 Task: Add an event  with title  Coffee Meeting with Industry Expert, date '2024/03/14' to 2024/03/16 & Select Event type as  Group. Add location for the event as  654 Serralves Museum, Porto, Portugal and add a description: The training session will be facilitated by experienced professionals who specialize in team dynamics, collaboration, and organizational development. They will provide valuable insights, facilitate discussions, and guide participants through practical exercises to reinforce the concepts covered.Create an event link  http-coffeemeetingwithindustryexpertcom & Select the event color as  Bright Yellow. , logged in from the account softage.1@softage.netand send the event invitation to softage.9@softage.net and softage.10@softage.net
Action: Mouse moved to (1011, 136)
Screenshot: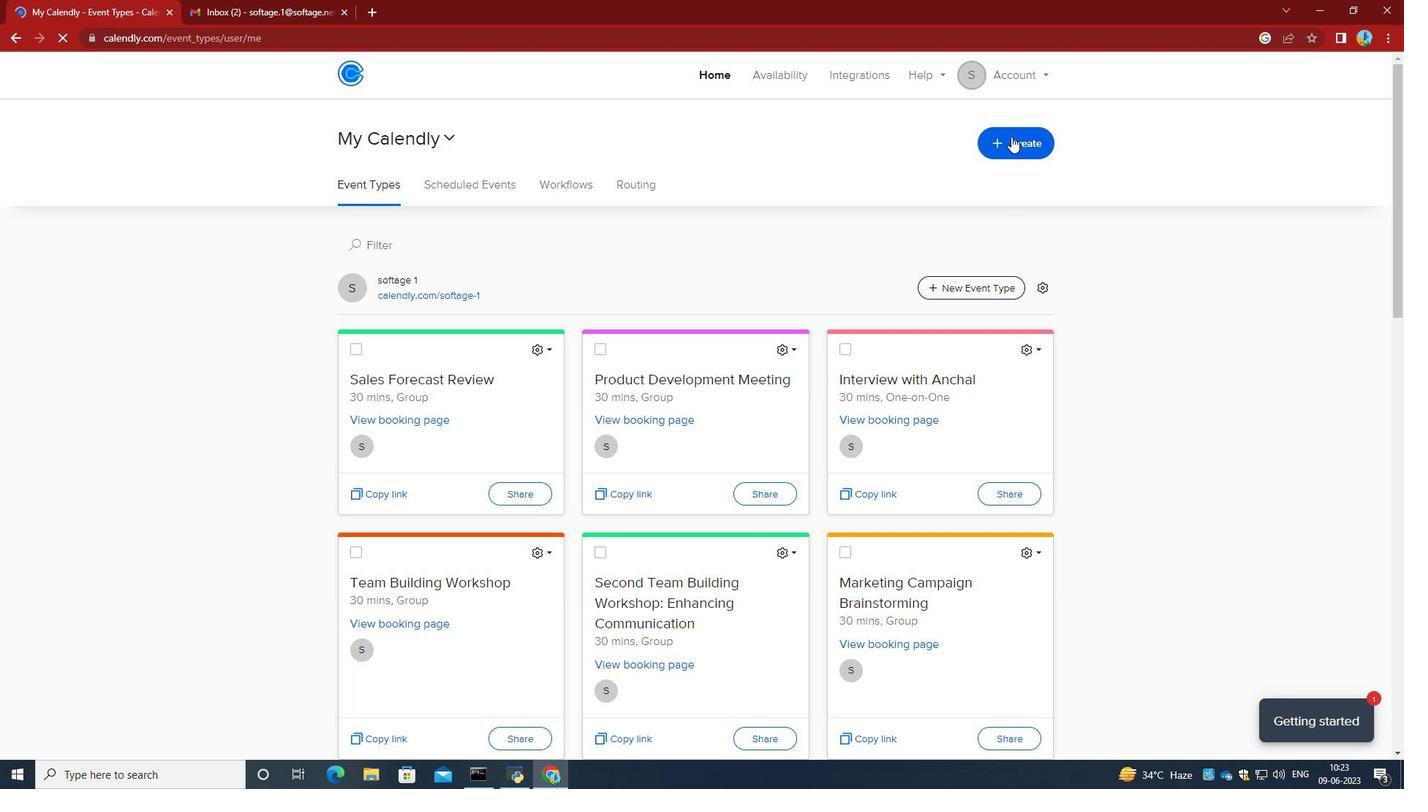 
Action: Mouse pressed left at (1011, 136)
Screenshot: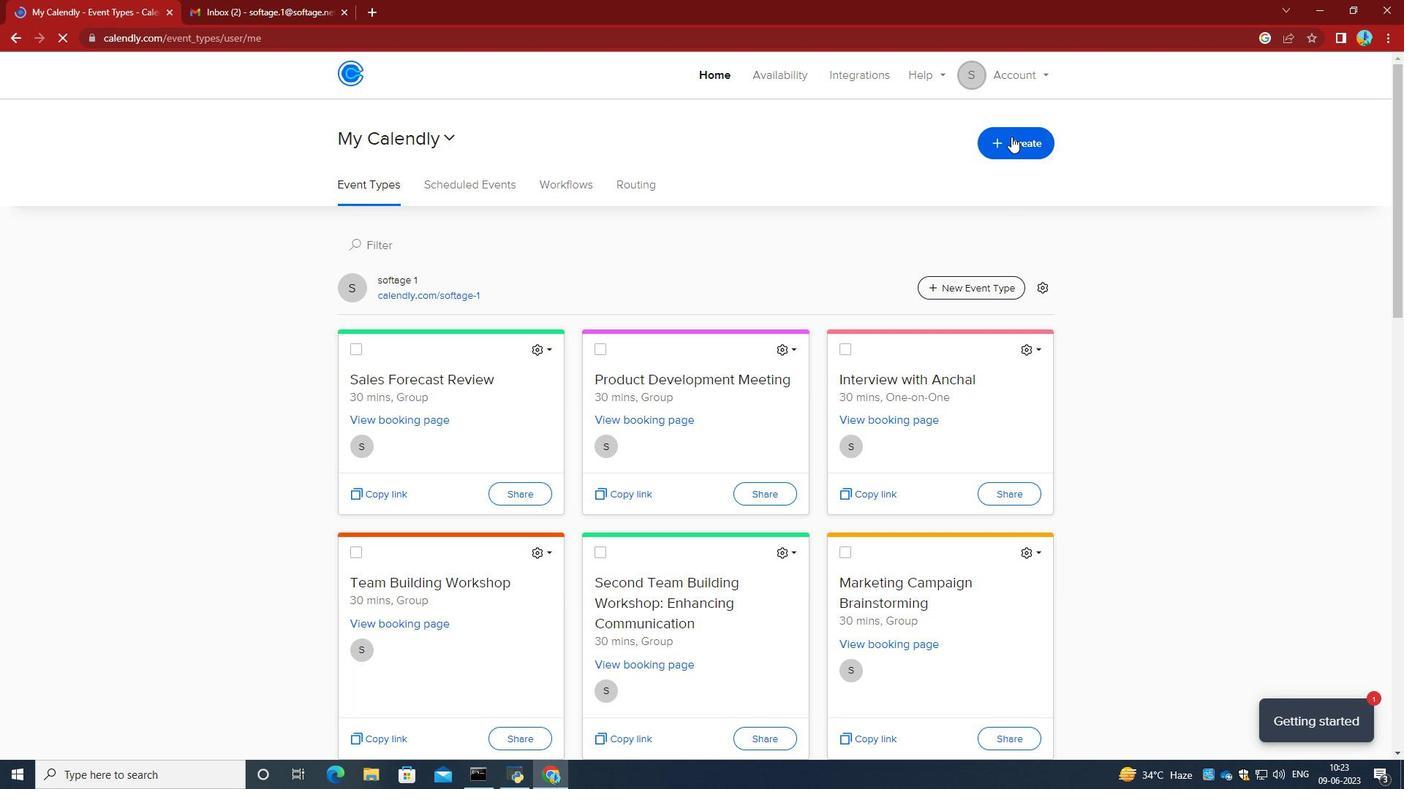 
Action: Mouse moved to (900, 187)
Screenshot: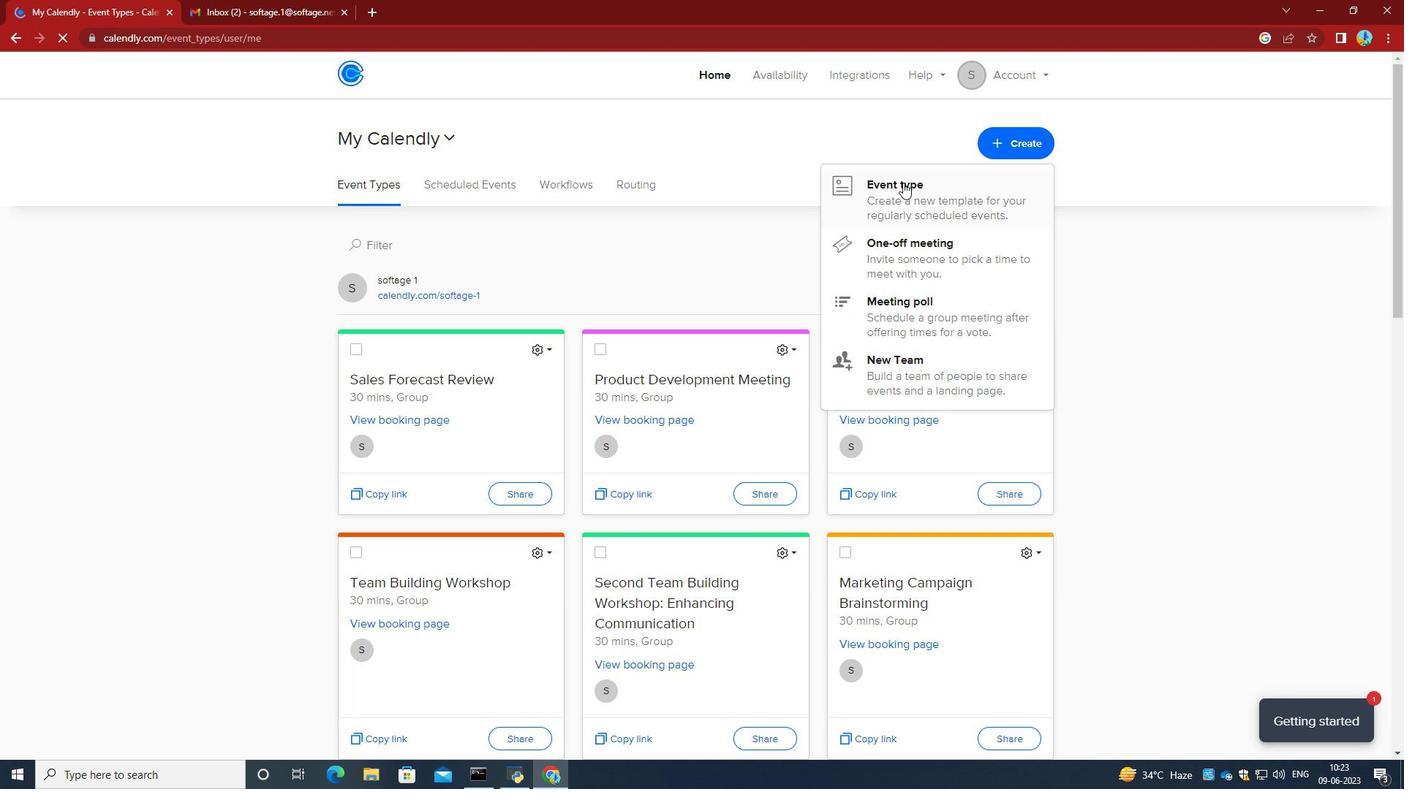
Action: Mouse pressed left at (900, 187)
Screenshot: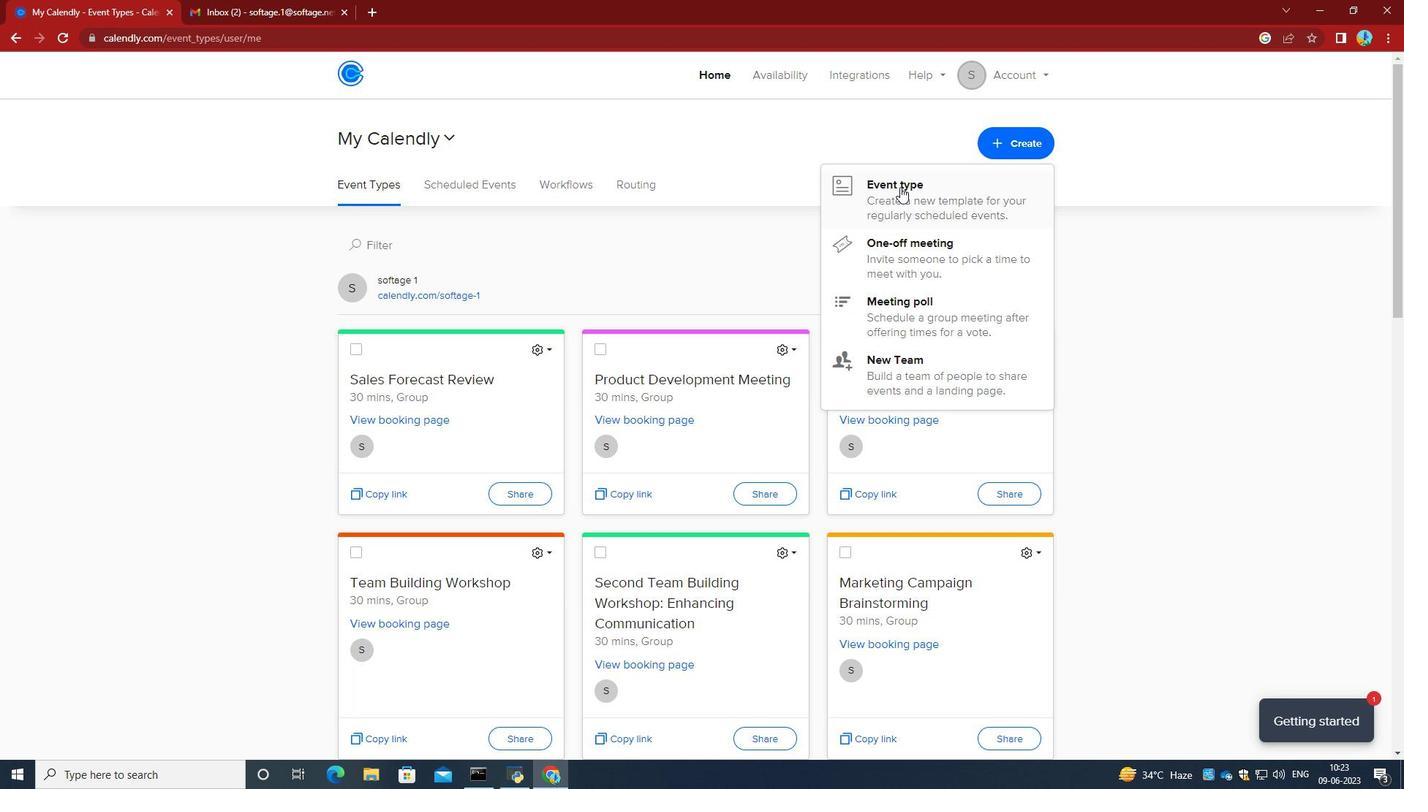 
Action: Mouse moved to (650, 350)
Screenshot: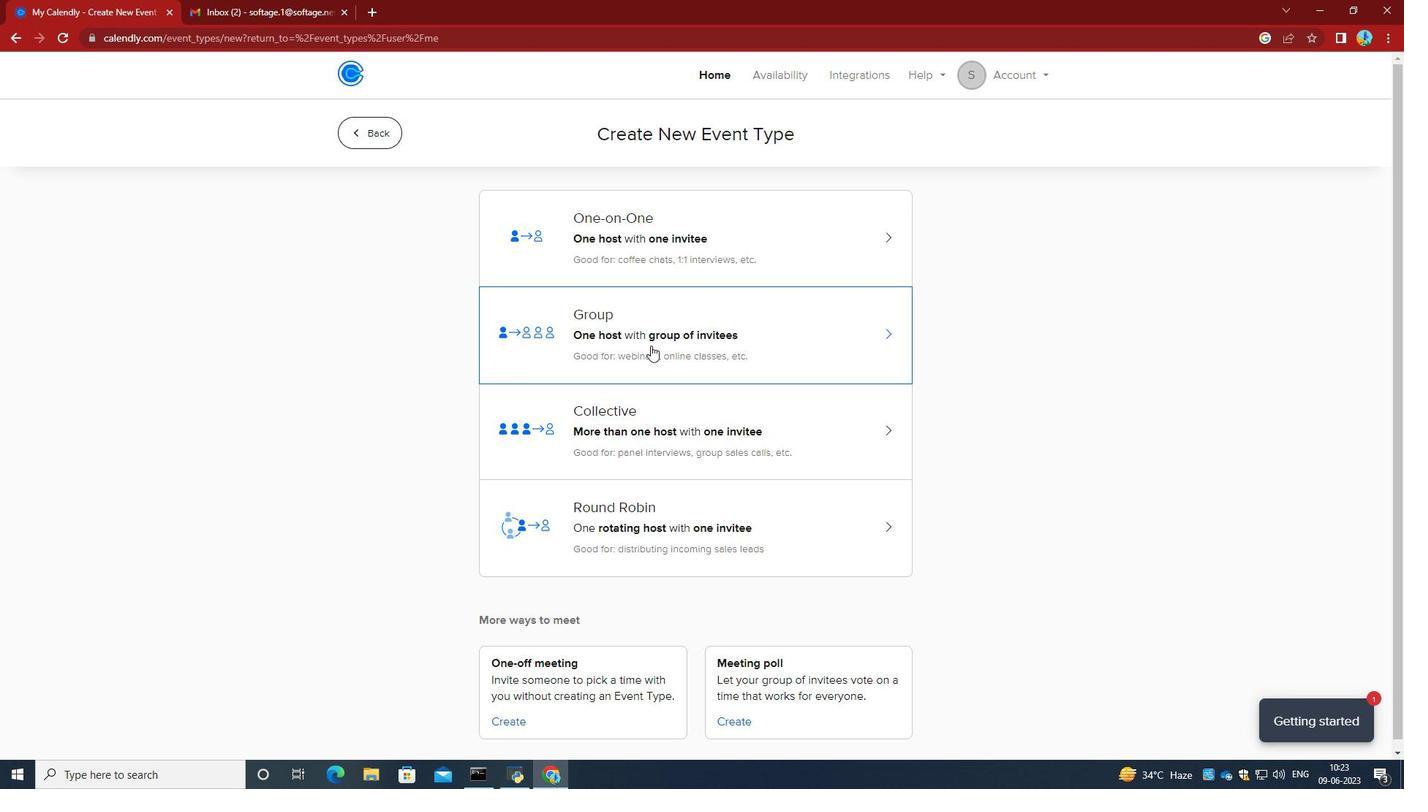 
Action: Mouse pressed left at (650, 350)
Screenshot: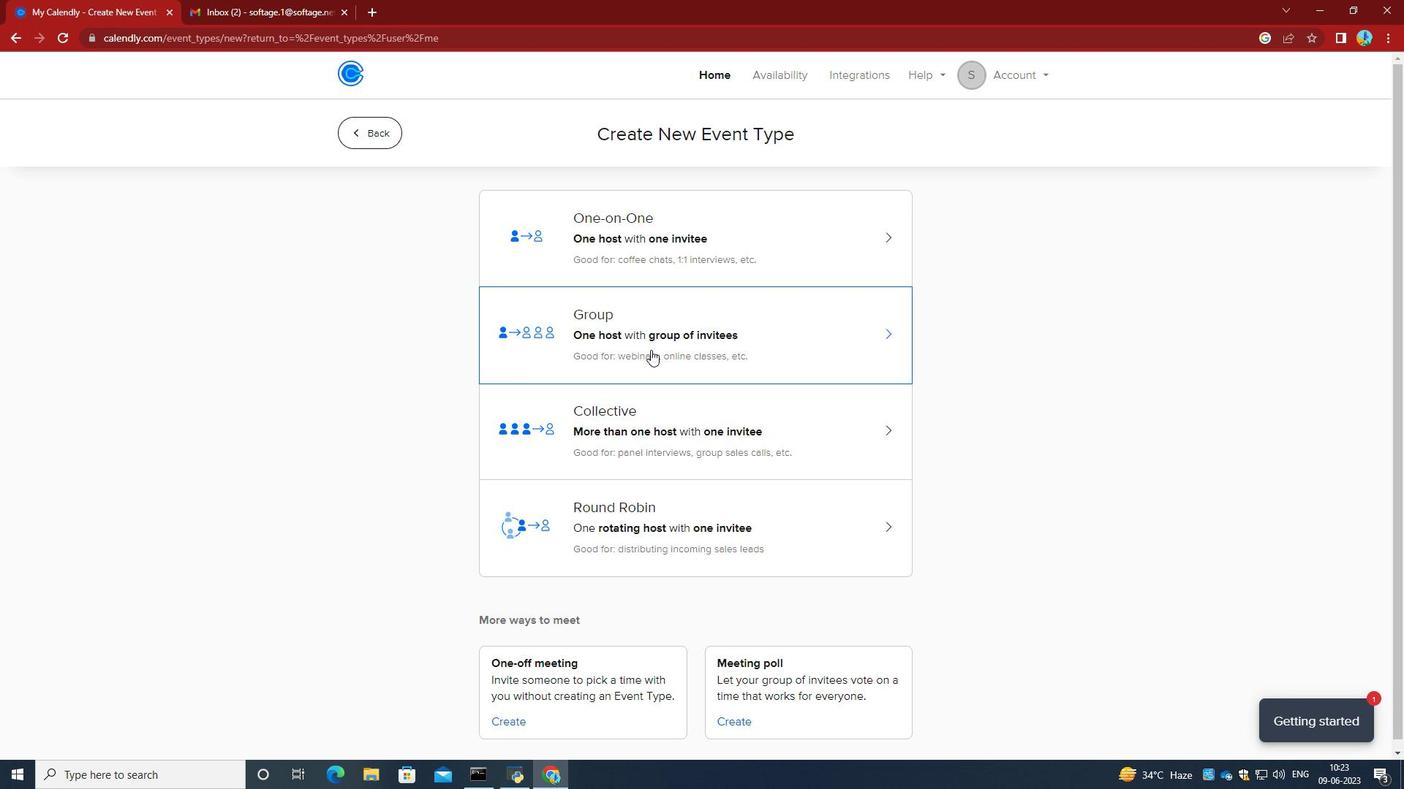 
Action: Mouse moved to (494, 347)
Screenshot: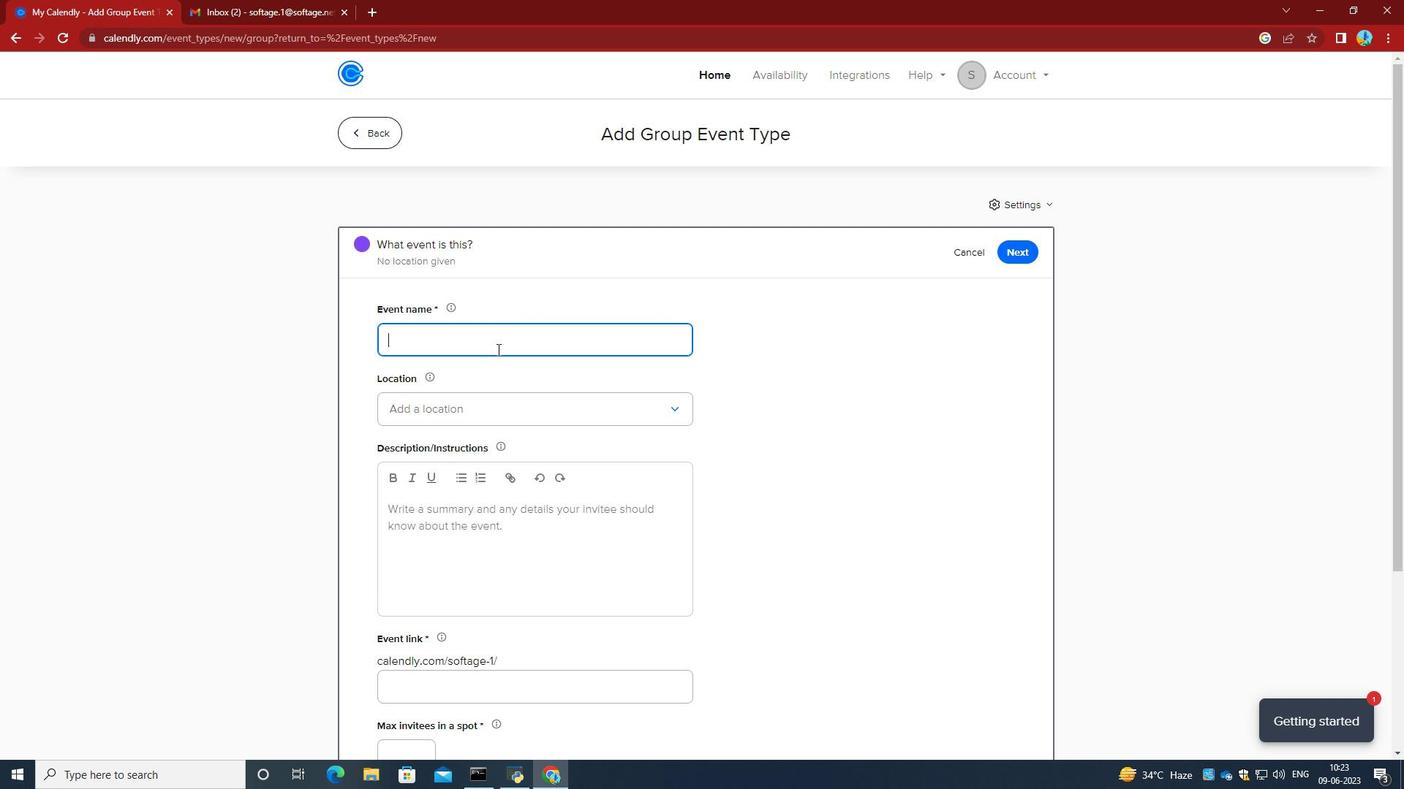 
Action: Mouse pressed left at (494, 347)
Screenshot: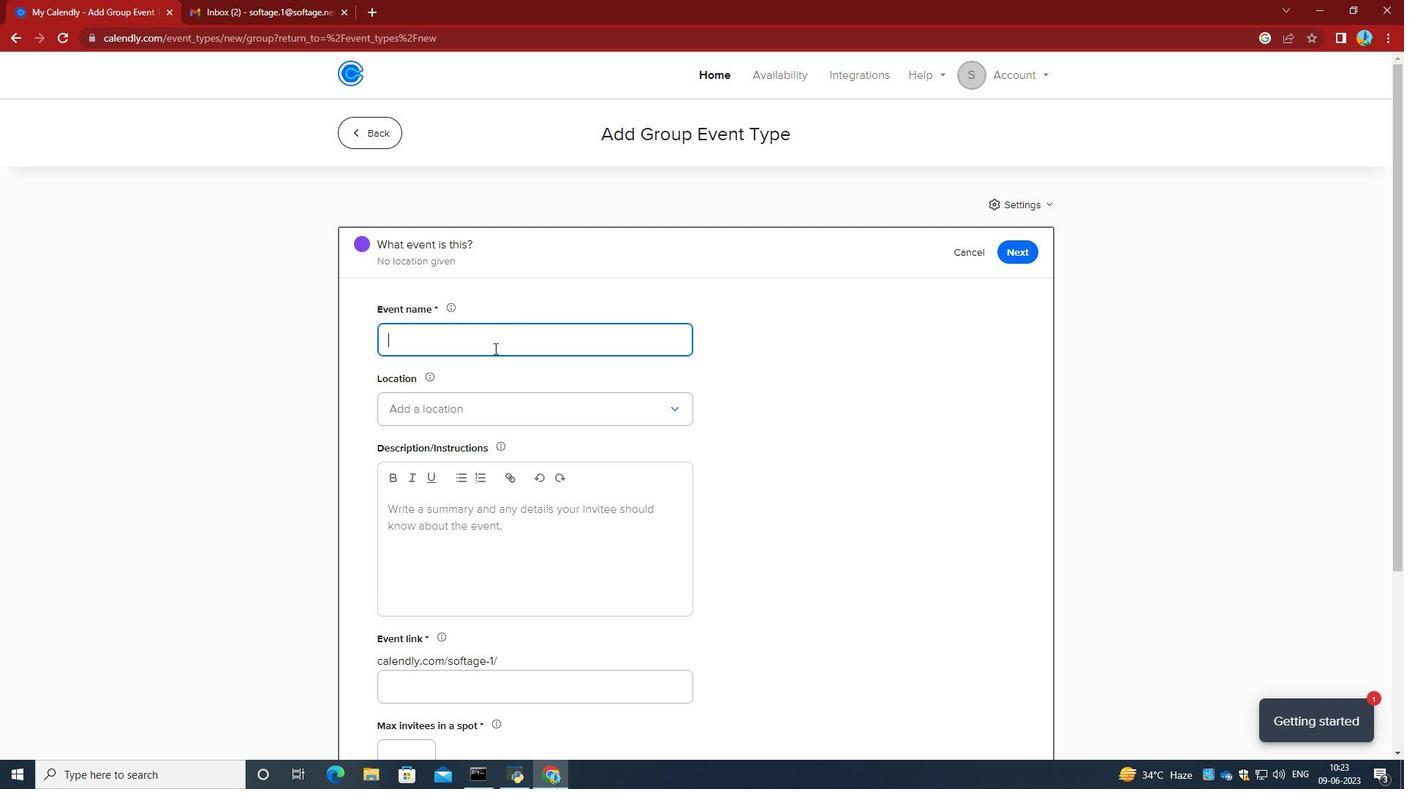 
Action: Key pressed <Key.caps_lock>C<Key.caps_lock>offe<Key.space><Key.backspace>e<Key.space><Key.caps_lock>M<Key.caps_lock>eeting<Key.space><Key.caps_lock><Key.caps_lock>with<Key.space><Key.caps_lock>I<Key.caps_lock>ndustory<Key.space><Key.caps_lock><Key.backspace><Key.backspace><Key.backspace><Key.backspace>RY<Key.backspace><Key.backspace><Key.caps_lock>ry<Key.space><Key.caps_lock>E<Key.caps_lock>xpertt<Key.backspace>s
Screenshot: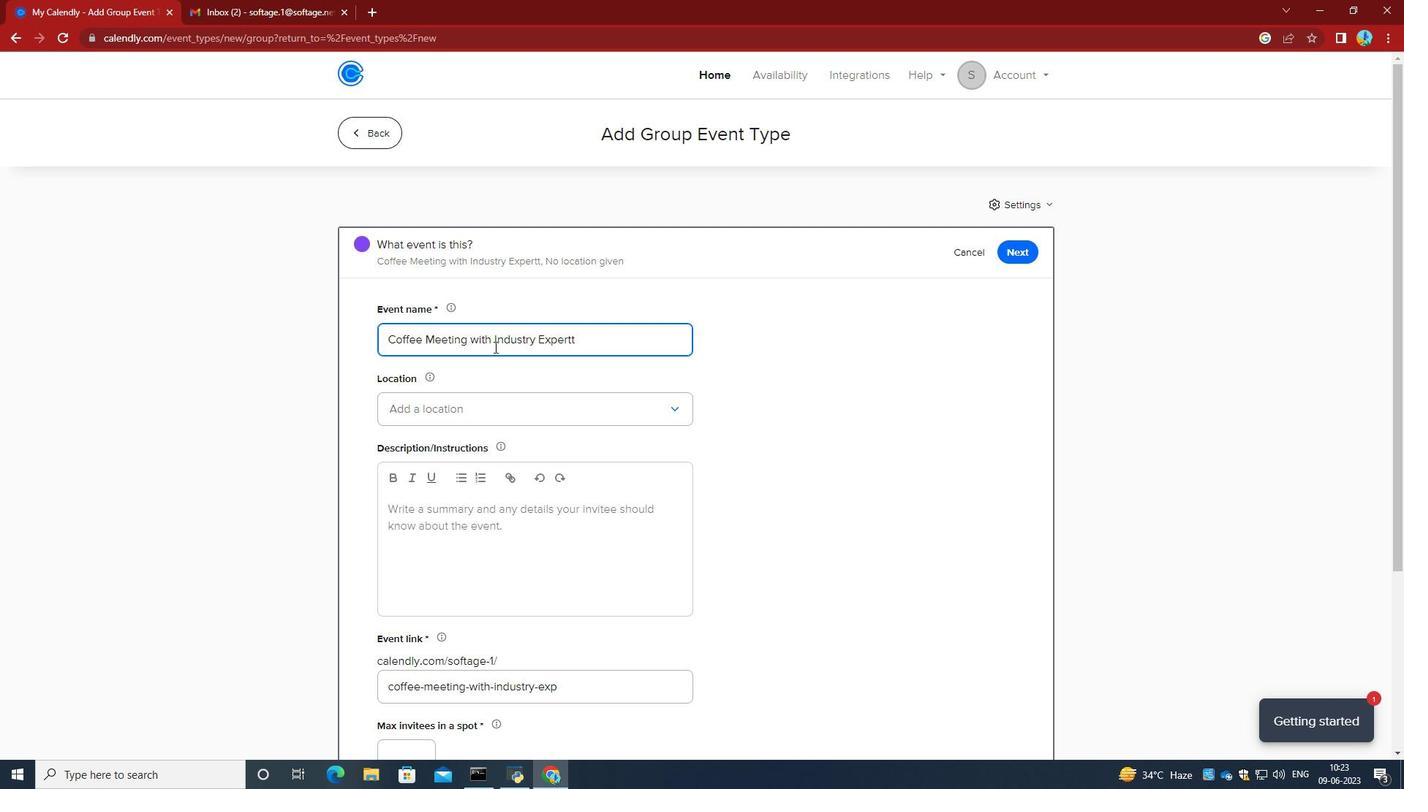 
Action: Mouse moved to (500, 414)
Screenshot: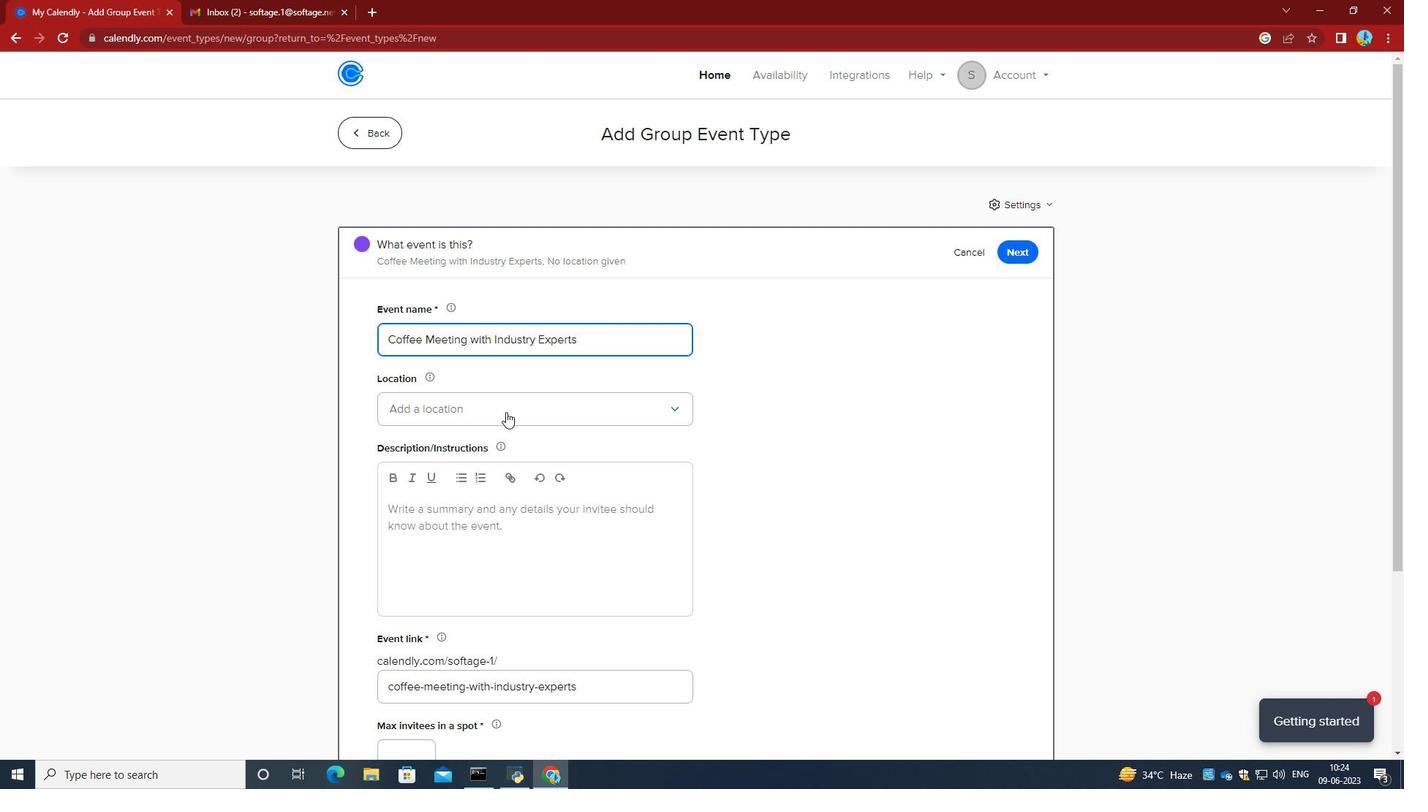 
Action: Mouse pressed left at (500, 414)
Screenshot: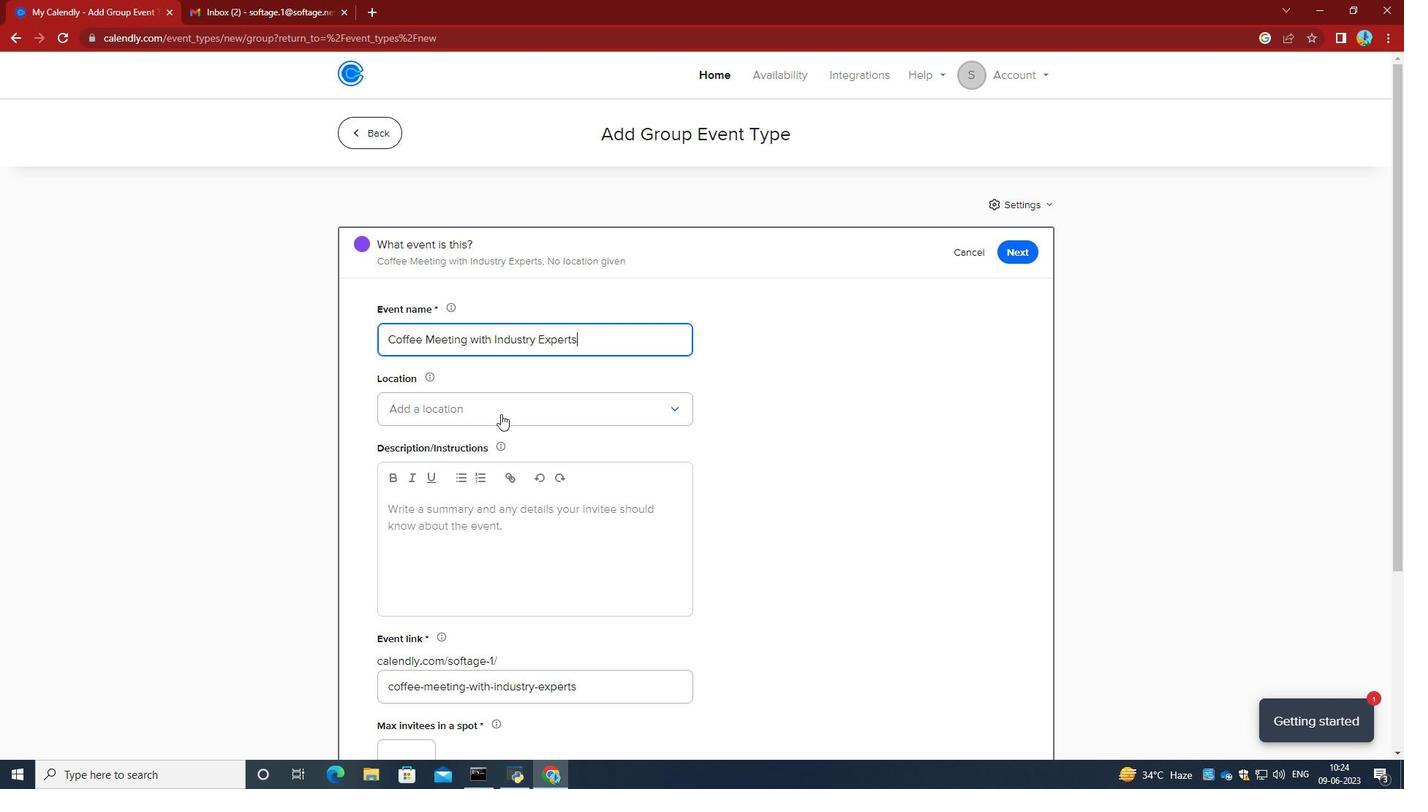 
Action: Mouse moved to (482, 456)
Screenshot: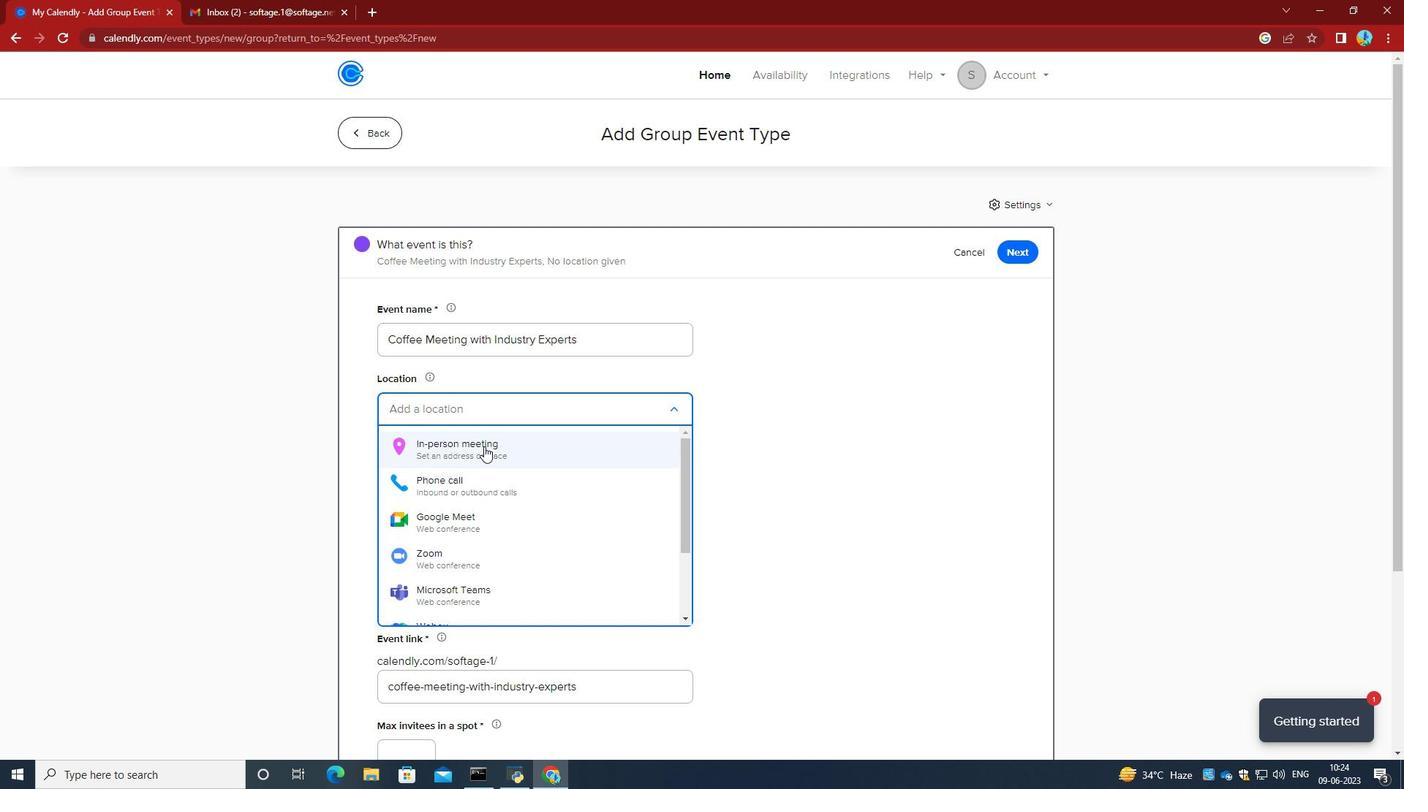 
Action: Mouse pressed left at (482, 456)
Screenshot: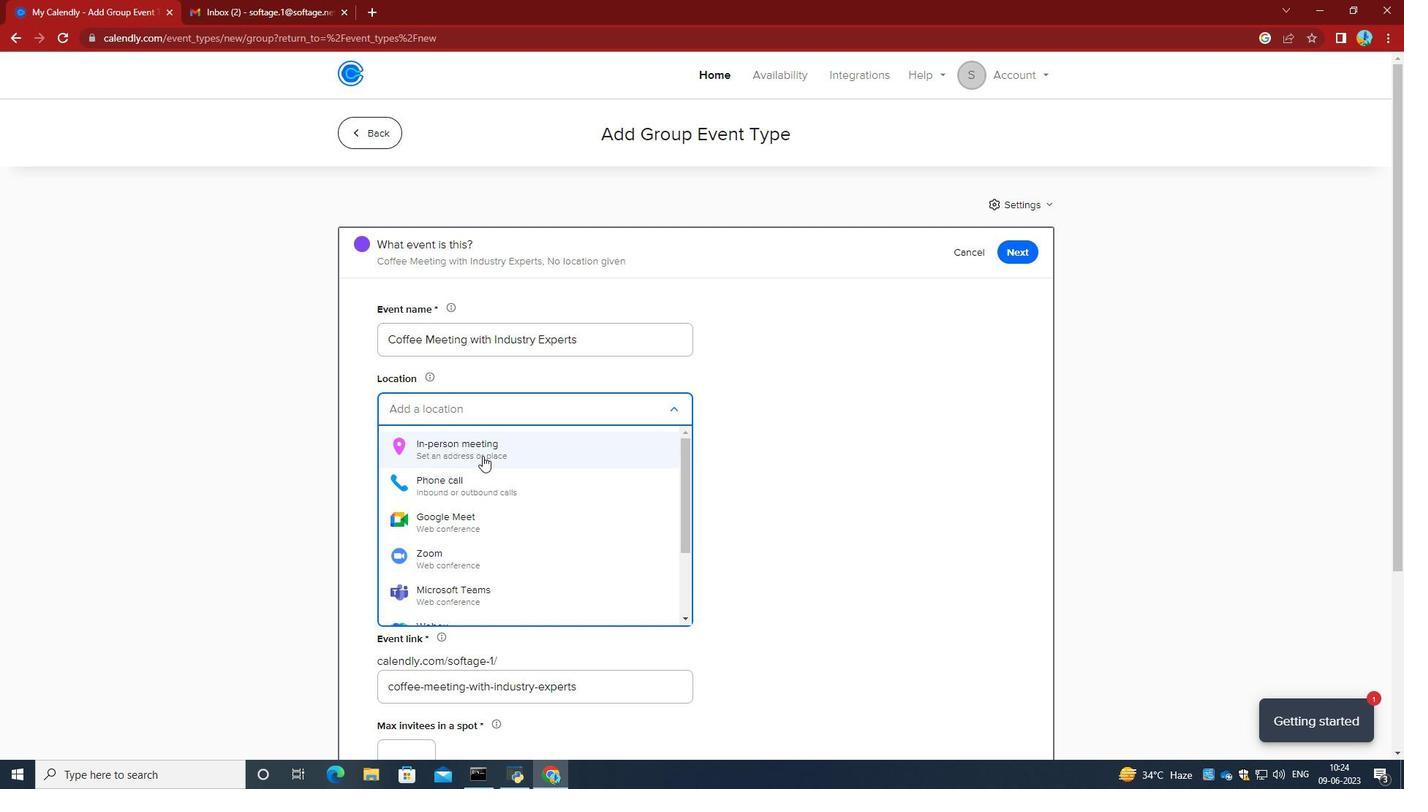 
Action: Mouse moved to (653, 237)
Screenshot: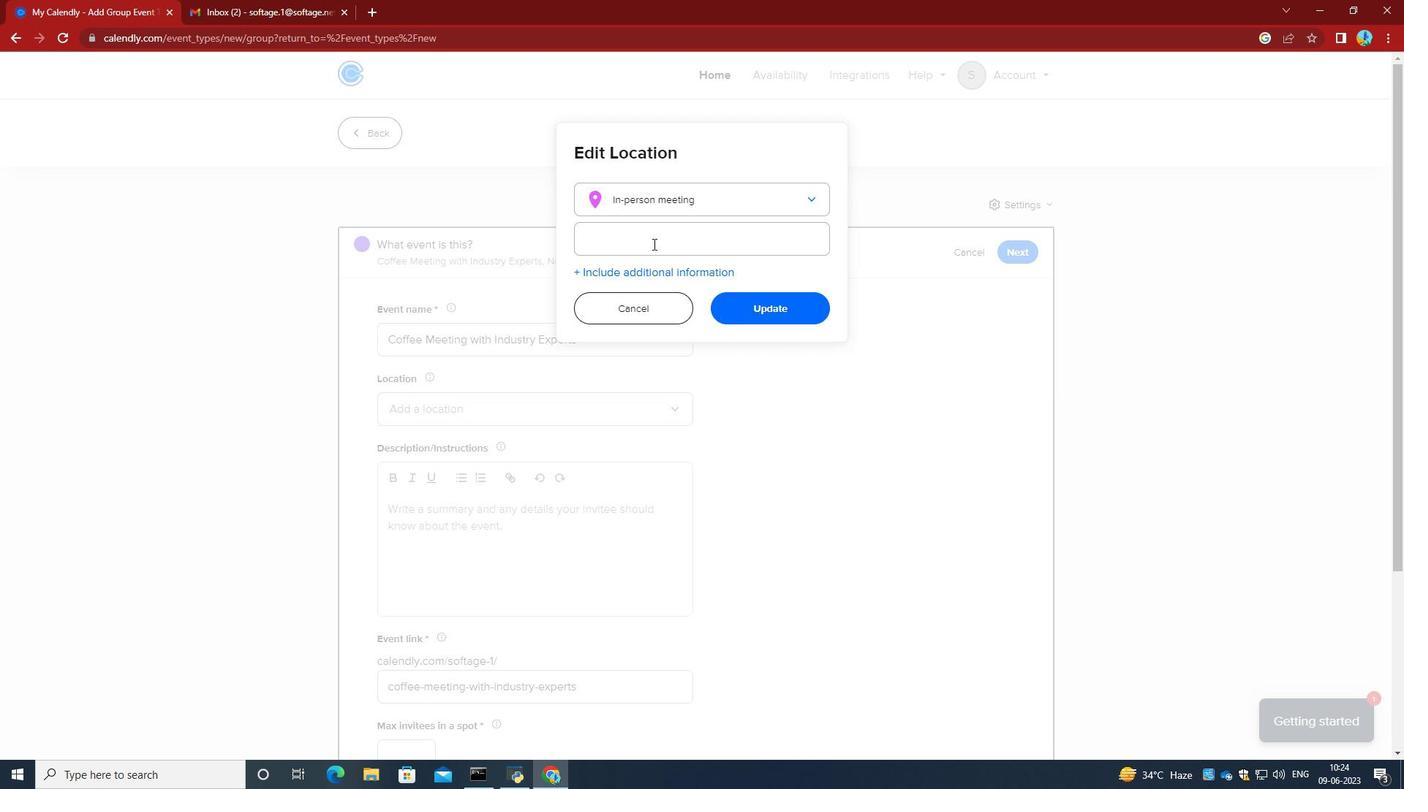 
Action: Mouse pressed left at (653, 237)
Screenshot: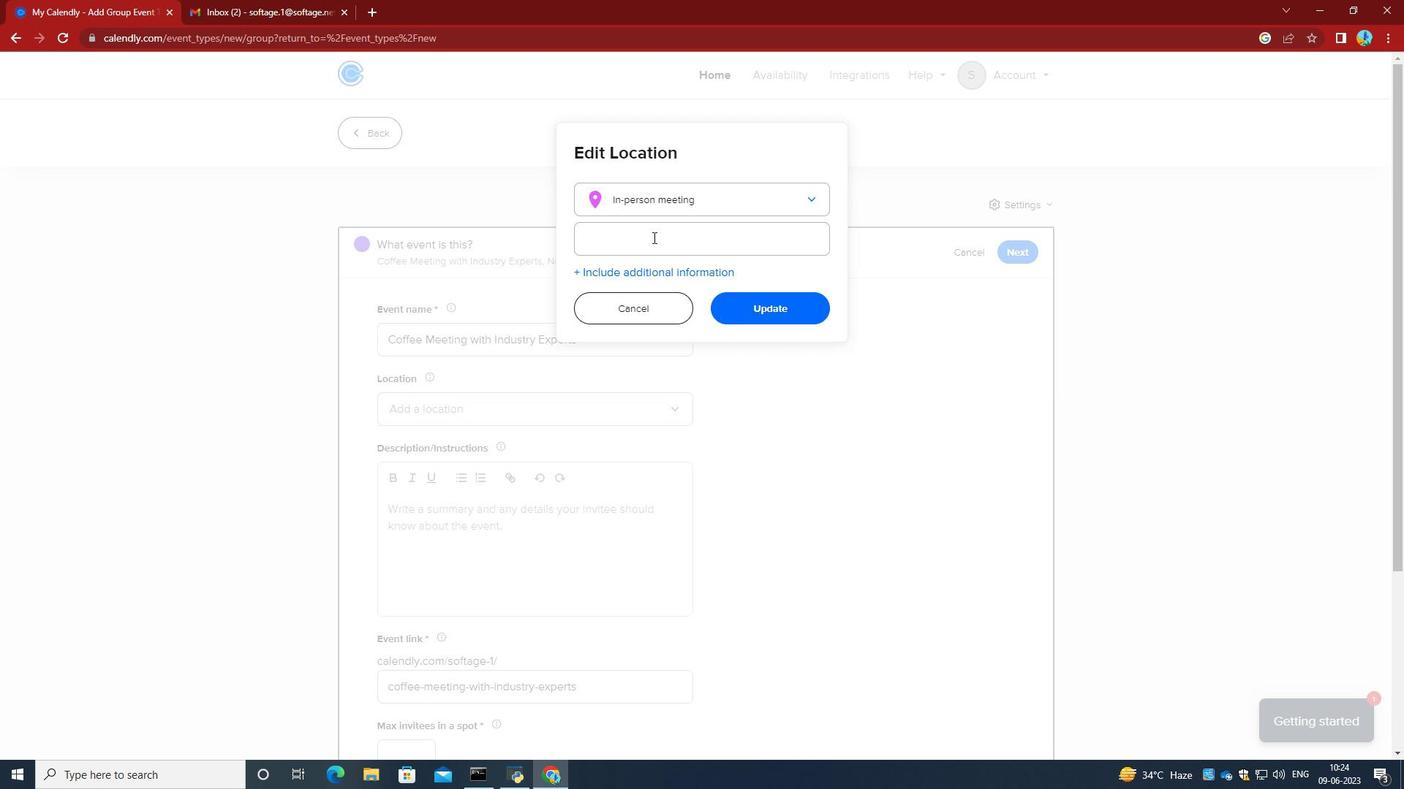 
Action: Key pressed 654<Key.space><Key.caps_lock>S<Key.caps_lock>erralves<Key.space><Key.caps_lock>M<Key.caps_lock>useum,<Key.space>p<Key.caps_lock><Key.caps_lock>o<Key.backspace><Key.backspace><Key.caps_lock>P<Key.caps_lock>orto,<Key.space><Key.caps_lock>P<Key.caps_lock>ortugal
Screenshot: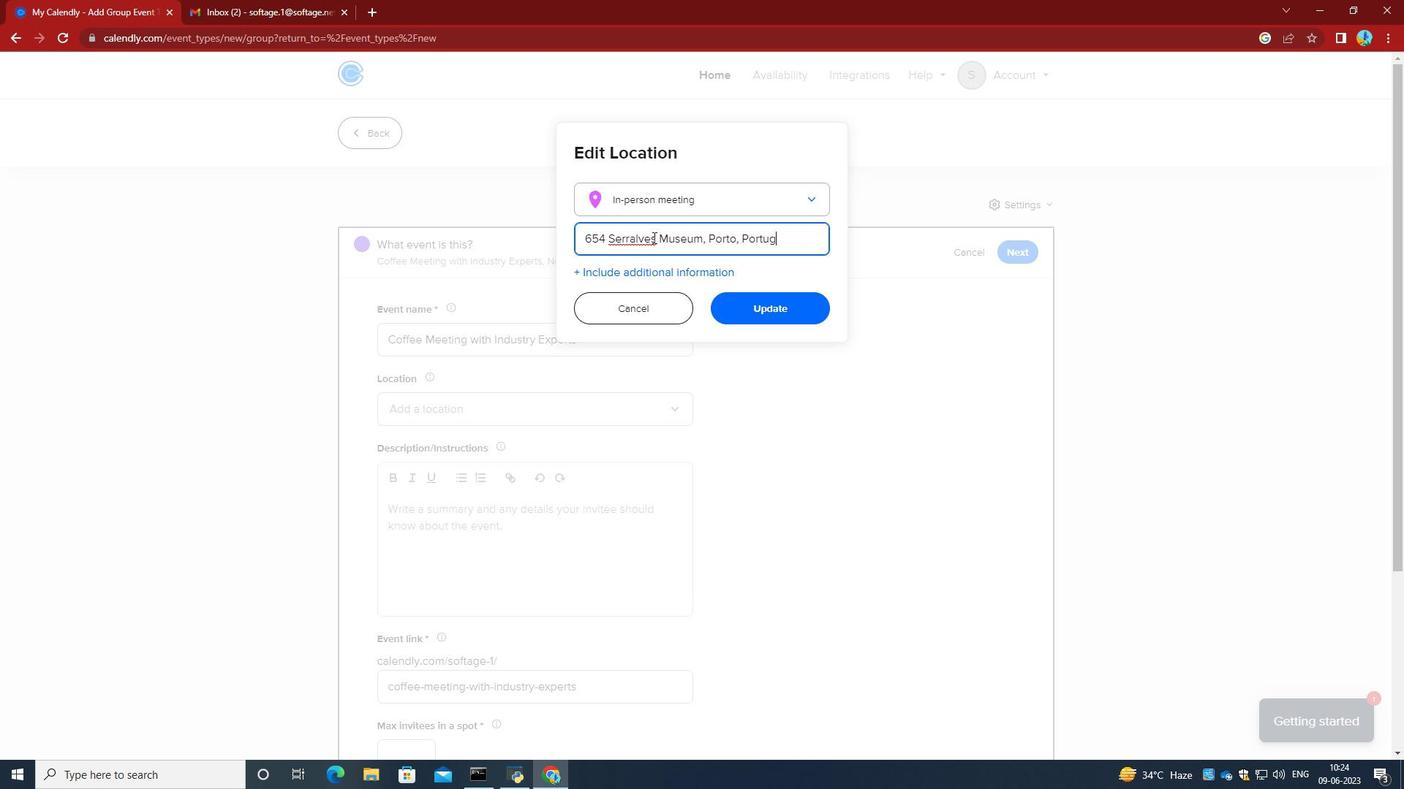 
Action: Mouse moved to (765, 311)
Screenshot: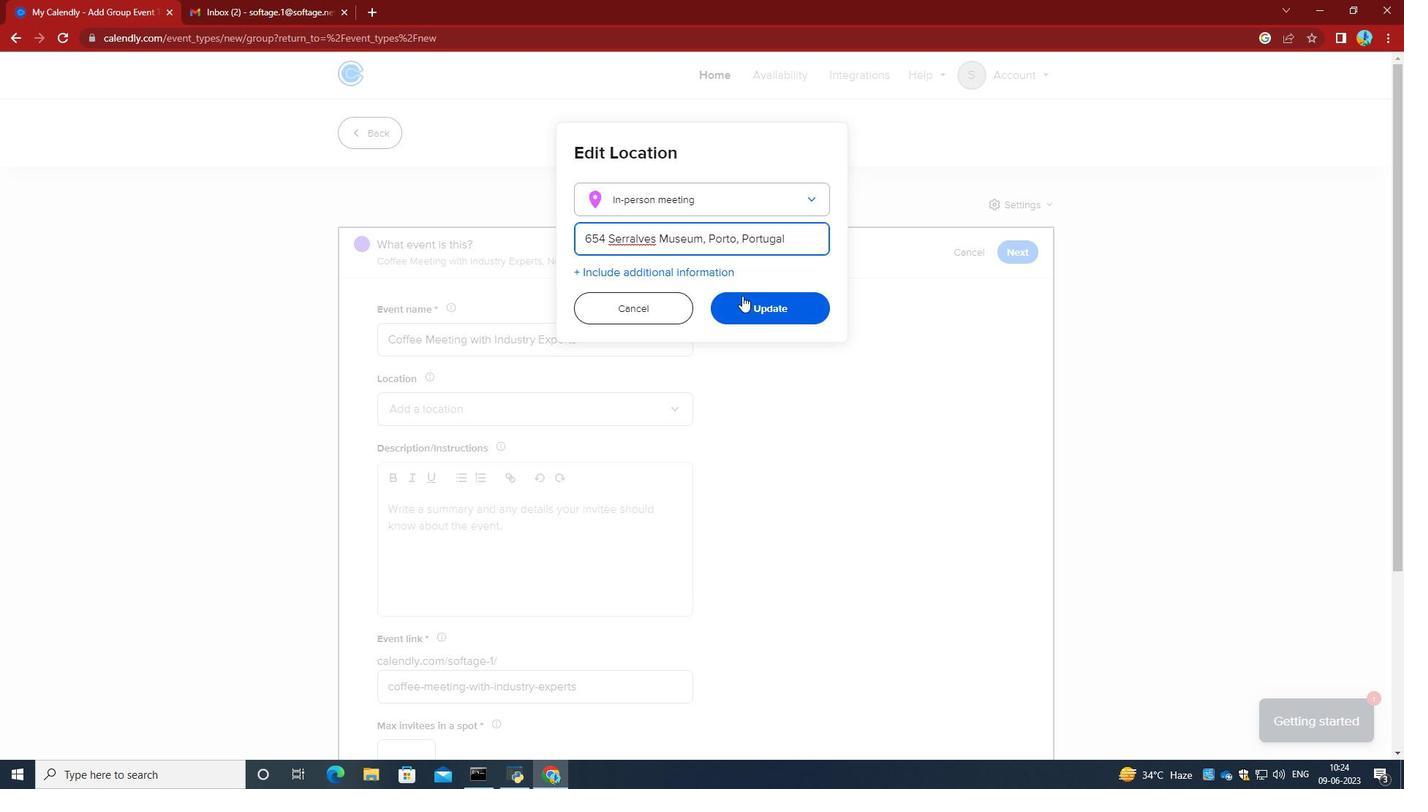 
Action: Mouse pressed left at (765, 311)
Screenshot: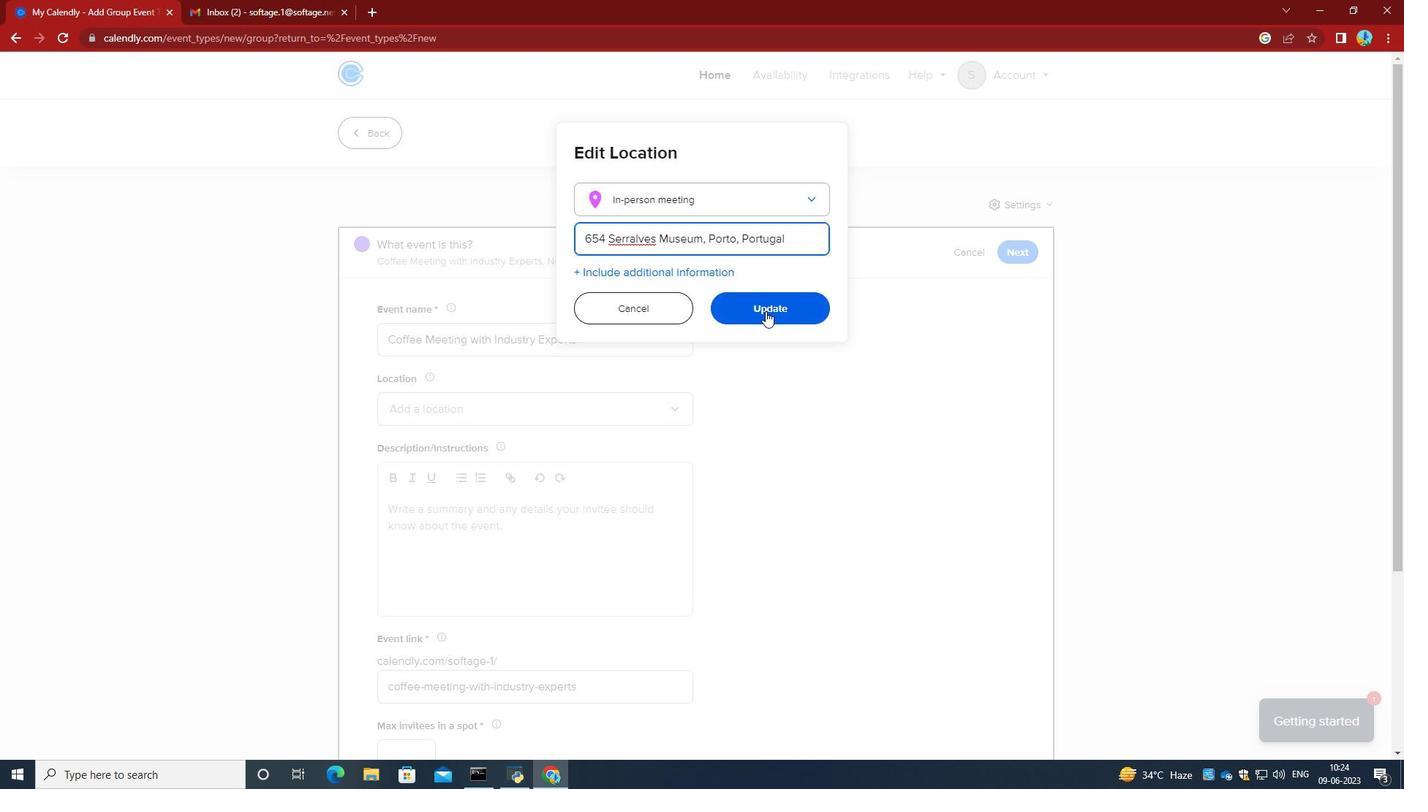 
Action: Mouse moved to (660, 424)
Screenshot: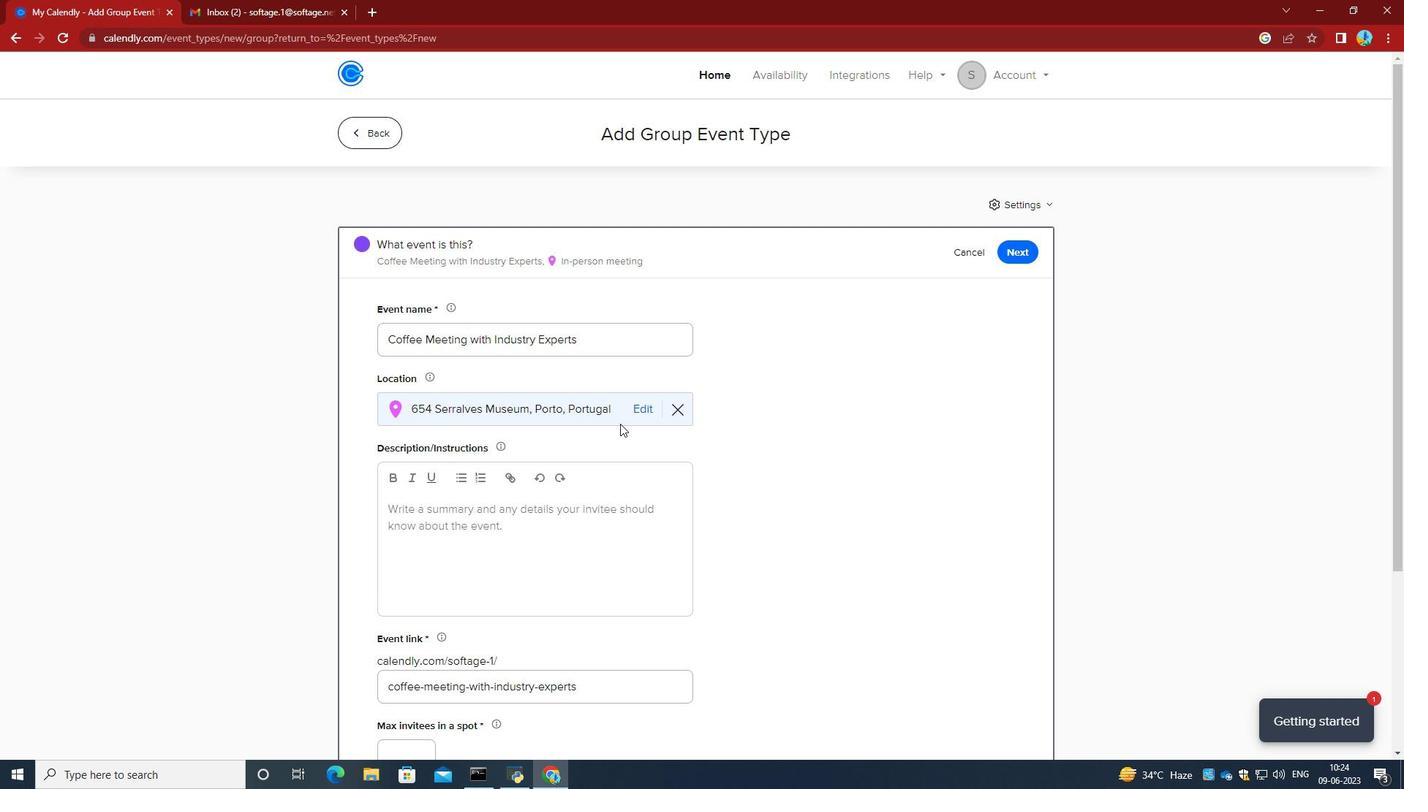 
Action: Mouse scrolled (660, 423) with delta (0, 0)
Screenshot: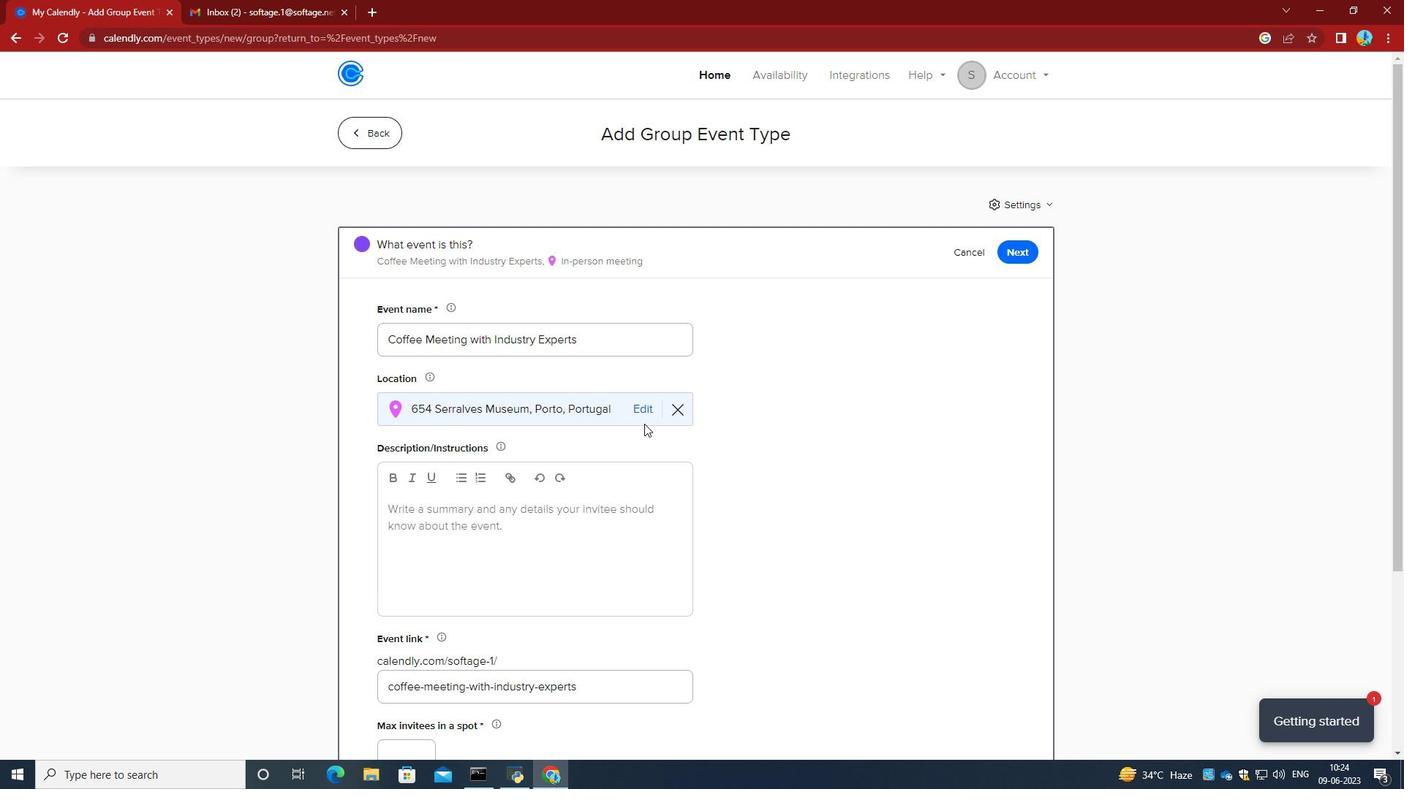 
Action: Mouse moved to (660, 424)
Screenshot: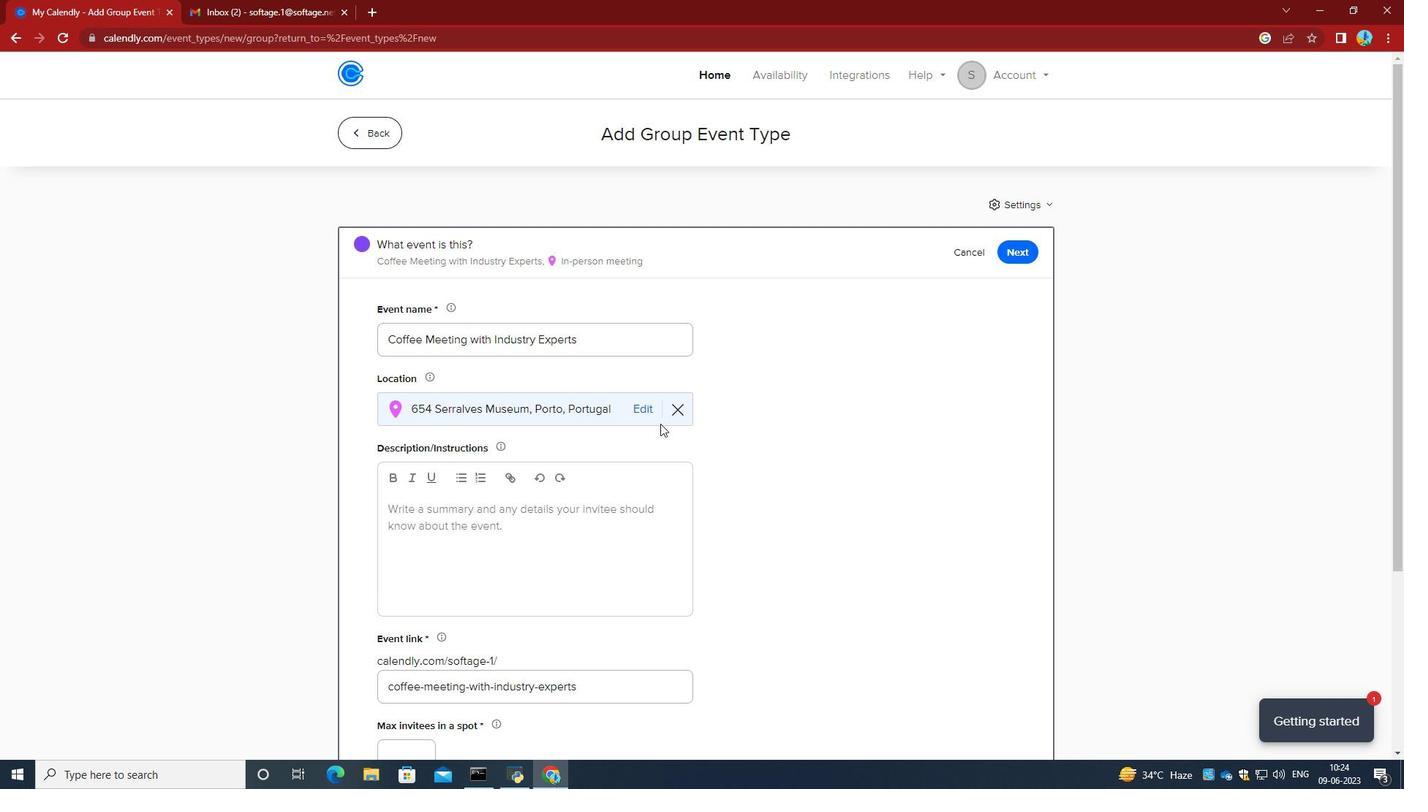 
Action: Mouse scrolled (660, 423) with delta (0, 0)
Screenshot: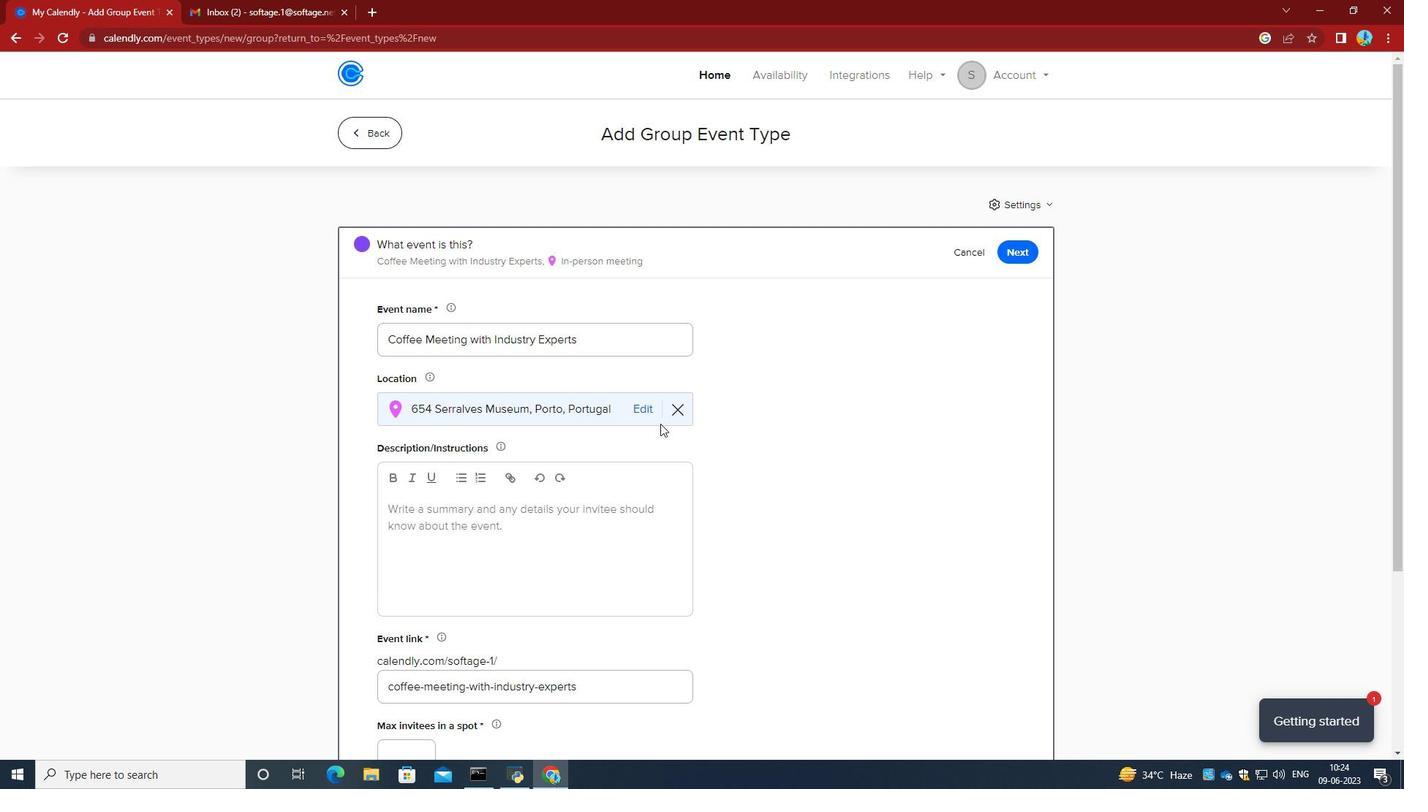 
Action: Mouse scrolled (660, 423) with delta (0, 0)
Screenshot: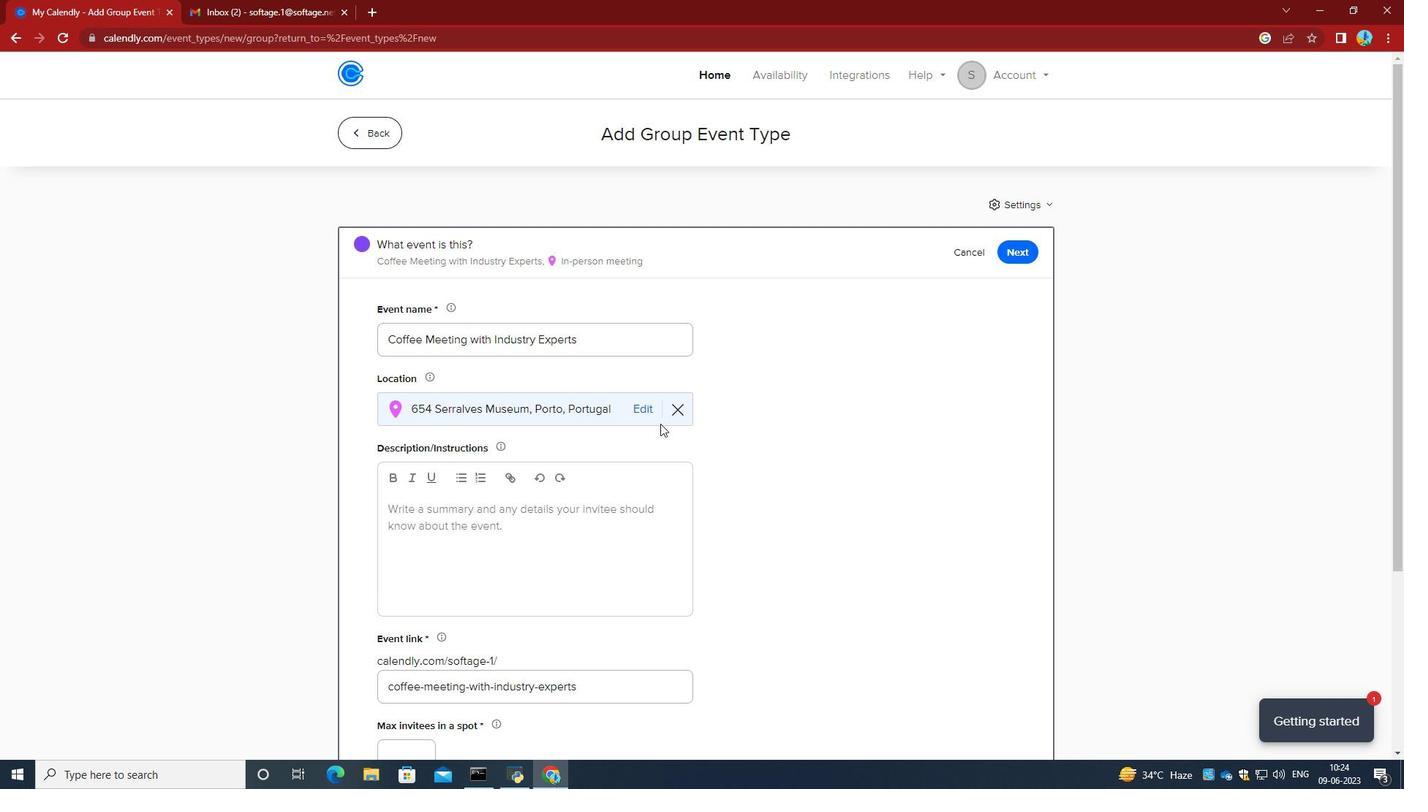 
Action: Mouse moved to (541, 322)
Screenshot: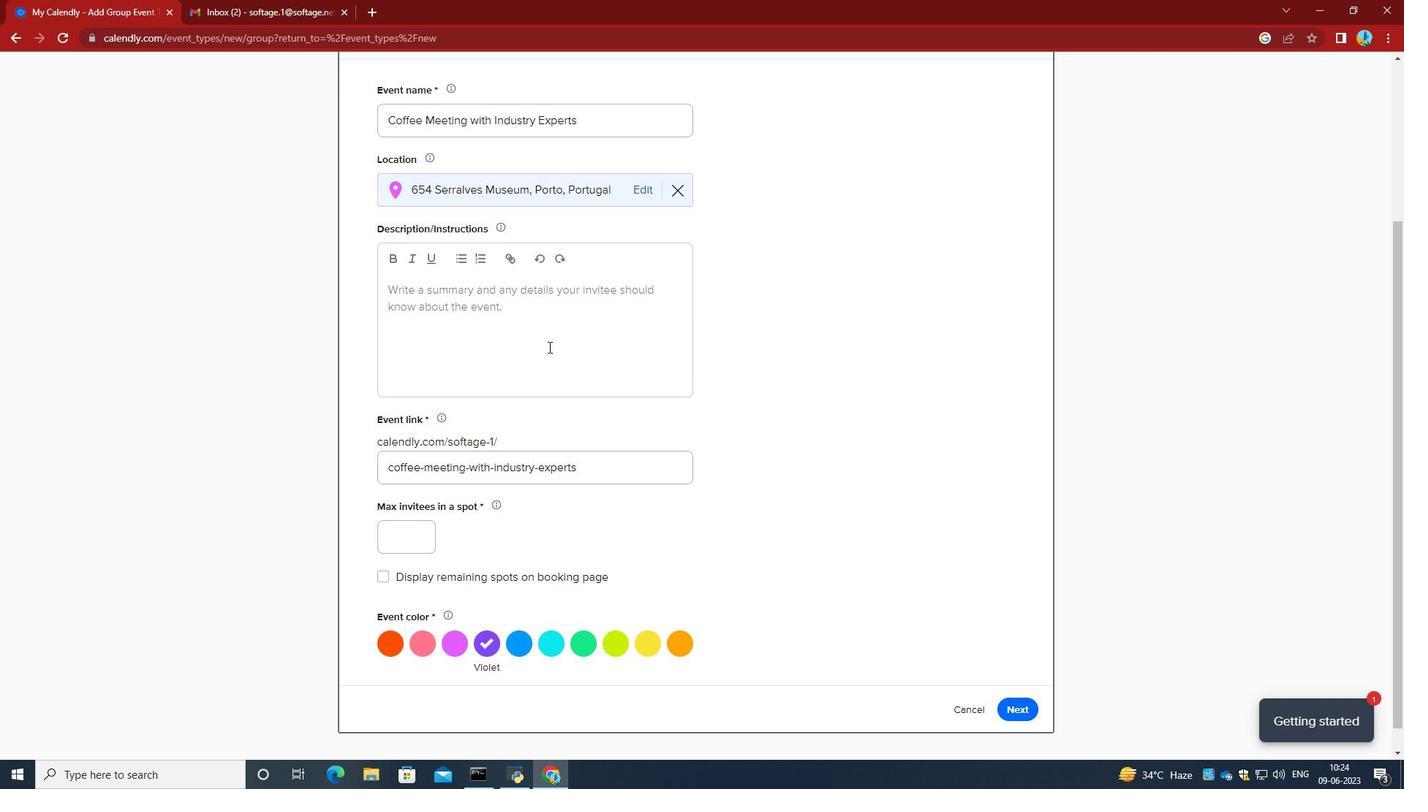 
Action: Mouse pressed left at (541, 322)
Screenshot: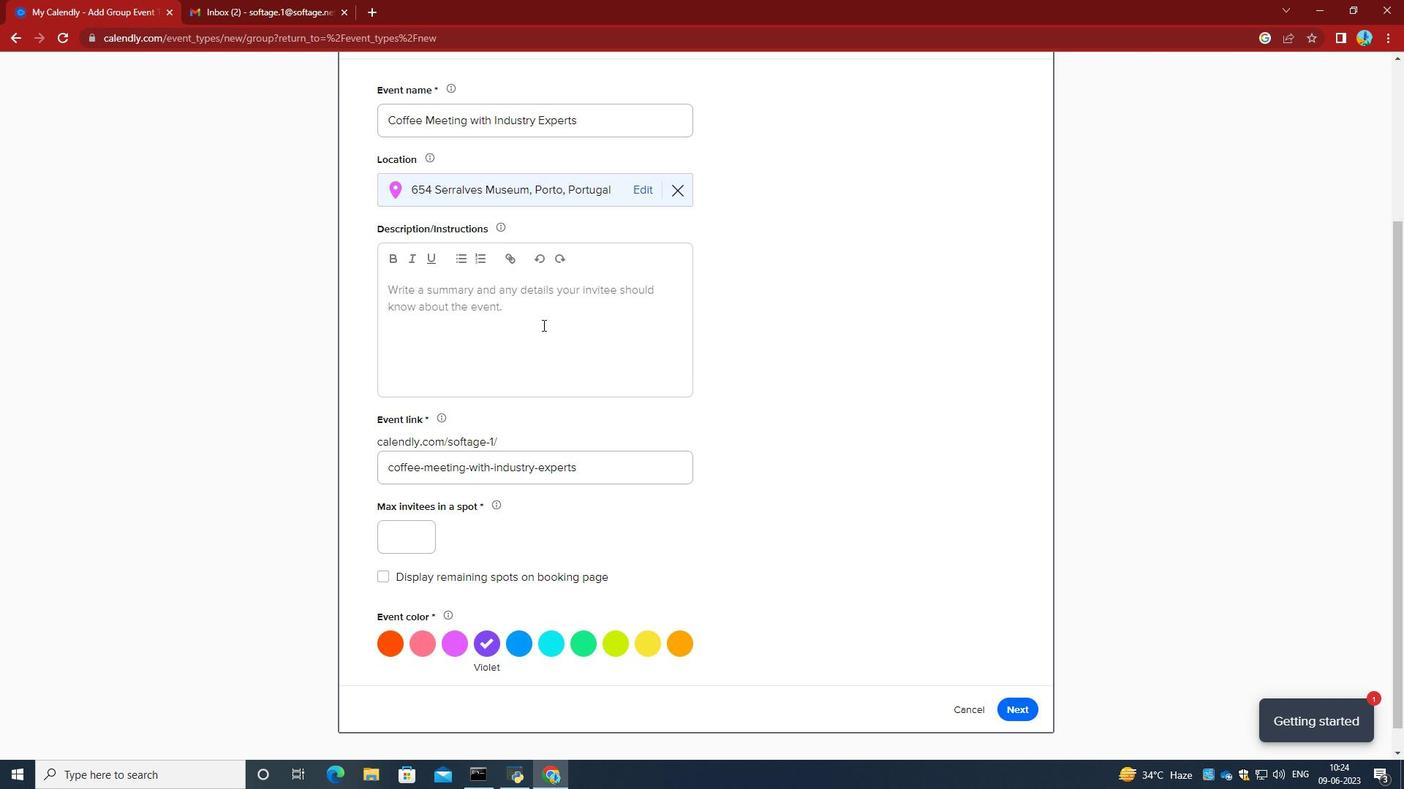 
Action: Key pressed <Key.caps_lock>T<Key.caps_lock>he<Key.space>training<Key.space>session<Key.space>will<Key.space>be<Key.space>facilitated<Key.space>by<Key.space>experienced<Key.space>professionals<Key.space>who<Key.space>specialize<Key.space>in<Key.space>team<Key.space>dynamics,<Key.space>collaboration,<Key.space>and<Key.space>organizational<Key.space>development.<Key.space><Key.caps_lock>T<Key.caps_lock>hey<Key.space>will<Key.space>provide<Key.space>valuabel<Key.space><Key.backspace><Key.backspace><Key.backspace>le<Key.space>insights<Key.space><Key.backspace>,<Key.space>facilitate<Key.space>discussion,<Key.space>and<Key.space>guide<Key.space>participants<Key.space>through<Key.space>practical<Key.space>exers<Key.backspace>cises<Key.space>to<Key.space>reinforce<Key.space>the<Key.space>concepts<Key.space>coverd.<Key.space>
Screenshot: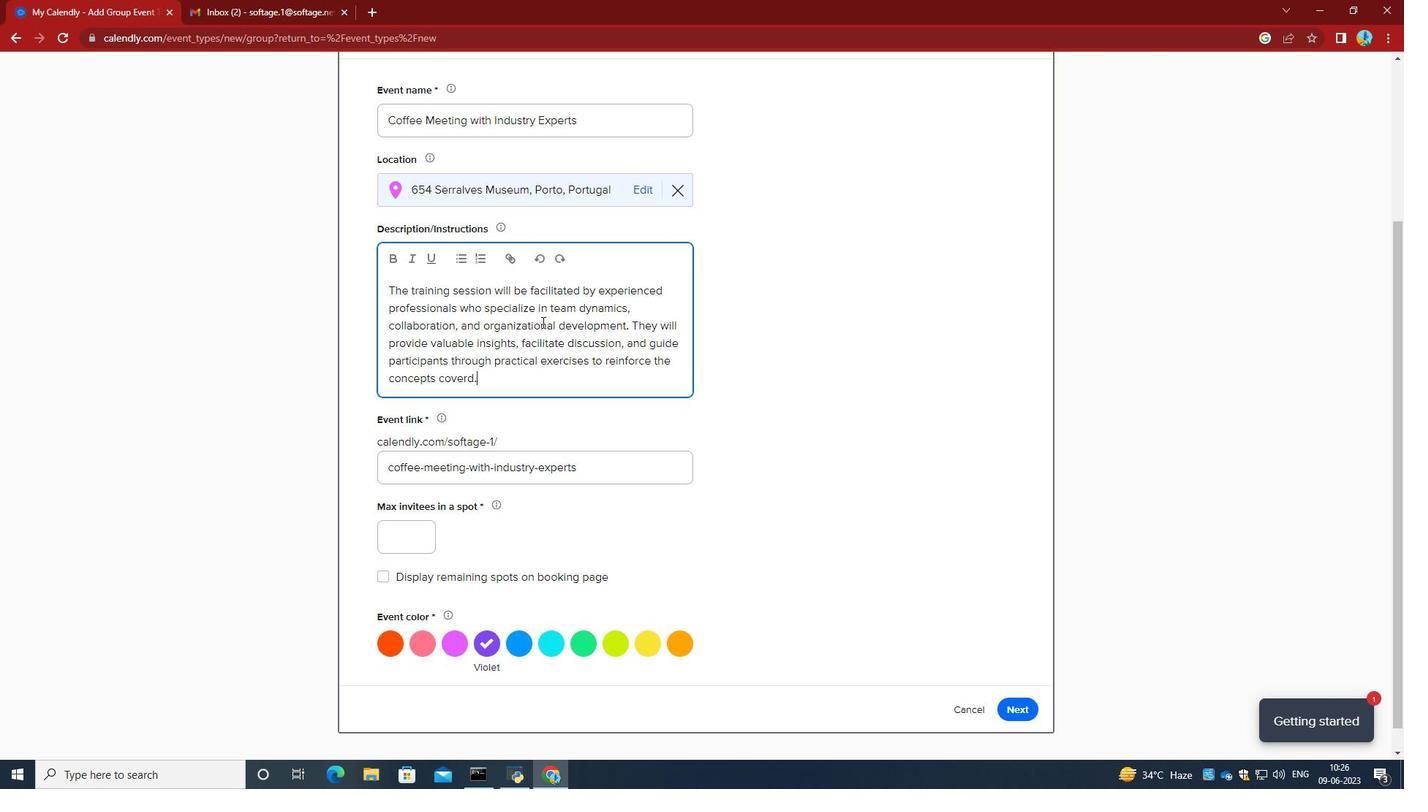 
Action: Mouse moved to (599, 479)
Screenshot: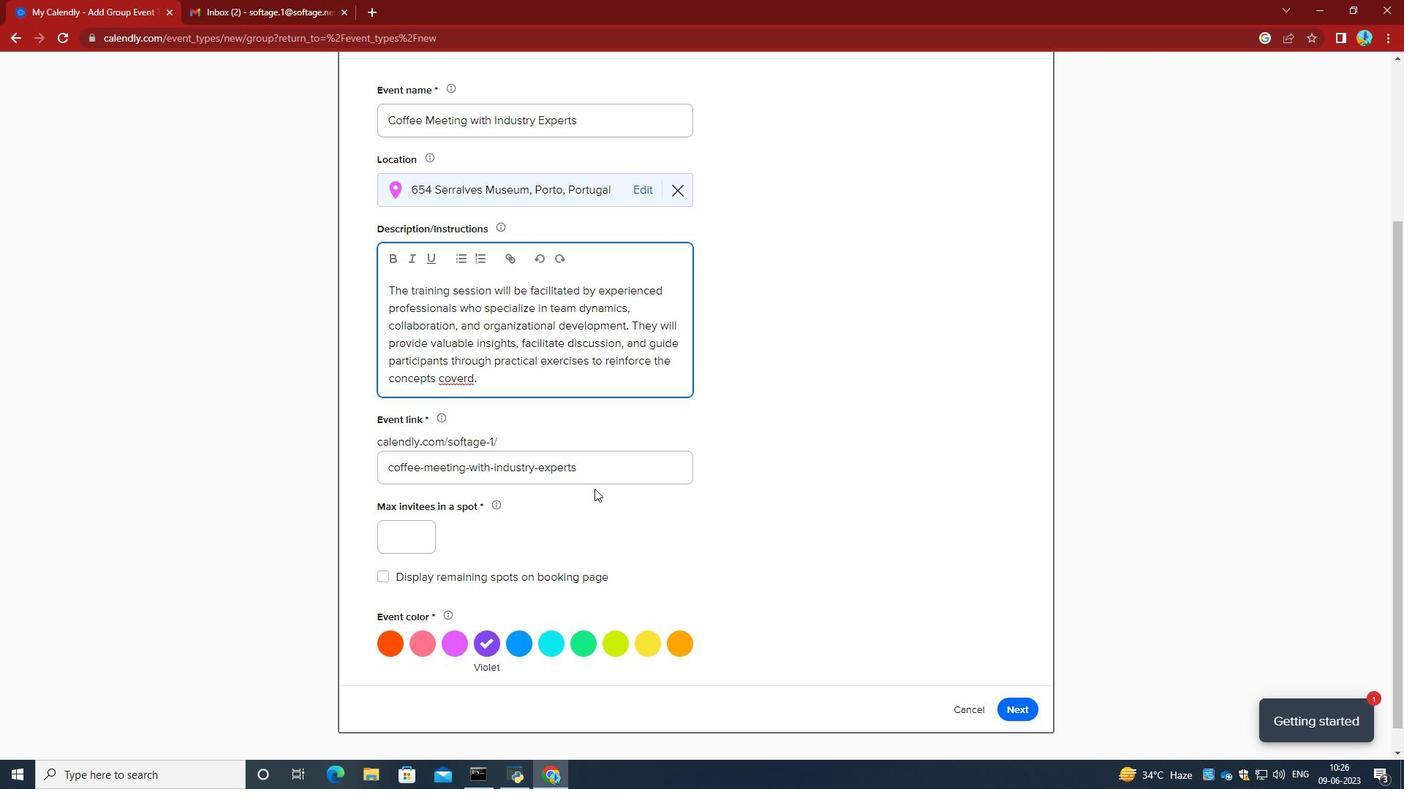 
Action: Mouse pressed left at (599, 479)
Screenshot: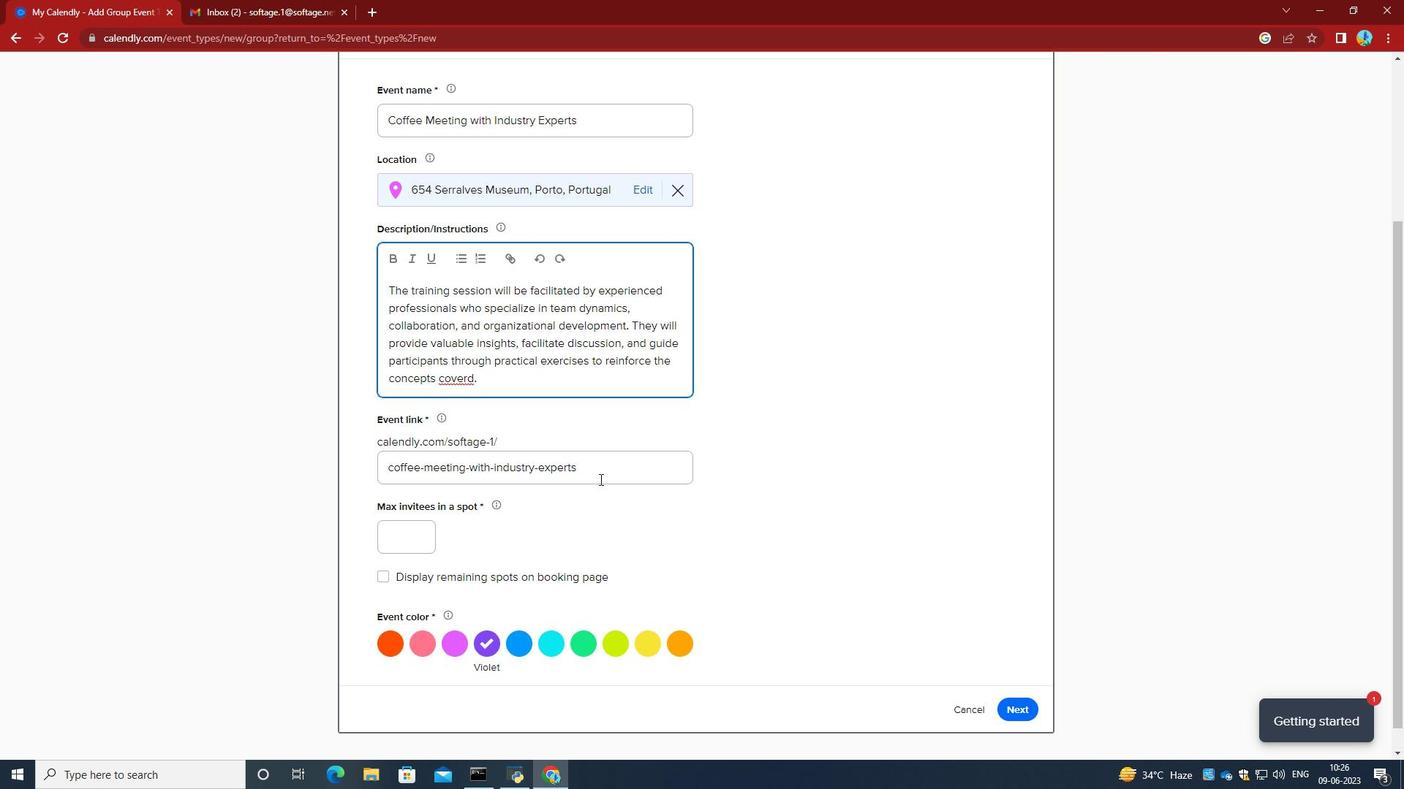 
Action: Mouse moved to (465, 382)
Screenshot: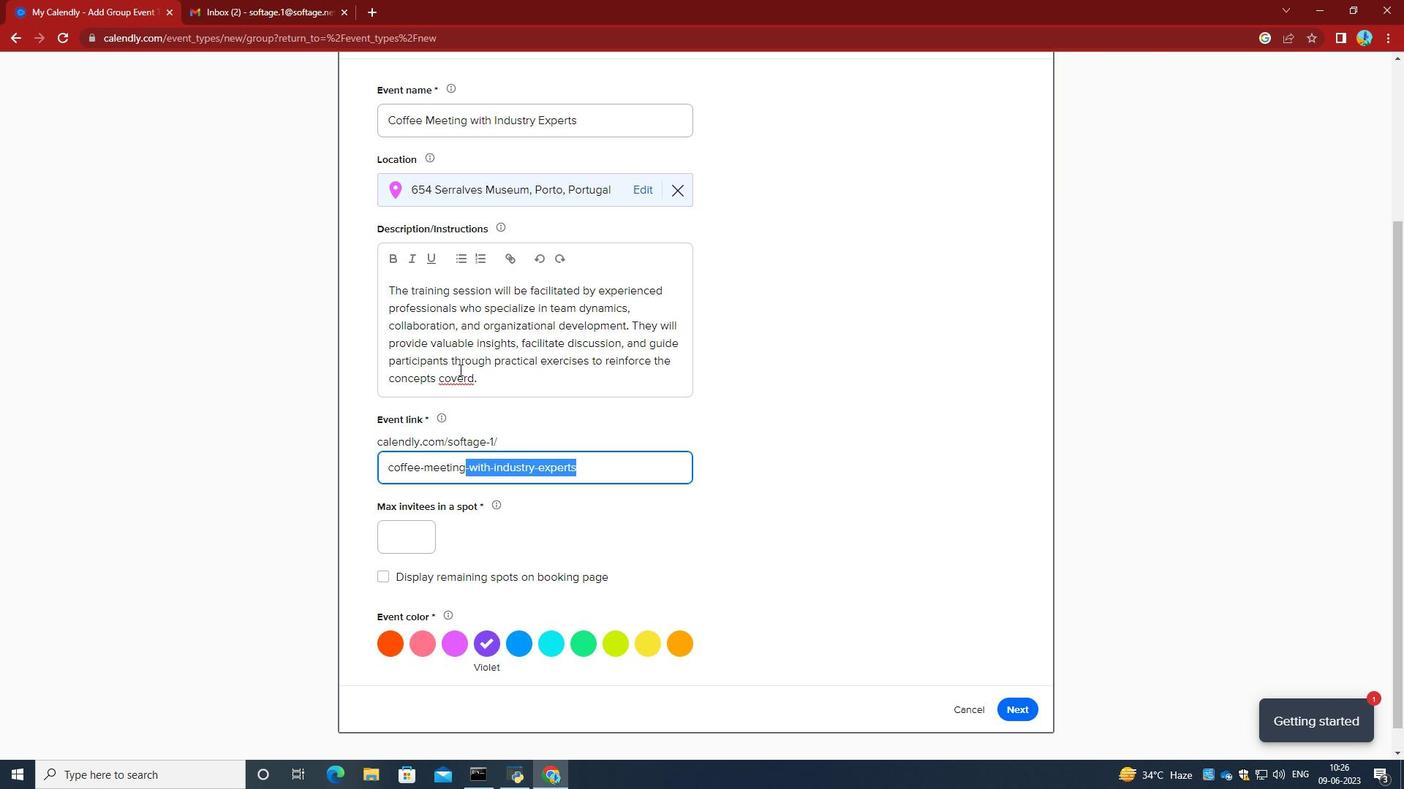 
Action: Mouse pressed left at (465, 382)
Screenshot: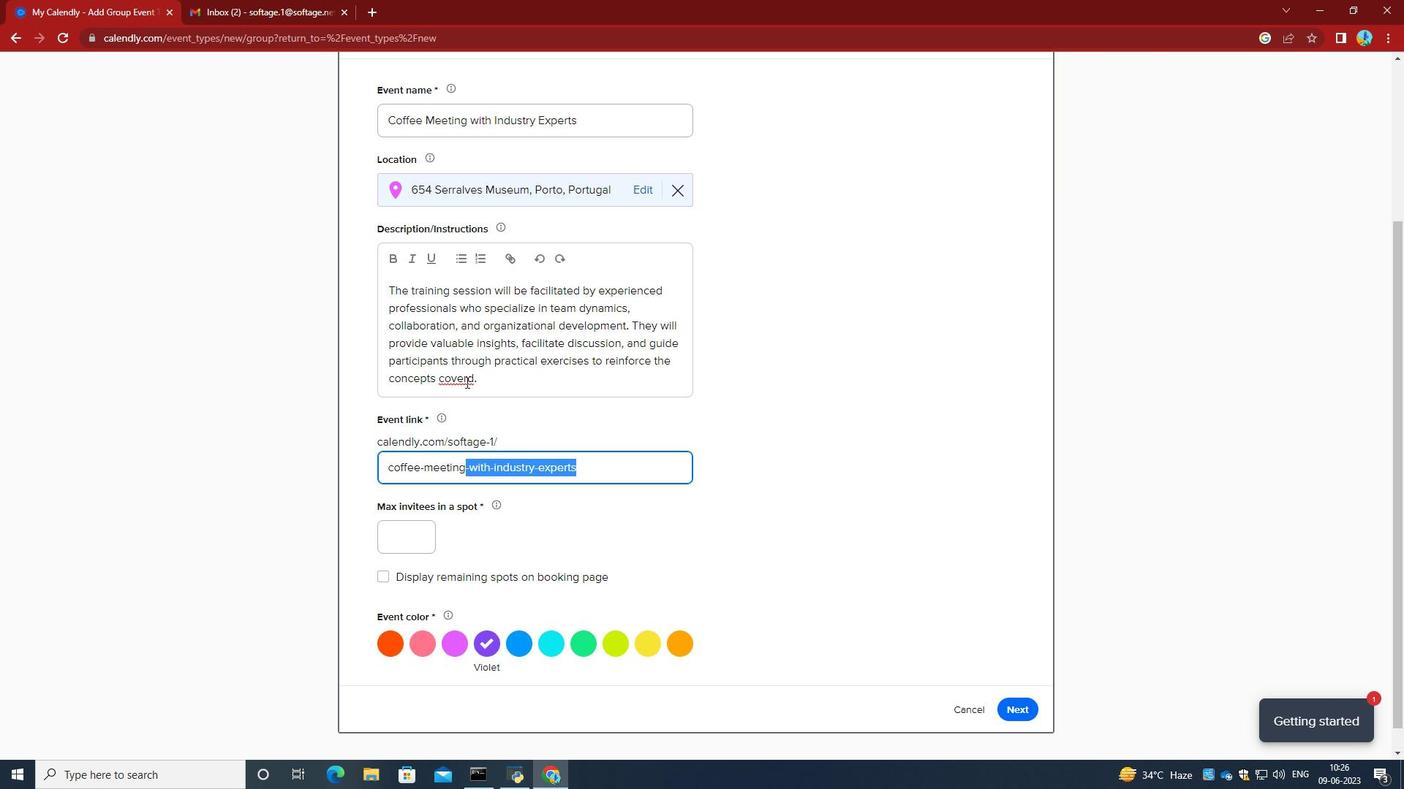 
Action: Mouse moved to (477, 379)
Screenshot: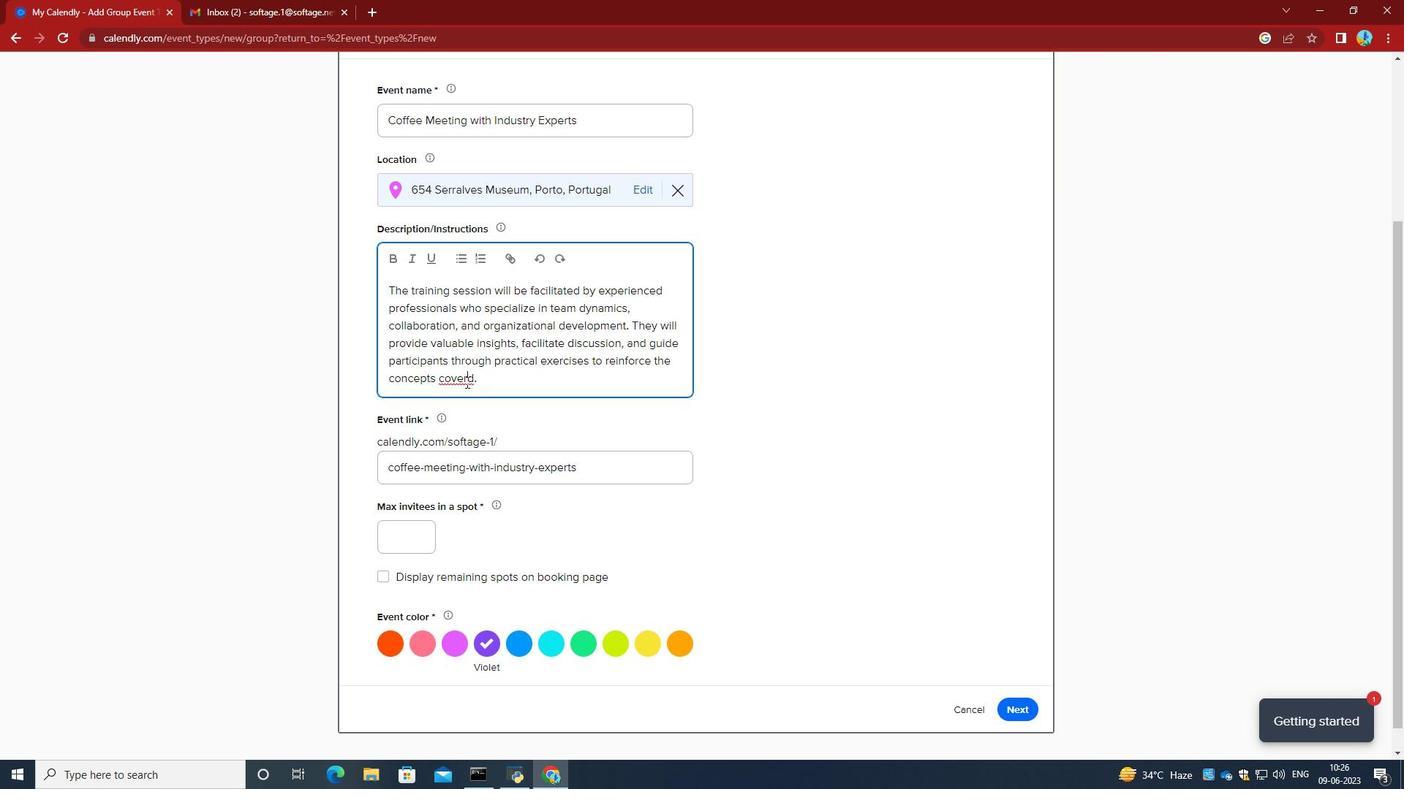 
Action: Mouse pressed left at (477, 379)
Screenshot: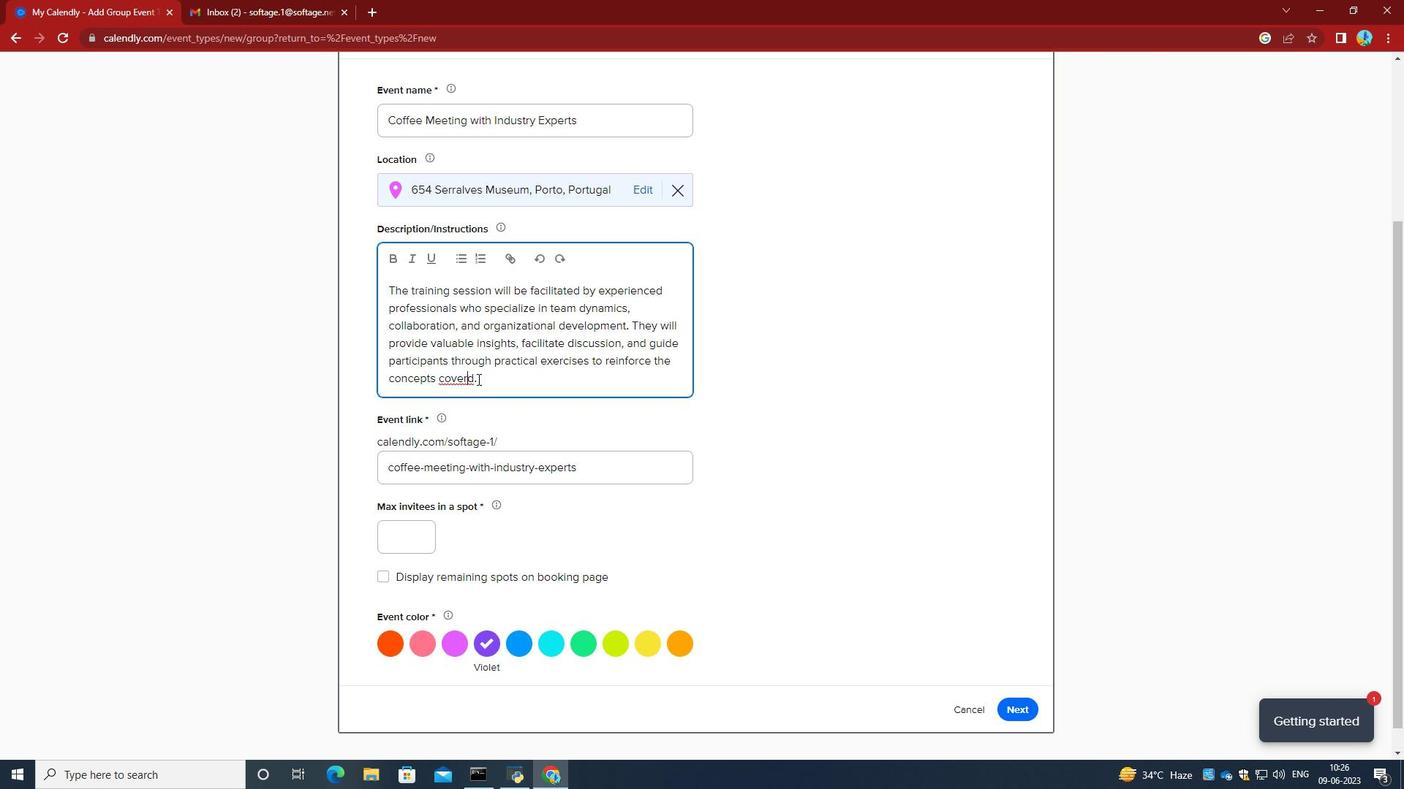 
Action: Mouse moved to (461, 379)
Screenshot: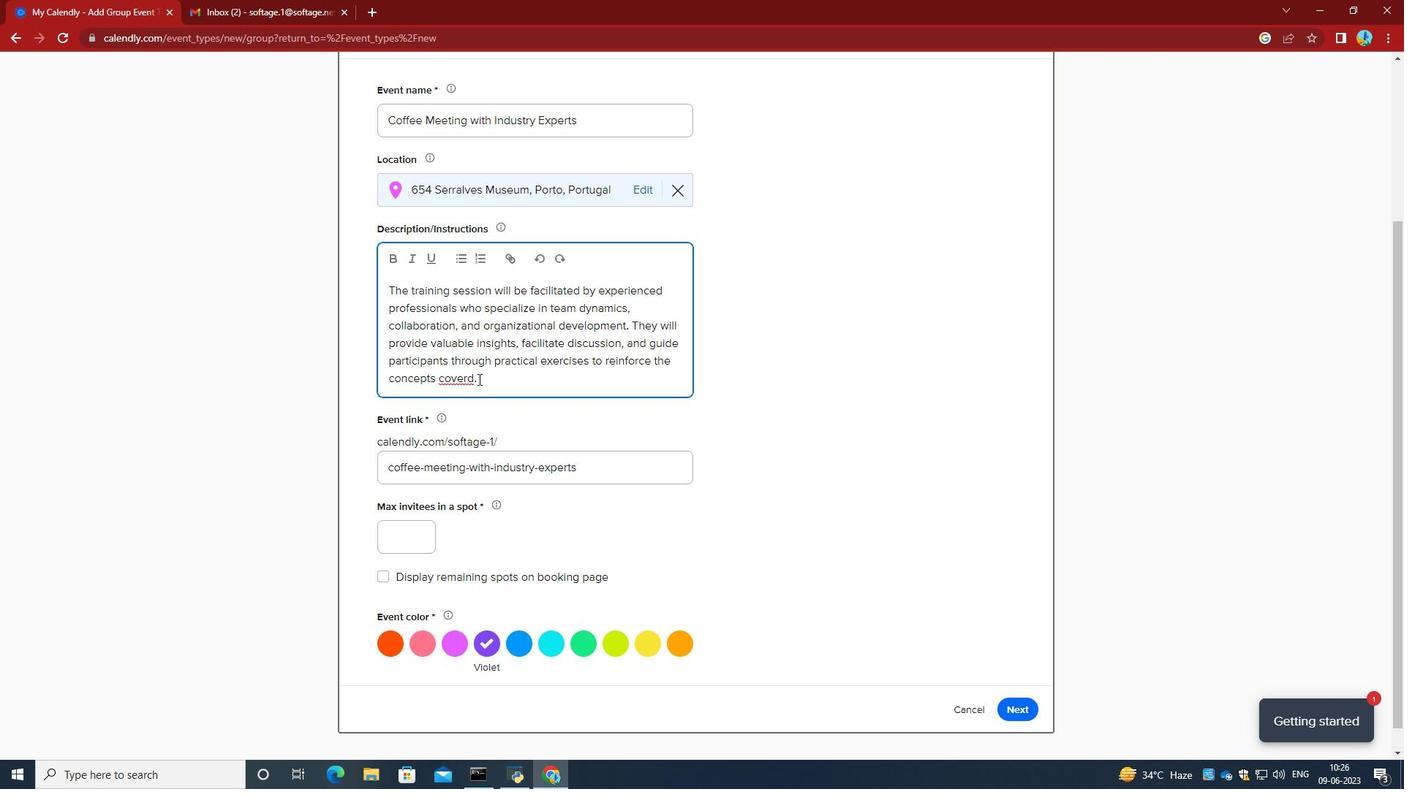 
Action: Mouse pressed left at (461, 379)
Screenshot: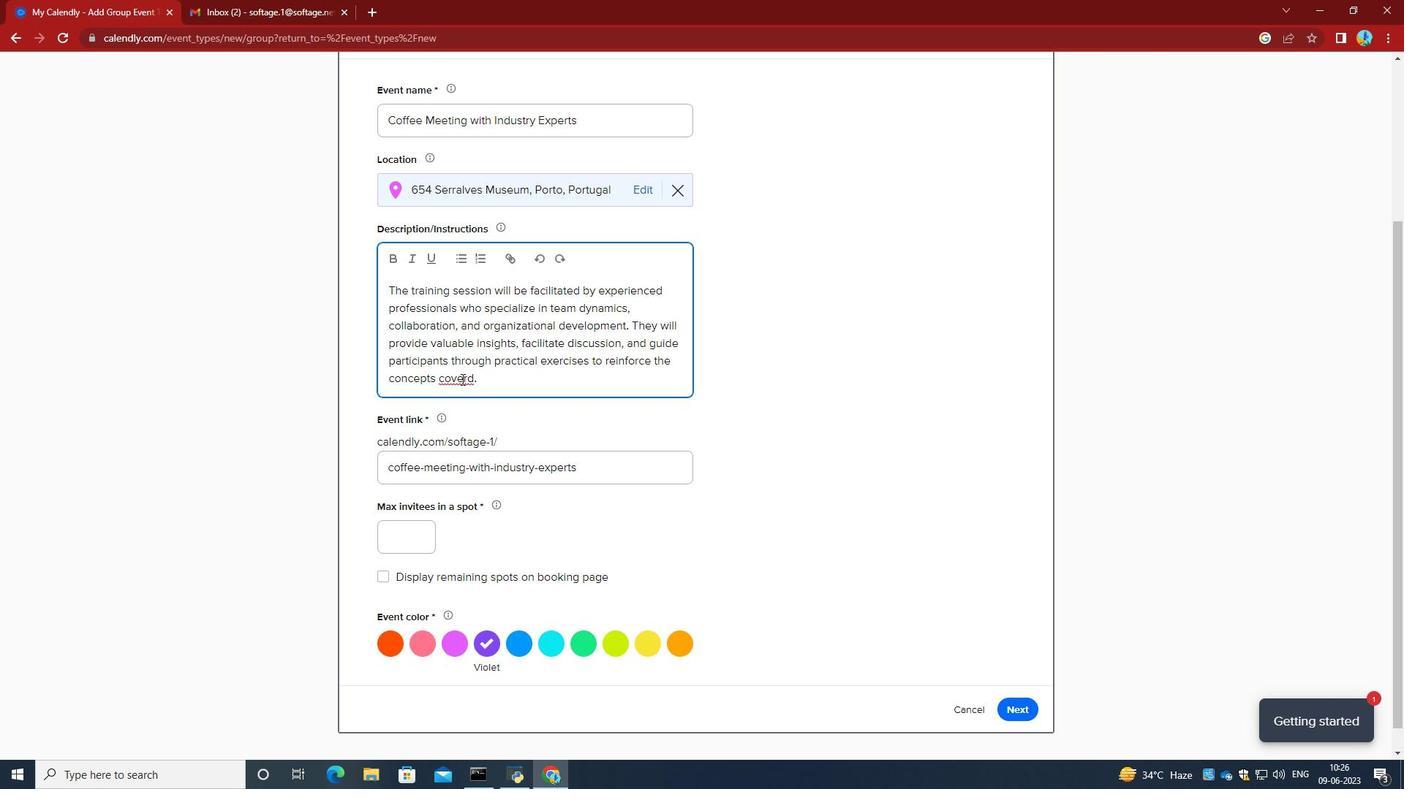 
Action: Mouse pressed right at (461, 379)
Screenshot: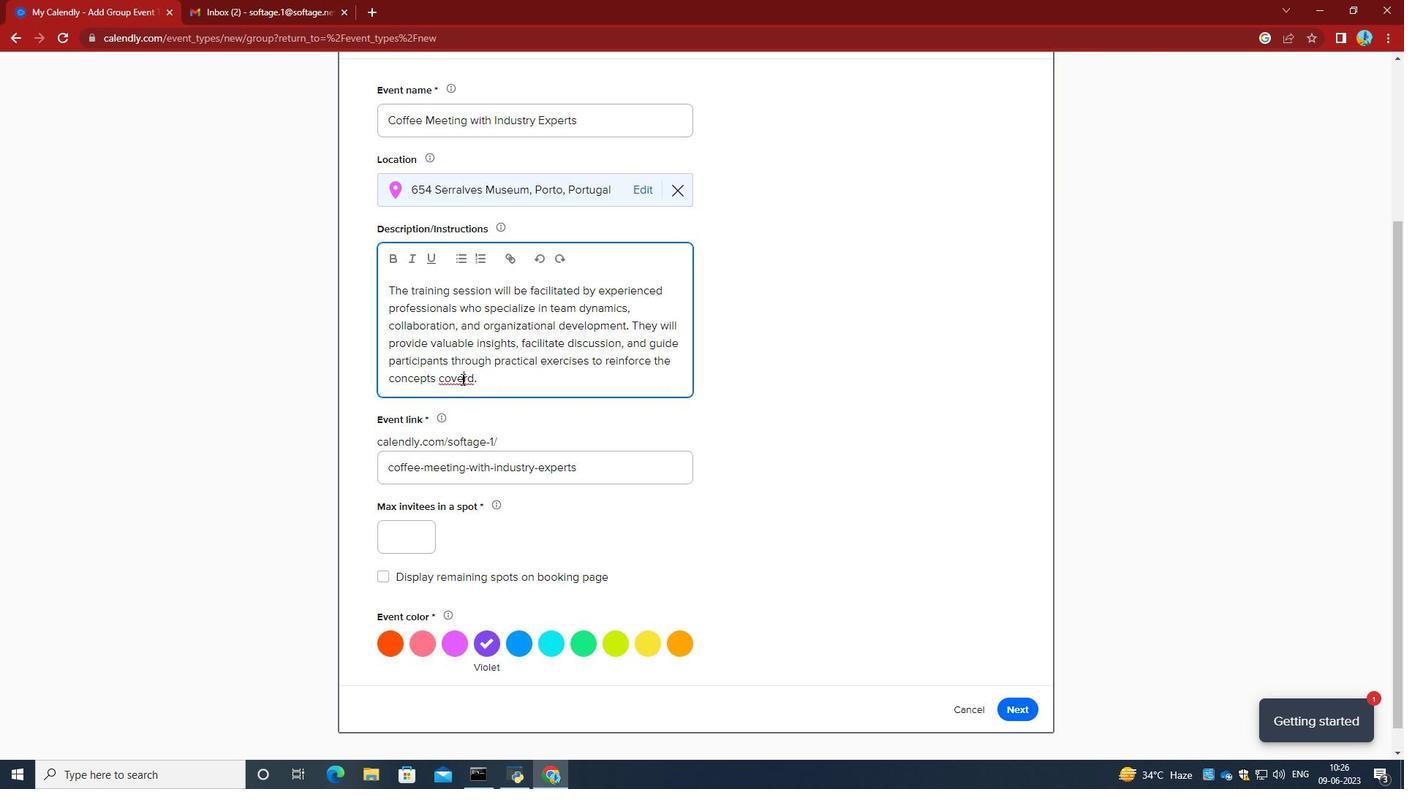 
Action: Mouse moved to (501, 385)
Screenshot: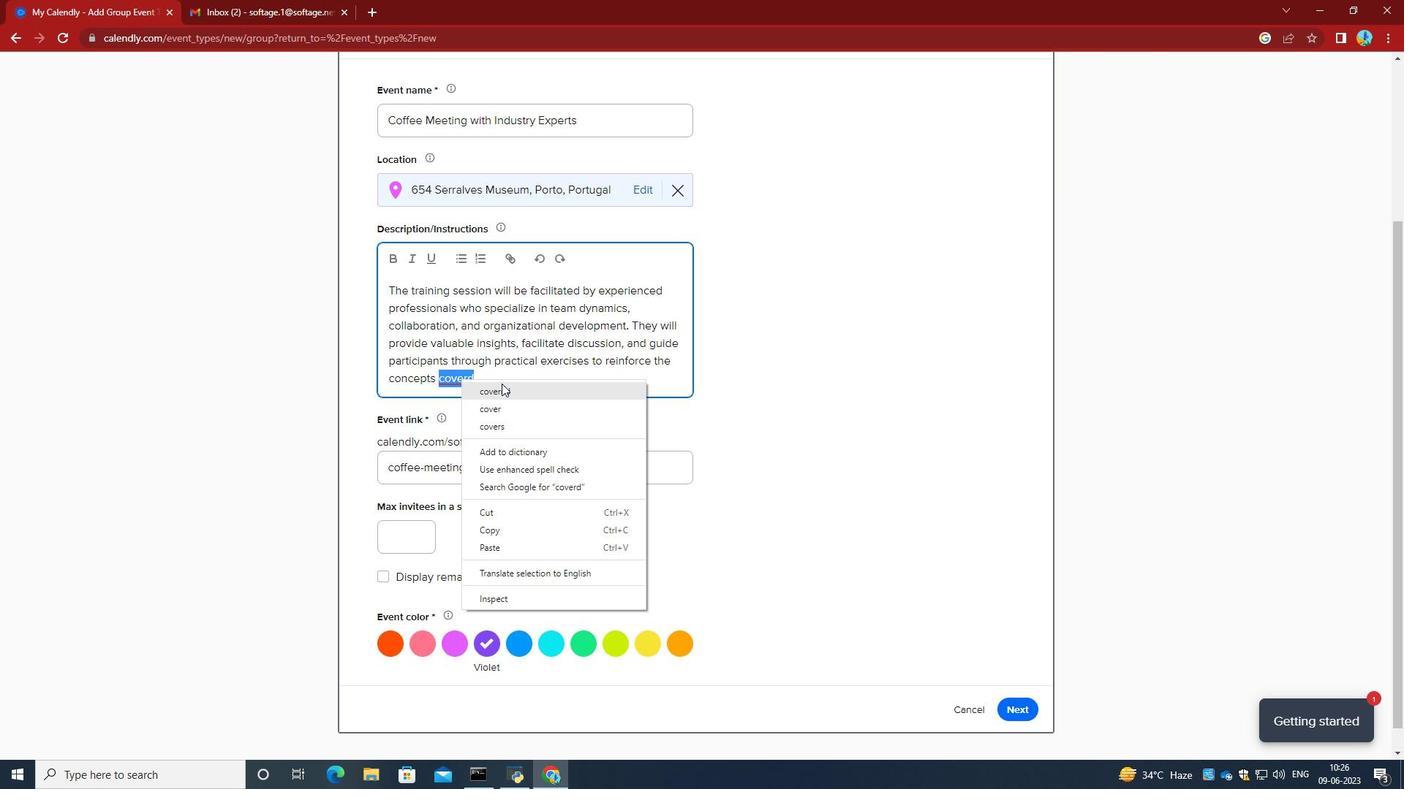 
Action: Mouse pressed left at (501, 385)
Screenshot: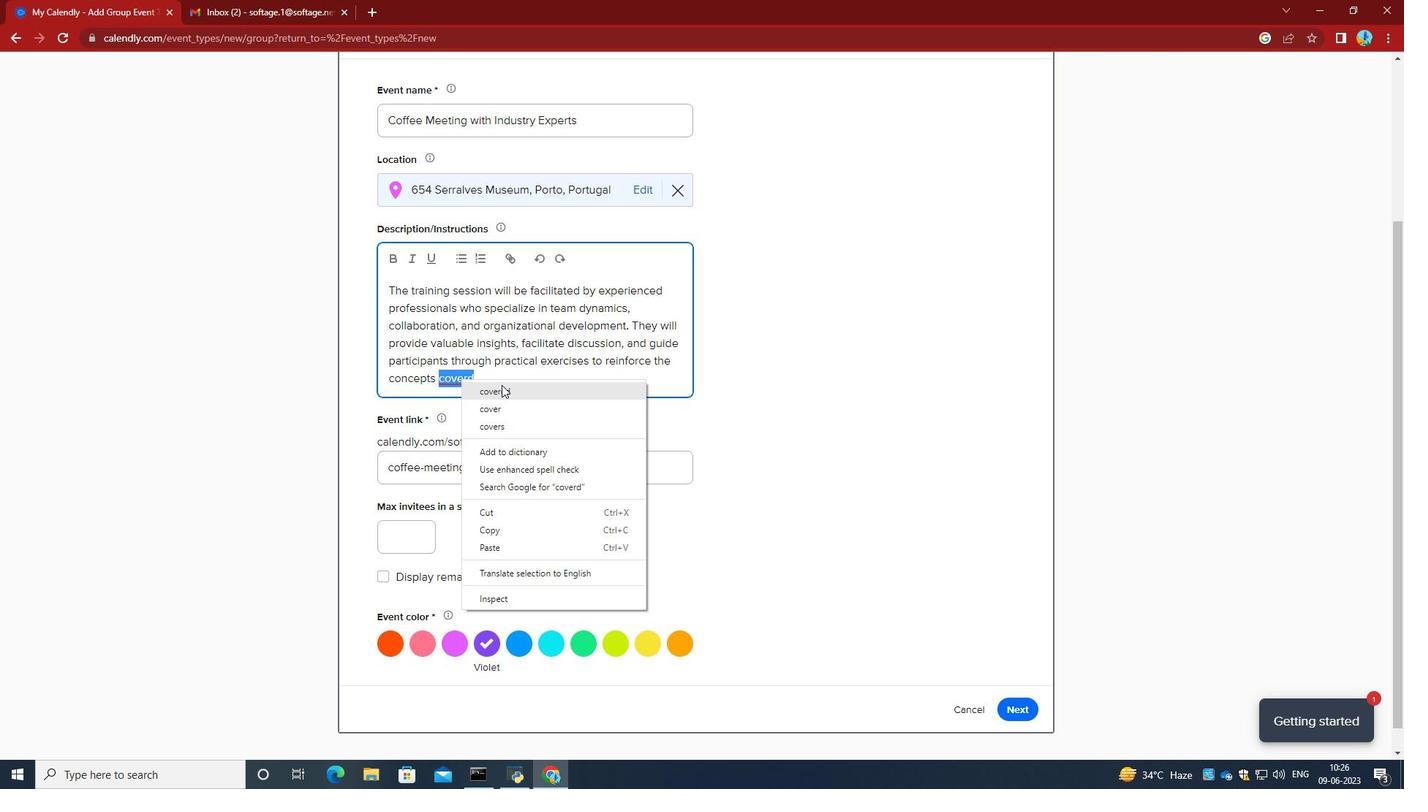 
Action: Mouse moved to (597, 468)
Screenshot: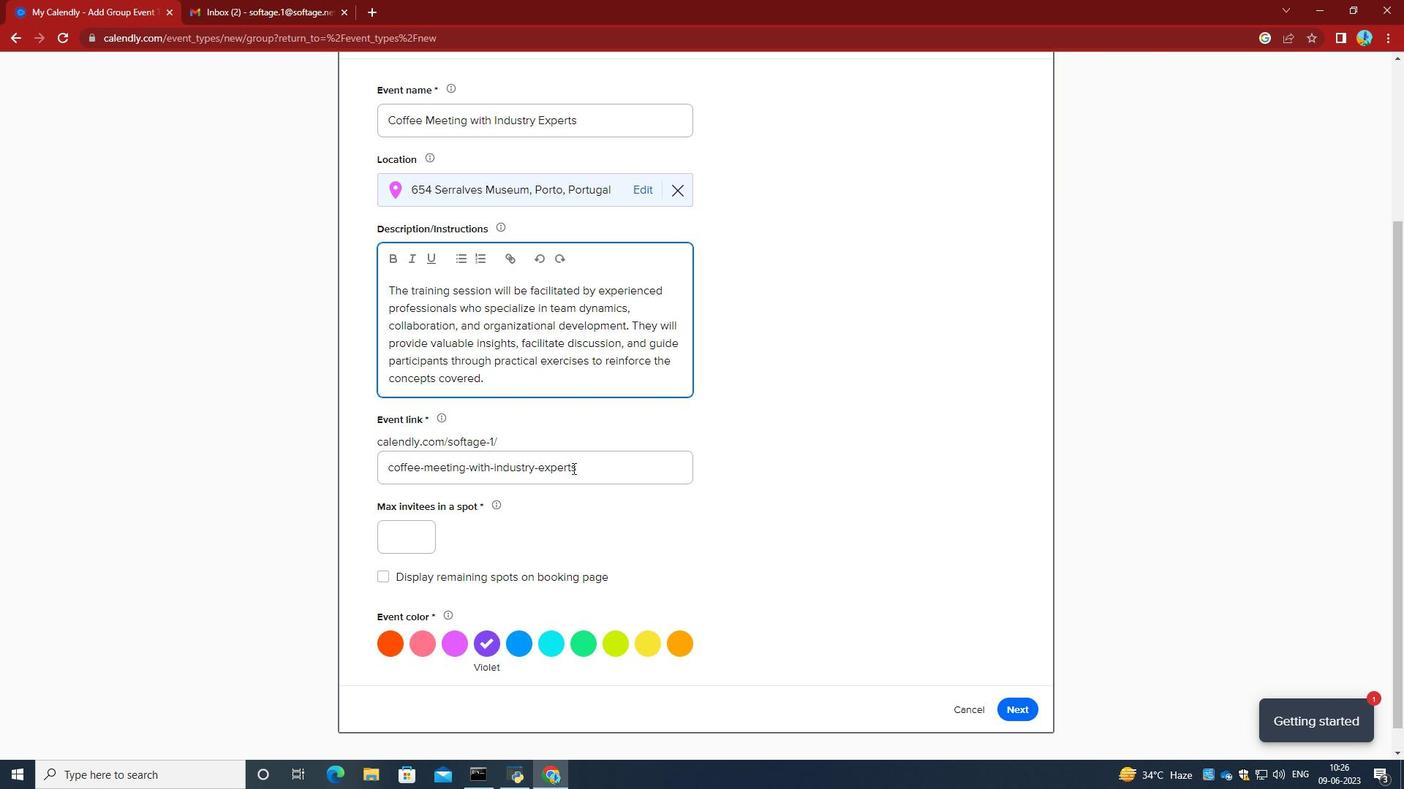 
Action: Mouse pressed left at (597, 468)
Screenshot: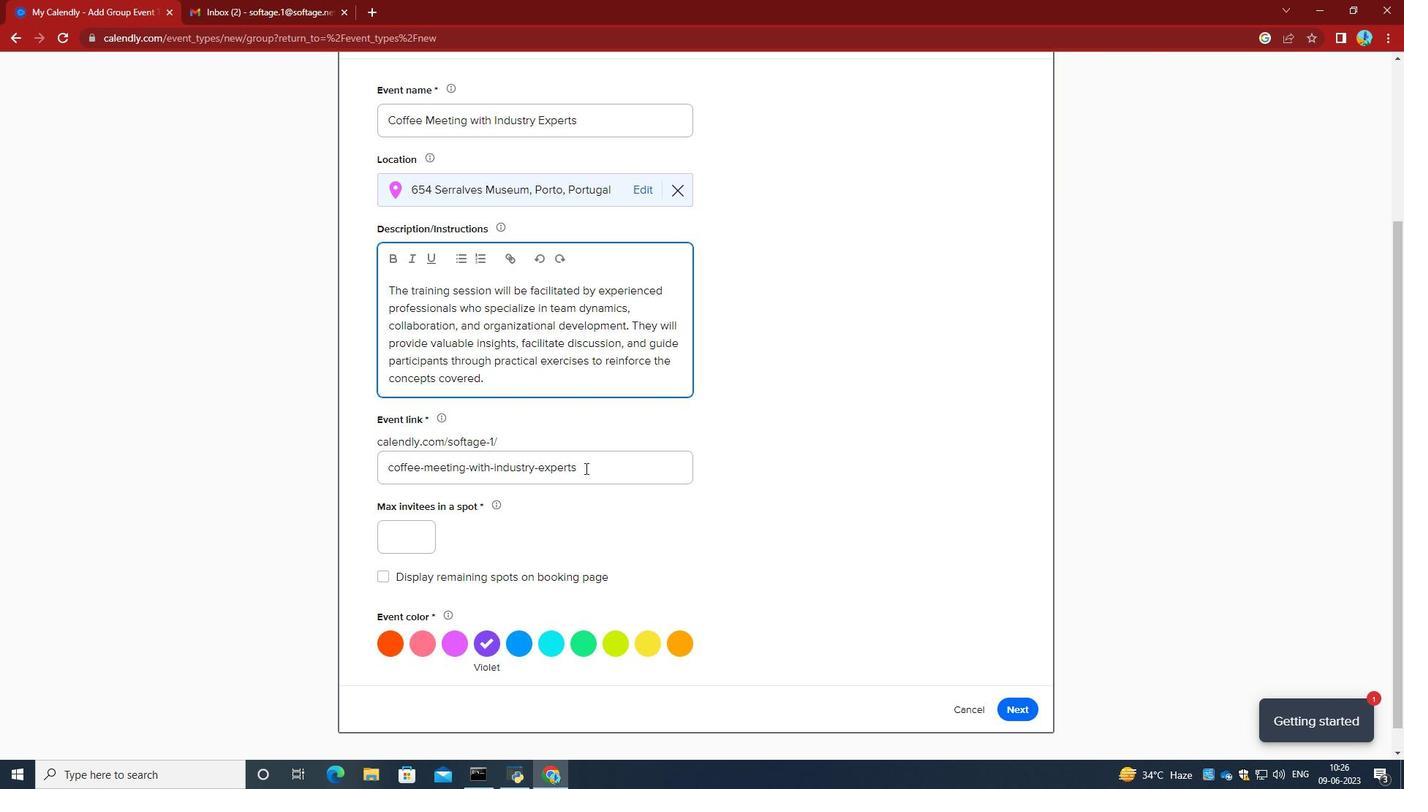 
Action: Mouse moved to (380, 459)
Screenshot: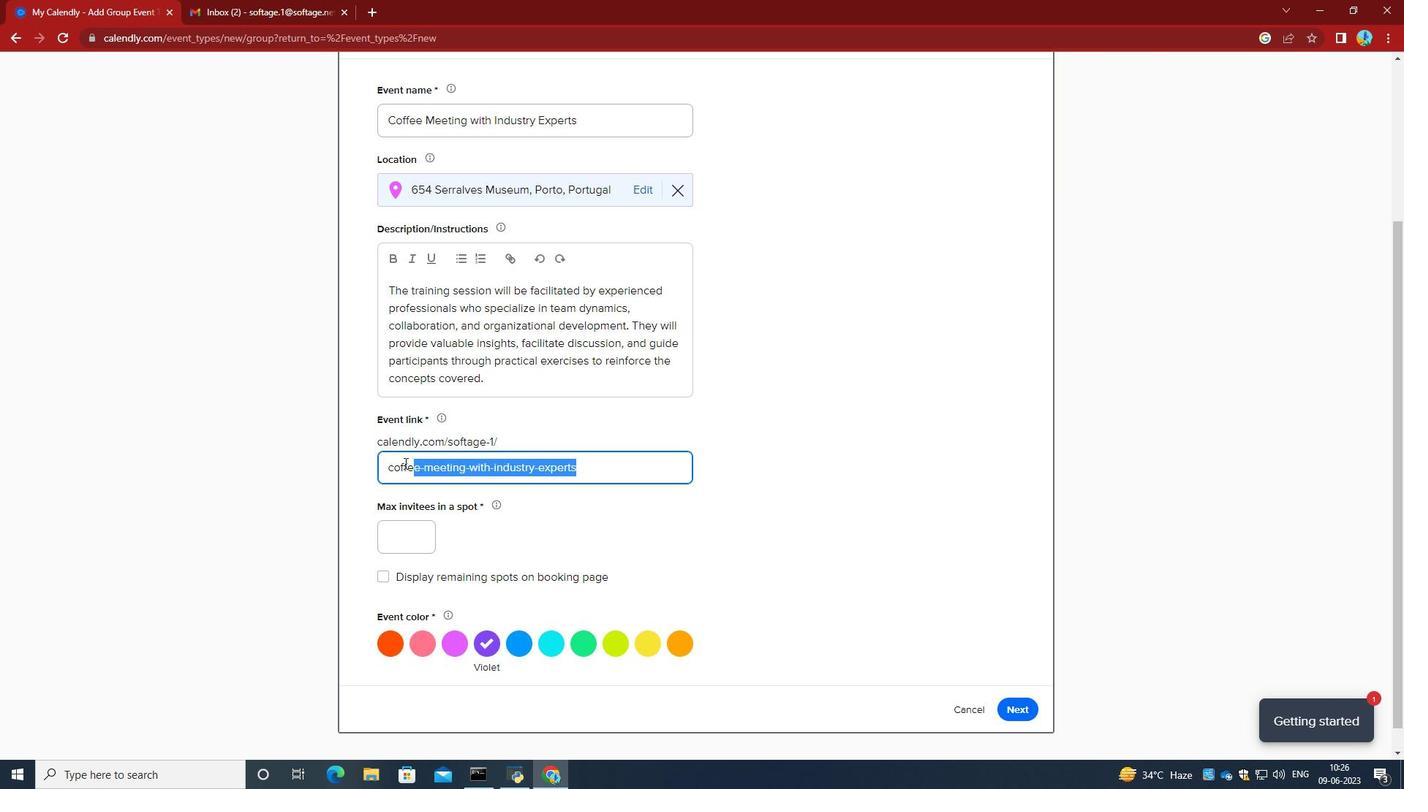 
Action: Key pressed <Key.backspace>http-<Key.space><Key.backspace>coffeemeetingwithindustryexpertcom
Screenshot: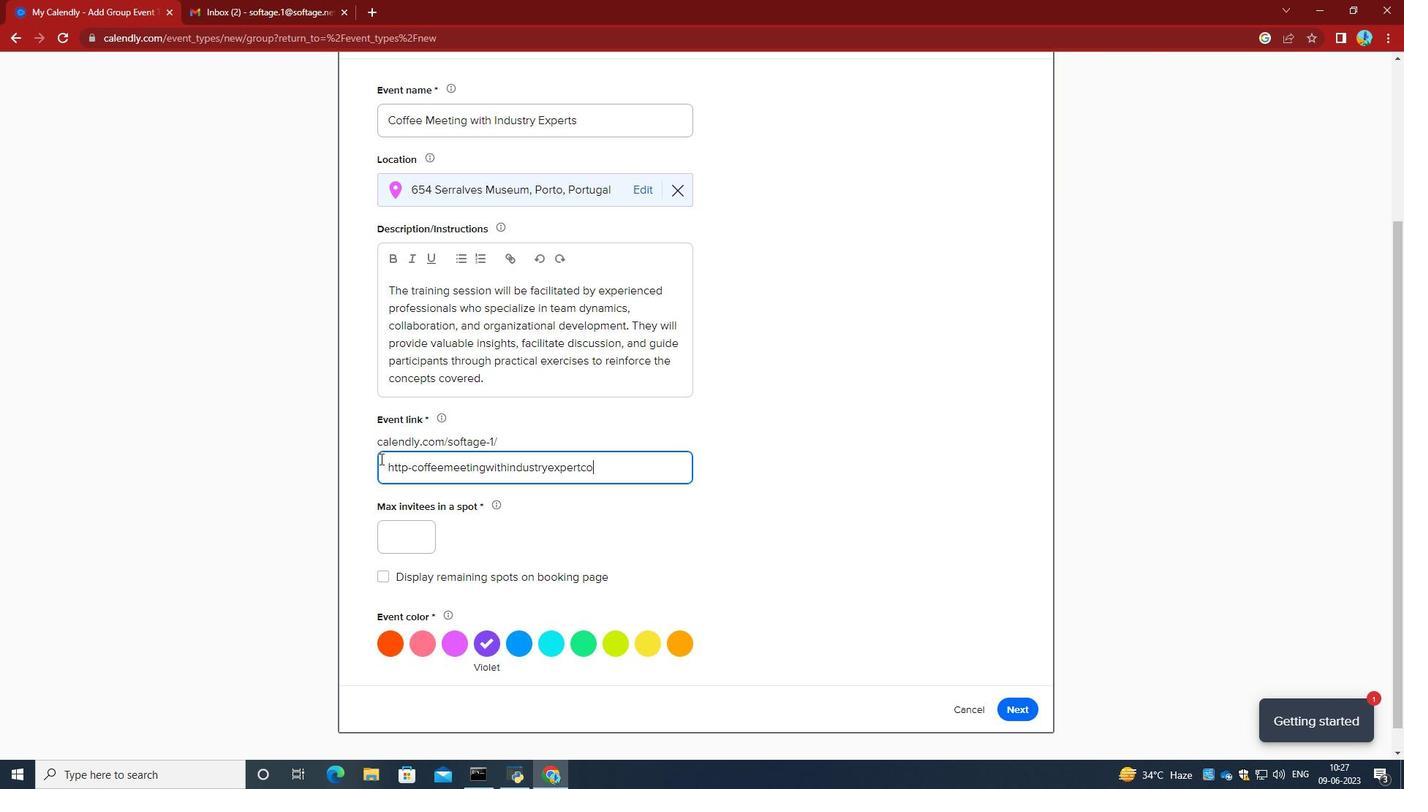 
Action: Mouse moved to (416, 537)
Screenshot: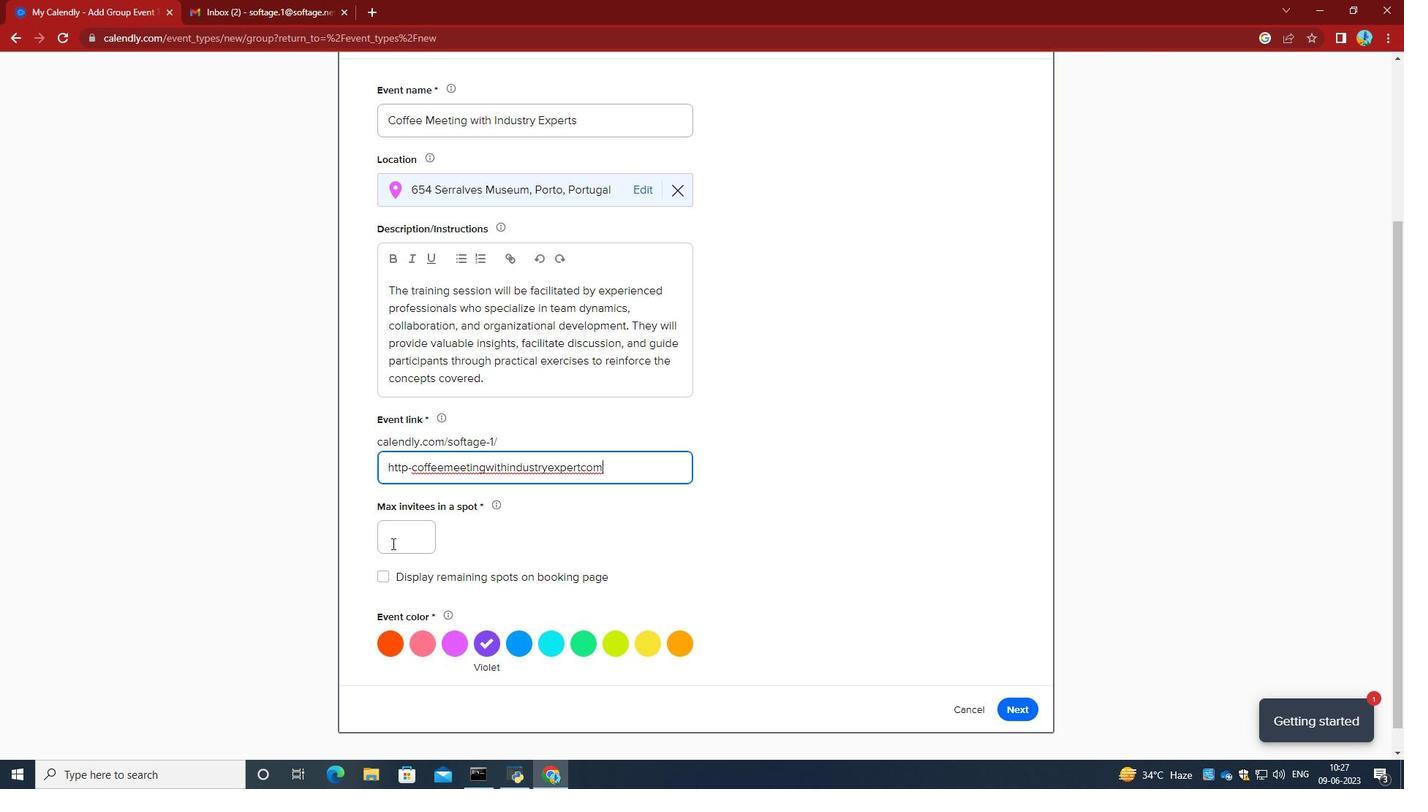 
Action: Mouse pressed left at (416, 537)
Screenshot: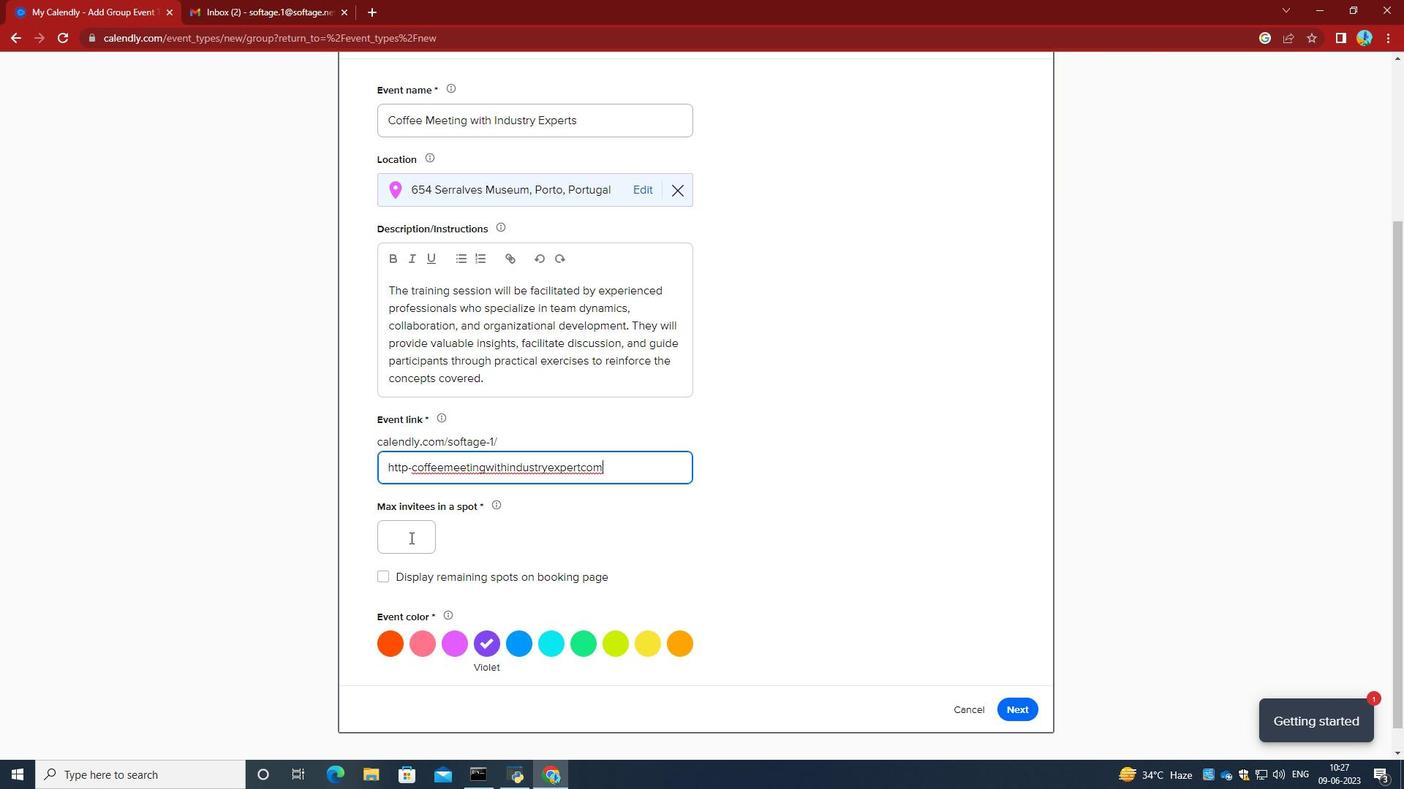 
Action: Key pressed 2
Screenshot: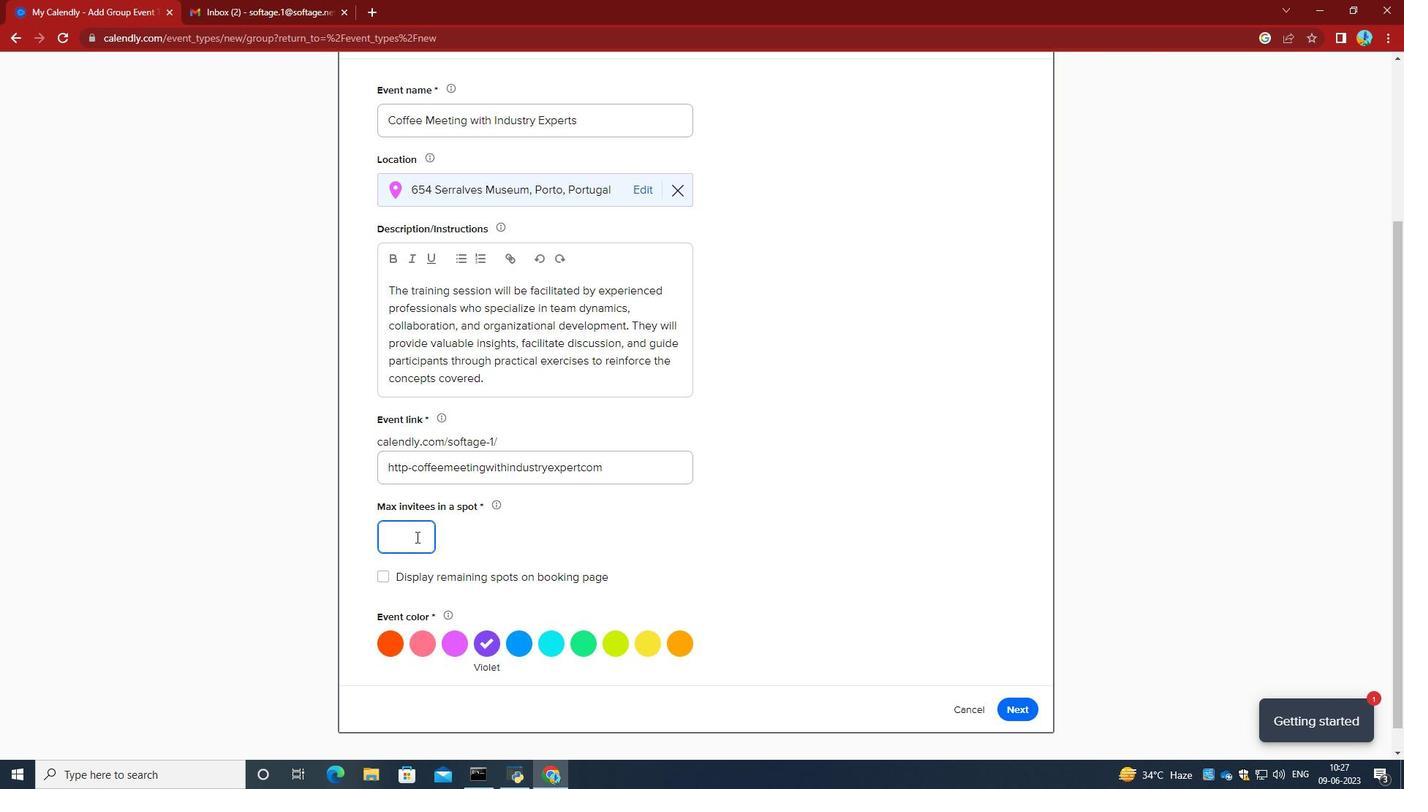
Action: Mouse moved to (610, 647)
Screenshot: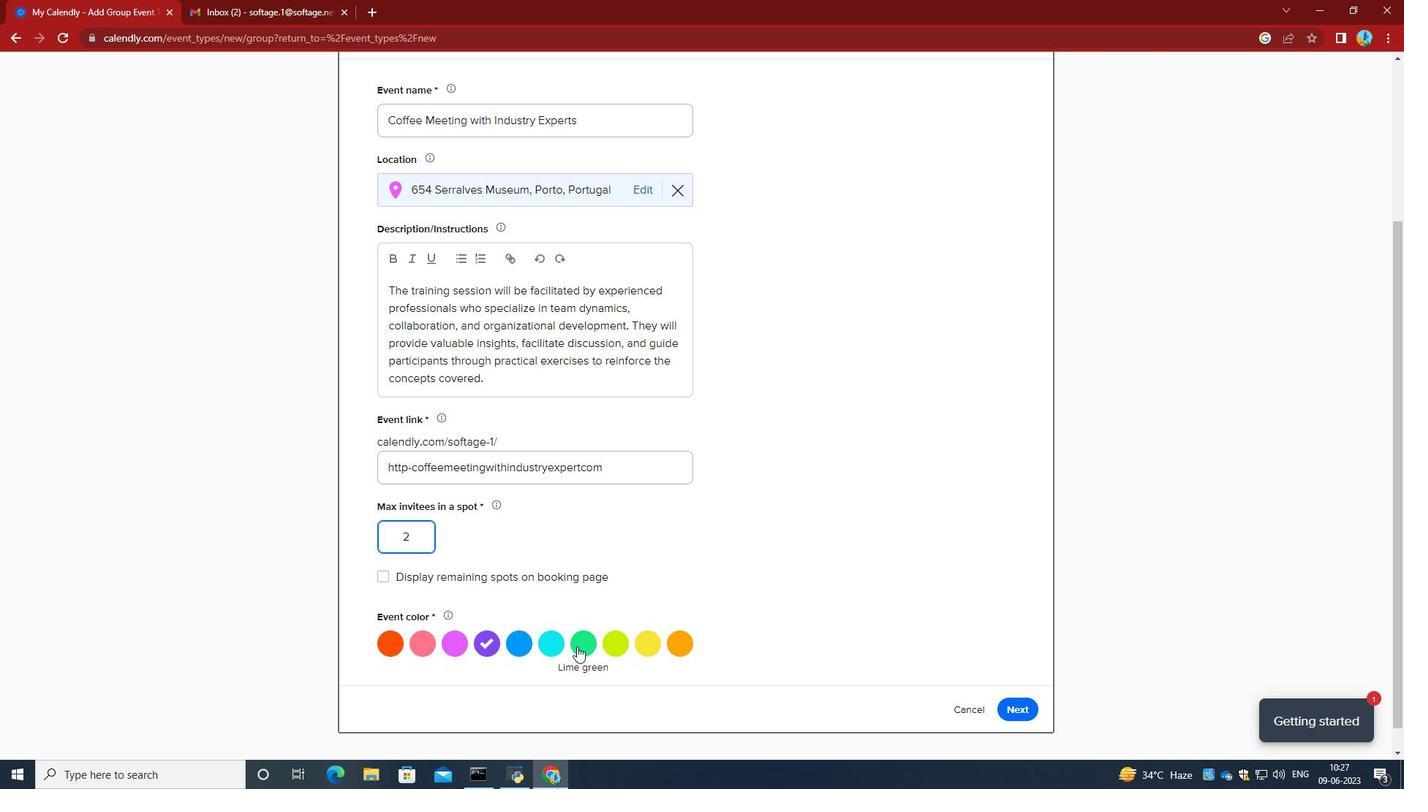 
Action: Mouse pressed left at (610, 647)
Screenshot: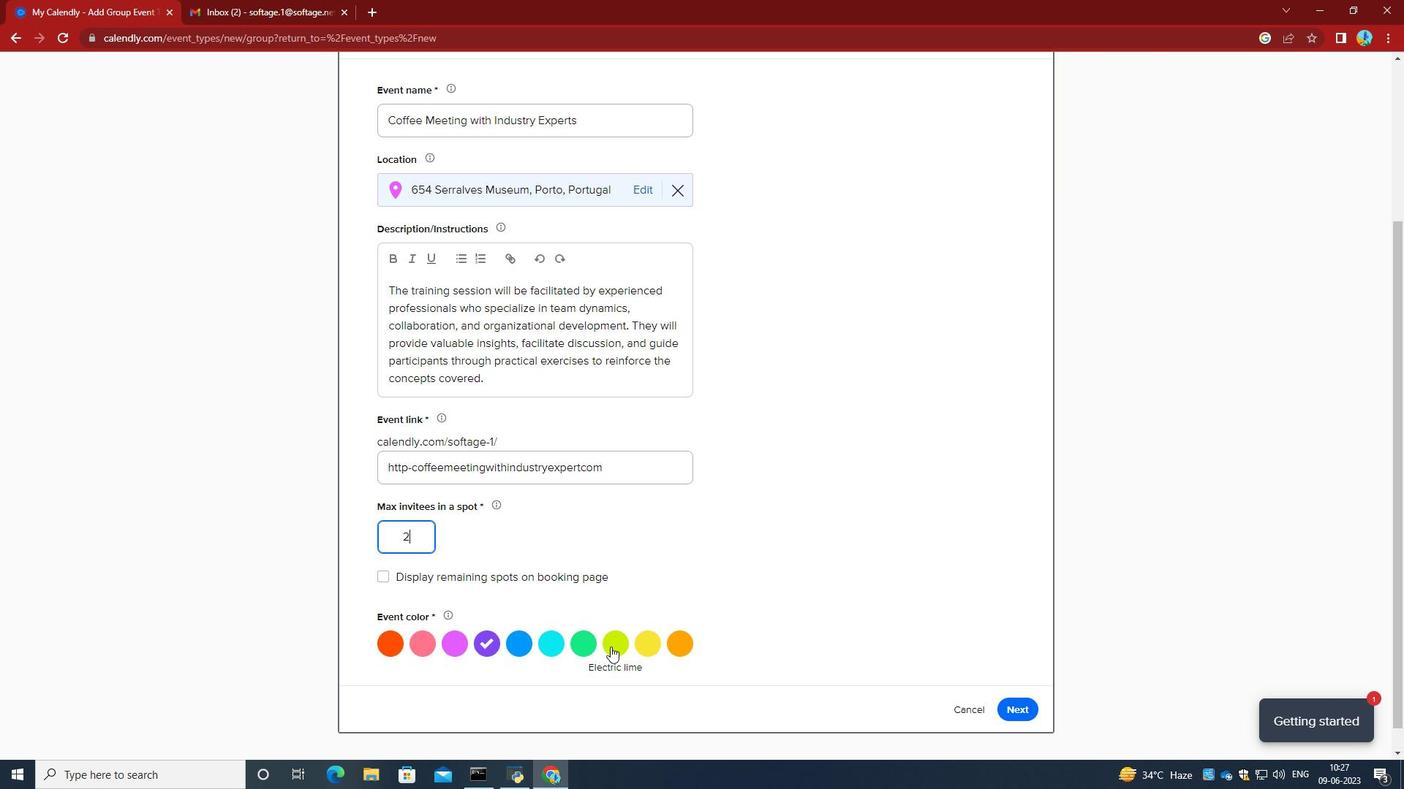 
Action: Mouse moved to (736, 604)
Screenshot: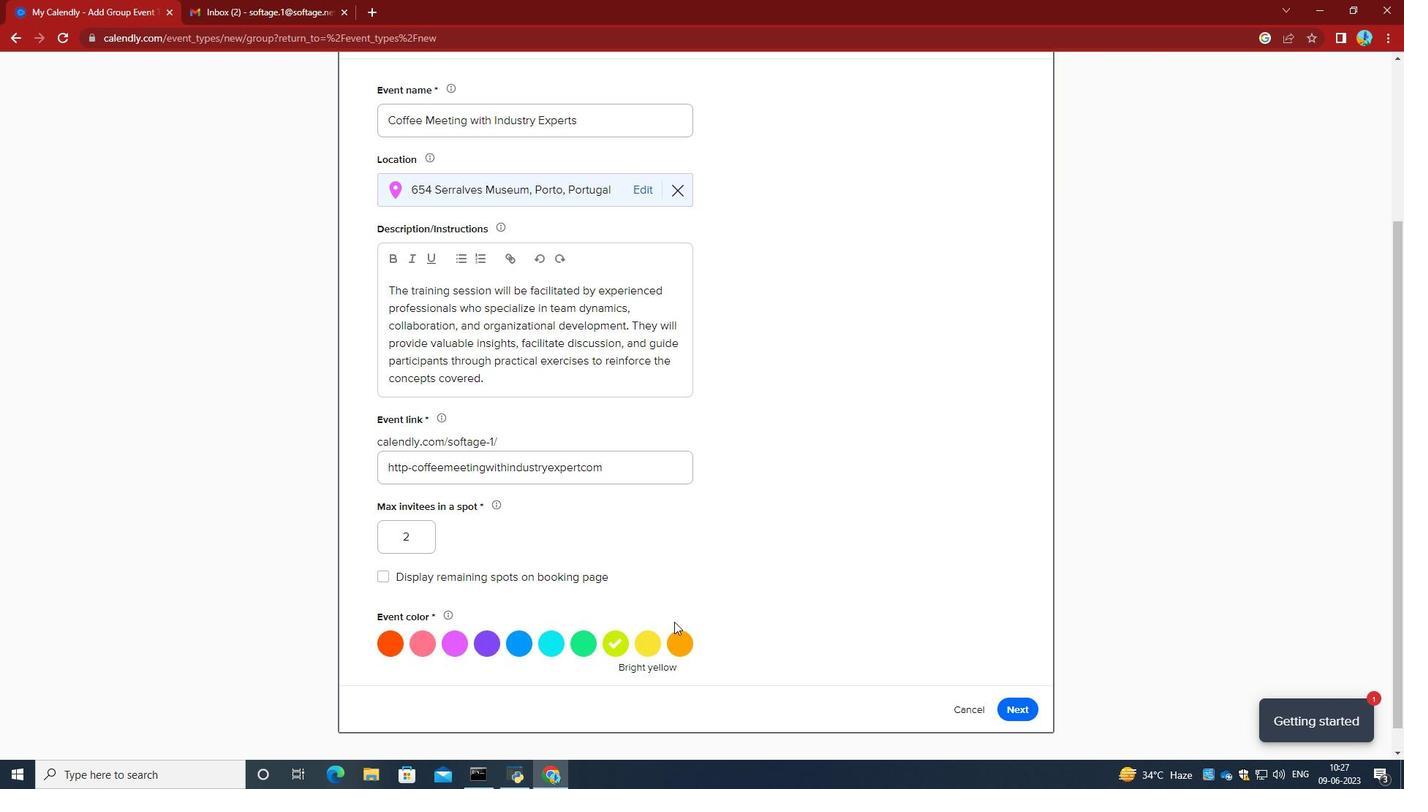 
Action: Mouse scrolled (736, 603) with delta (0, 0)
Screenshot: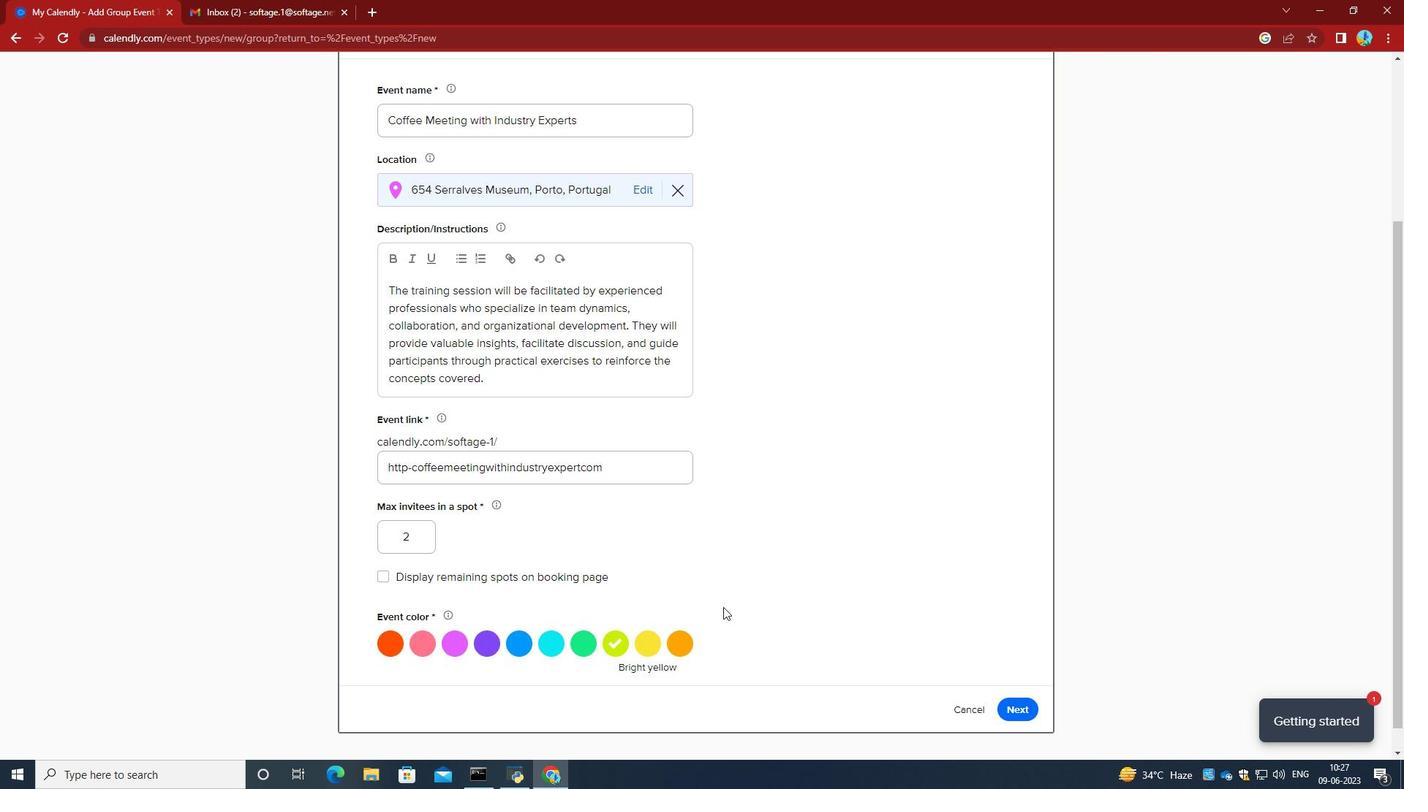 
Action: Mouse scrolled (736, 603) with delta (0, 0)
Screenshot: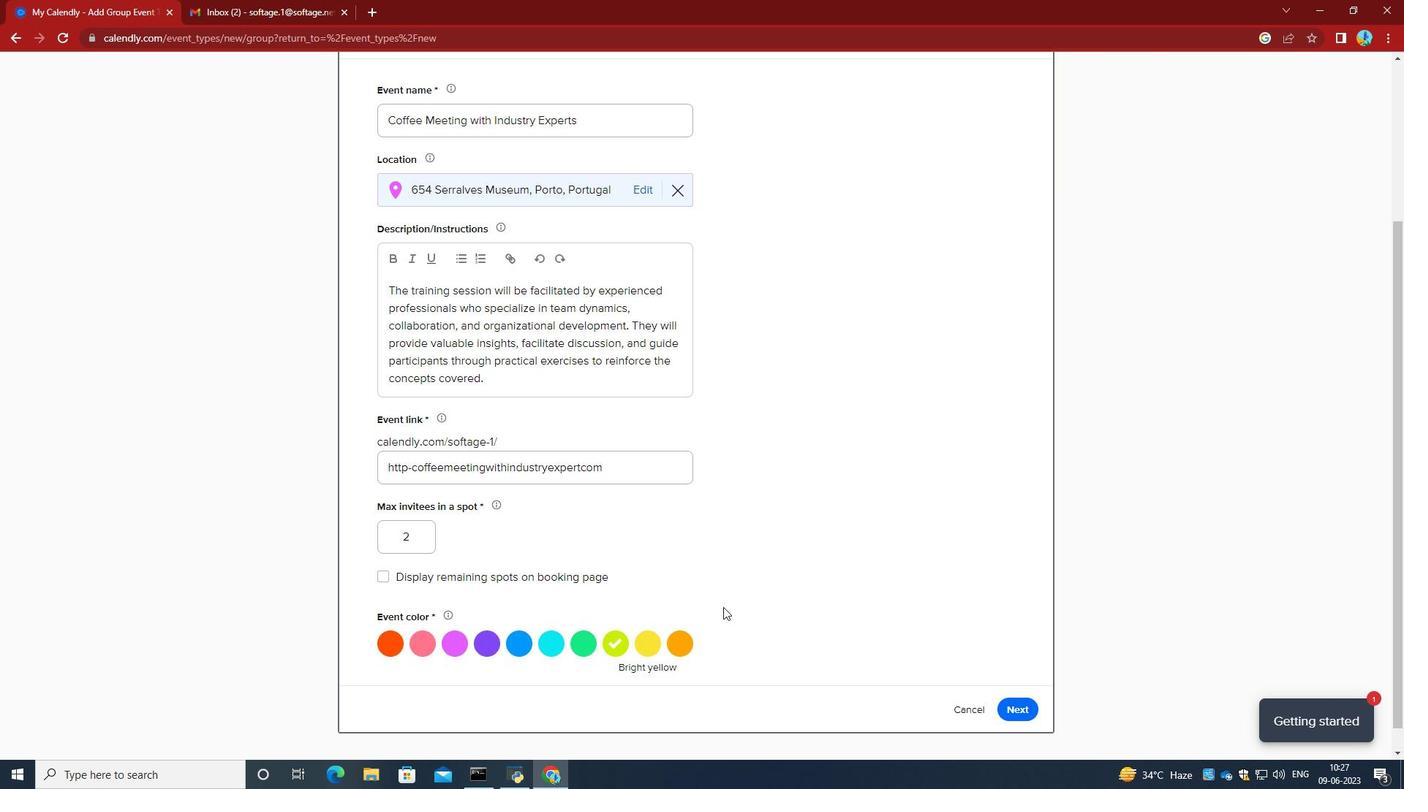 
Action: Mouse scrolled (736, 603) with delta (0, 0)
Screenshot: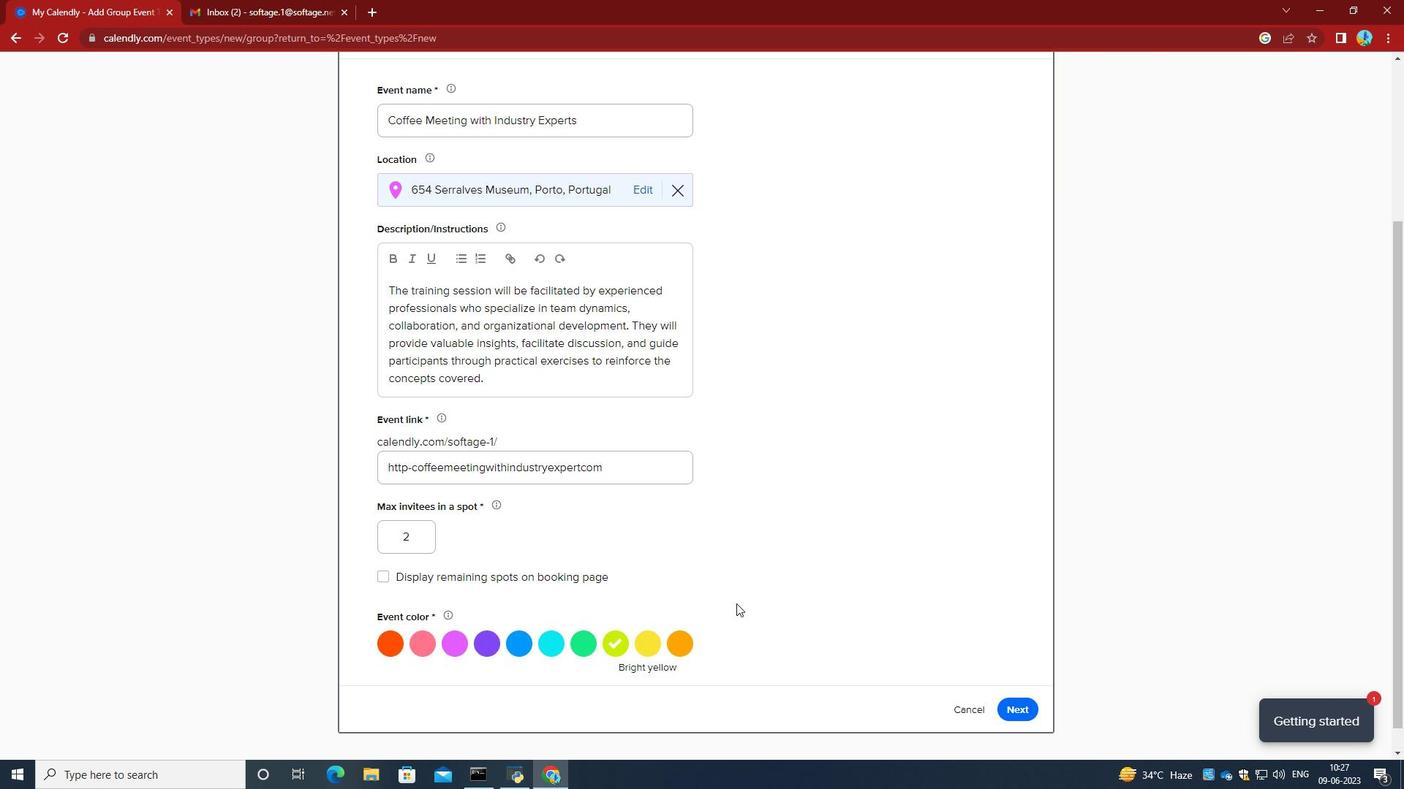 
Action: Mouse moved to (1013, 677)
Screenshot: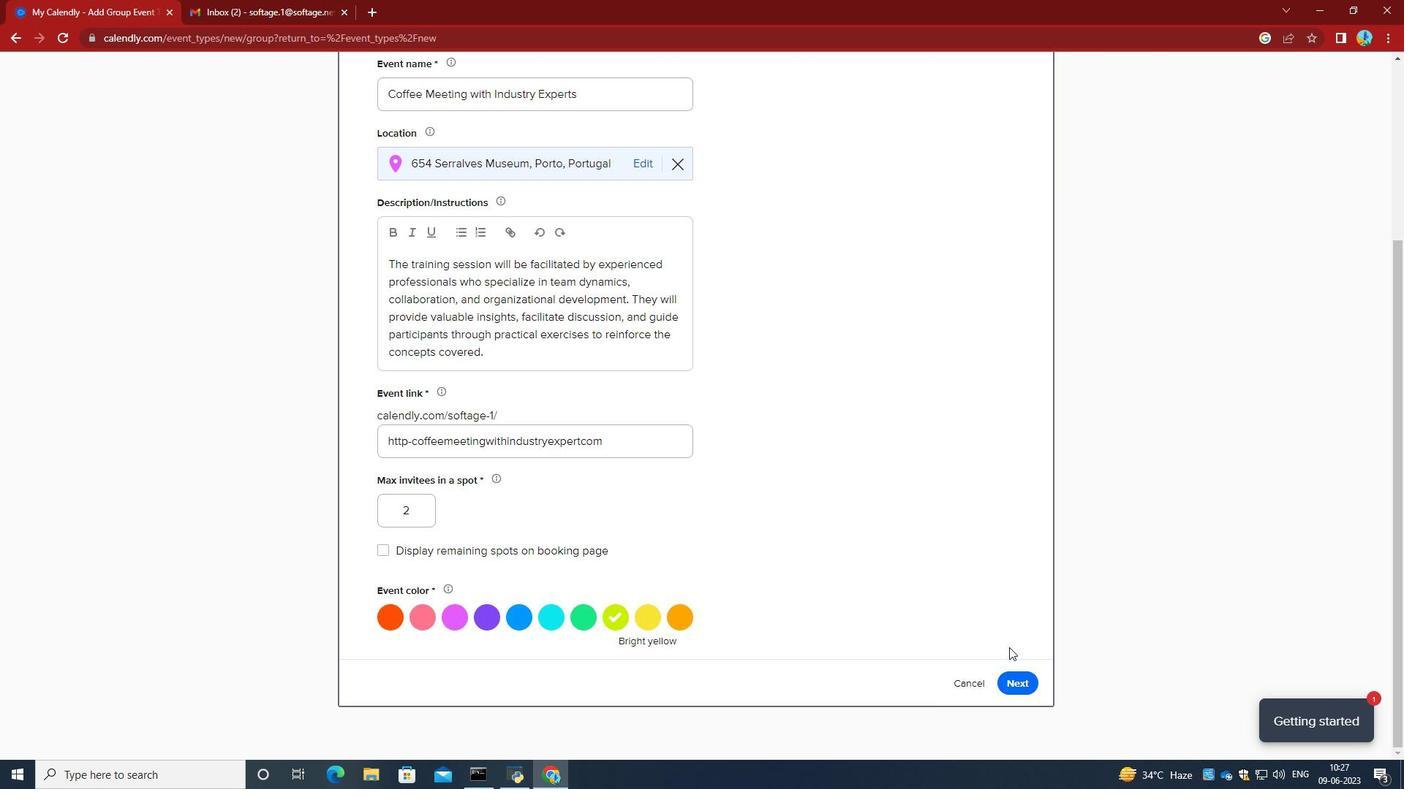 
Action: Mouse pressed left at (1013, 677)
Screenshot: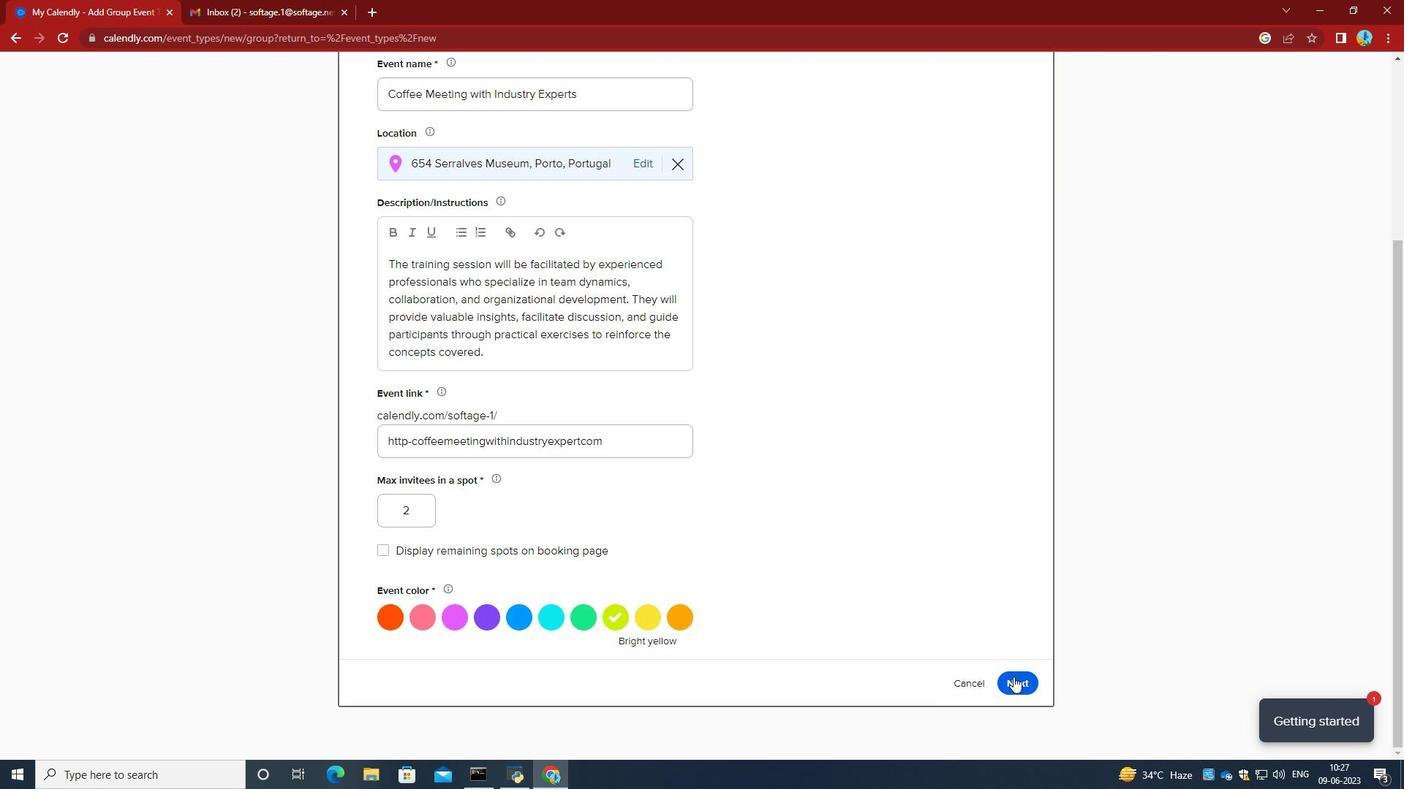 
Action: Mouse moved to (691, 432)
Screenshot: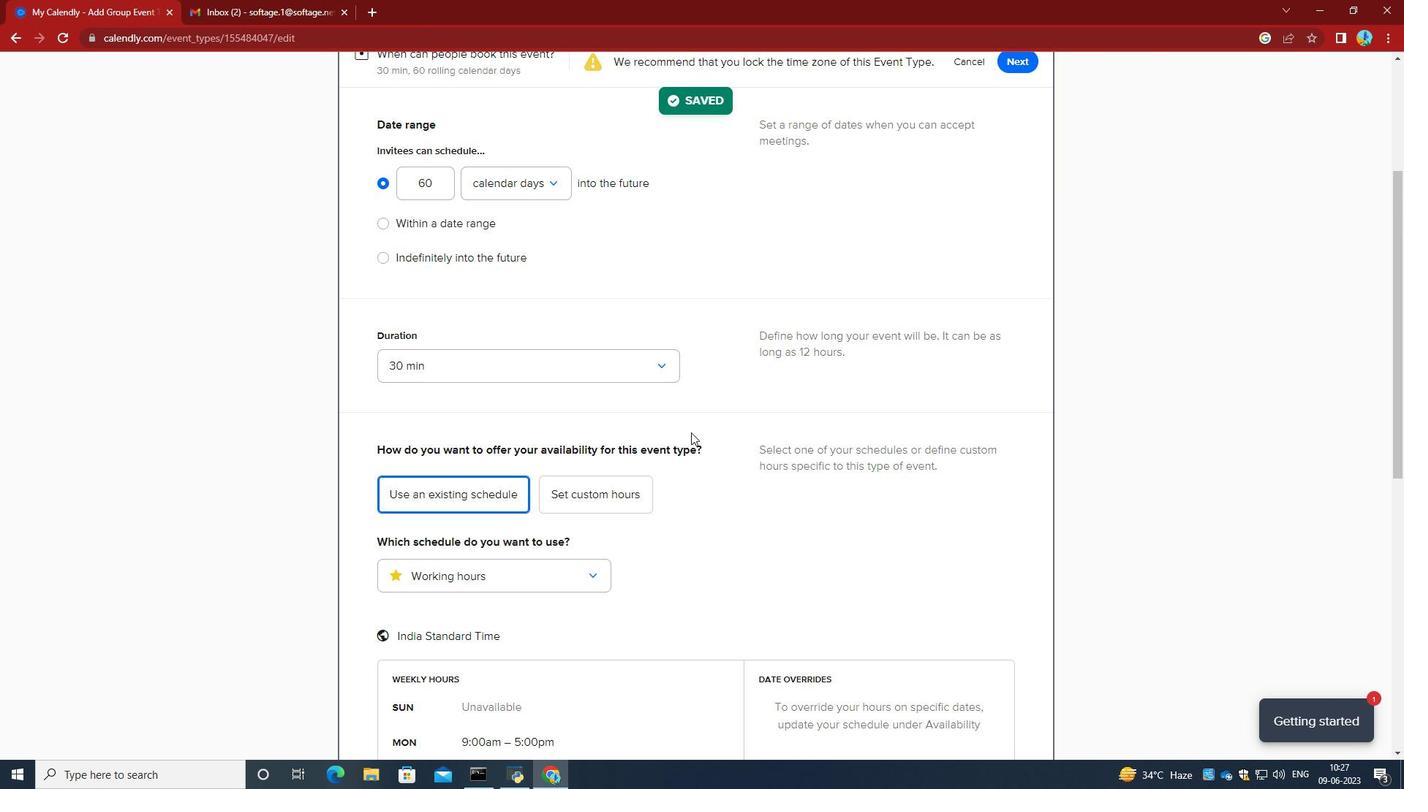 
Action: Mouse scrolled (691, 433) with delta (0, 0)
Screenshot: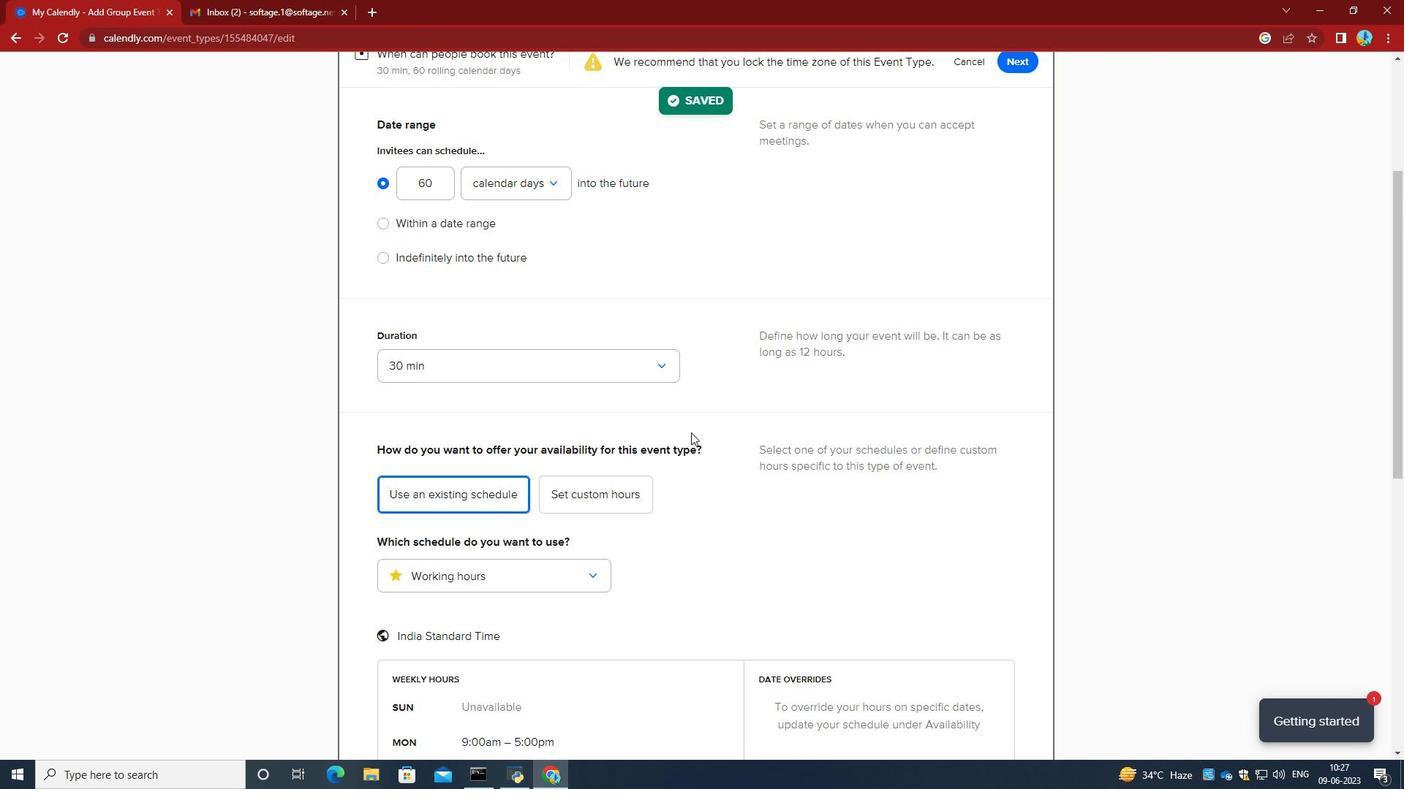
Action: Mouse moved to (444, 301)
Screenshot: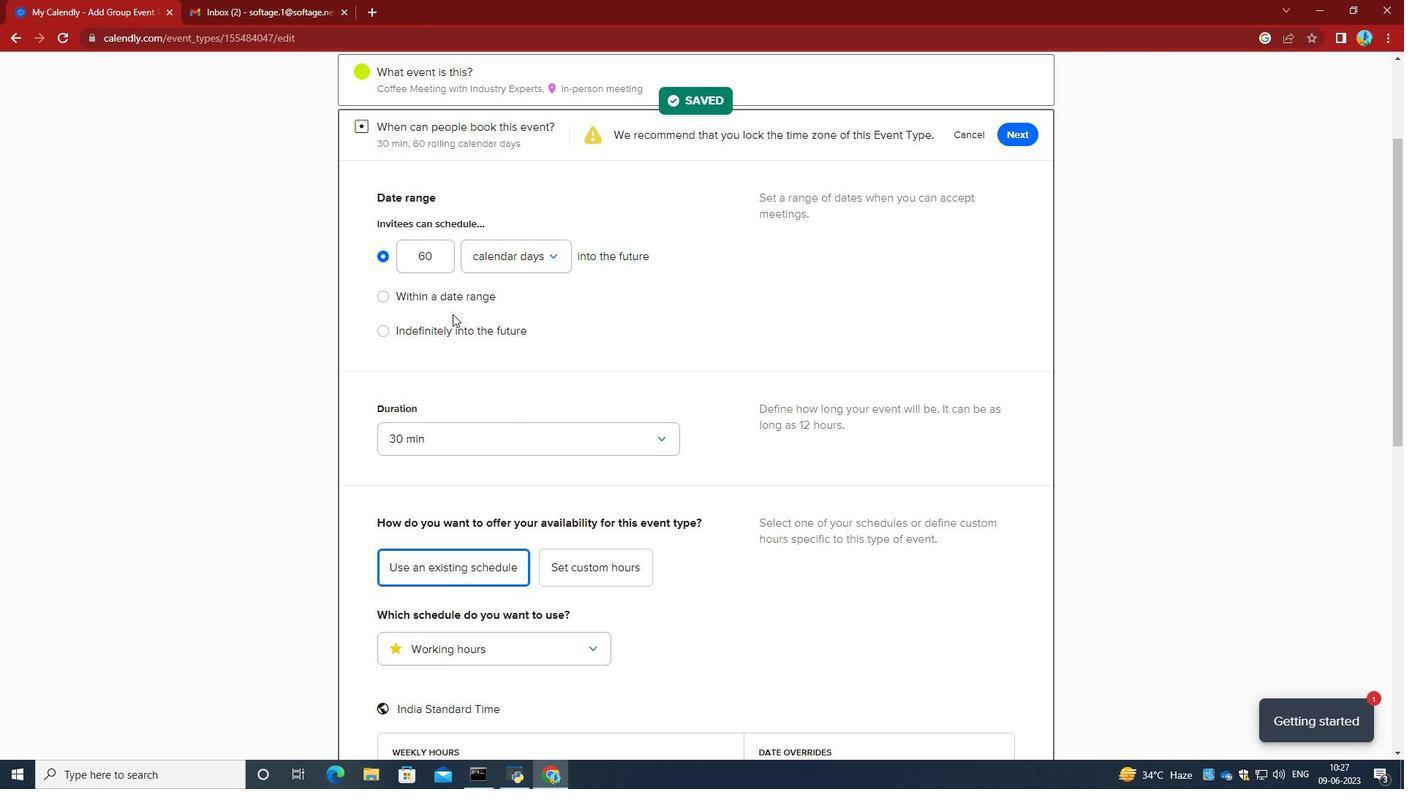 
Action: Mouse pressed left at (444, 301)
Screenshot: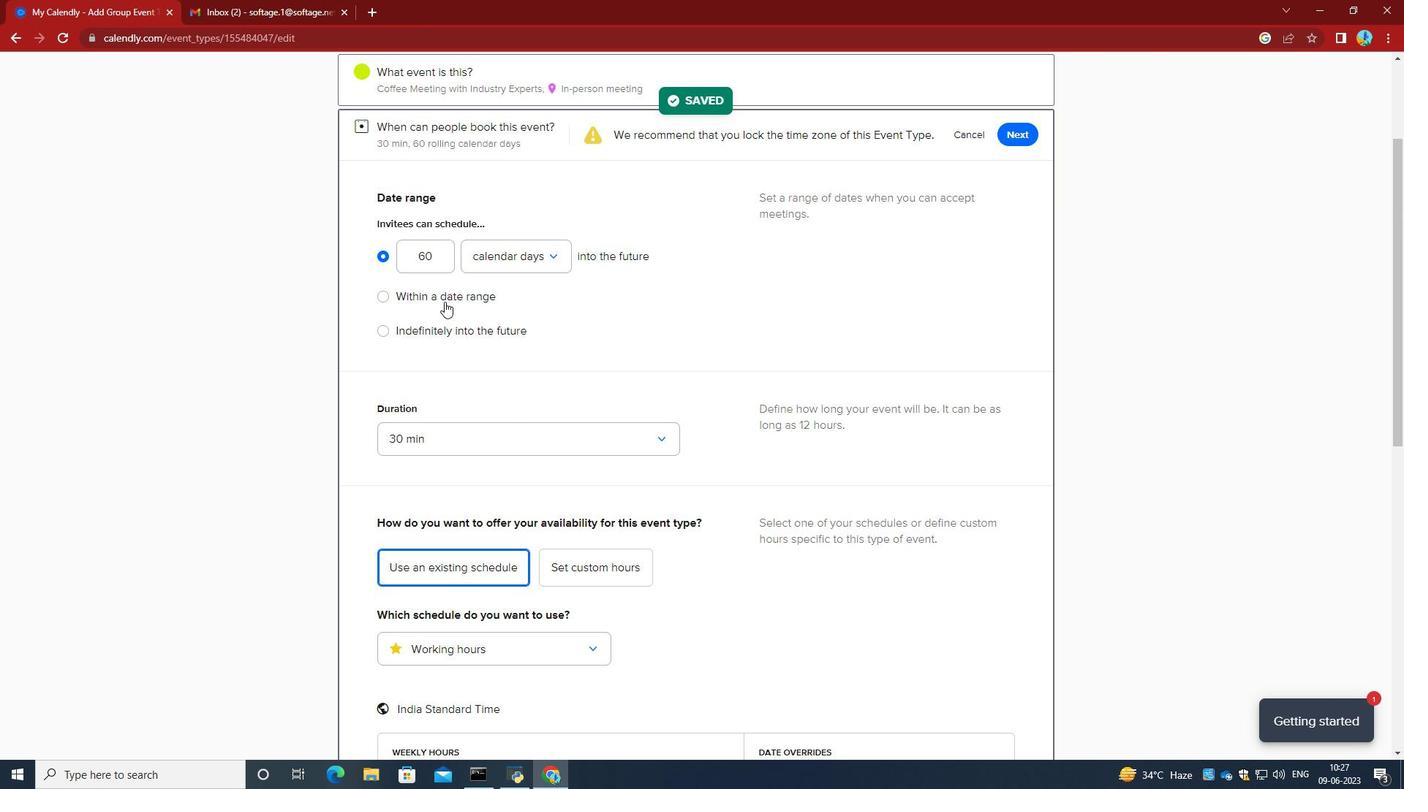 
Action: Mouse moved to (575, 311)
Screenshot: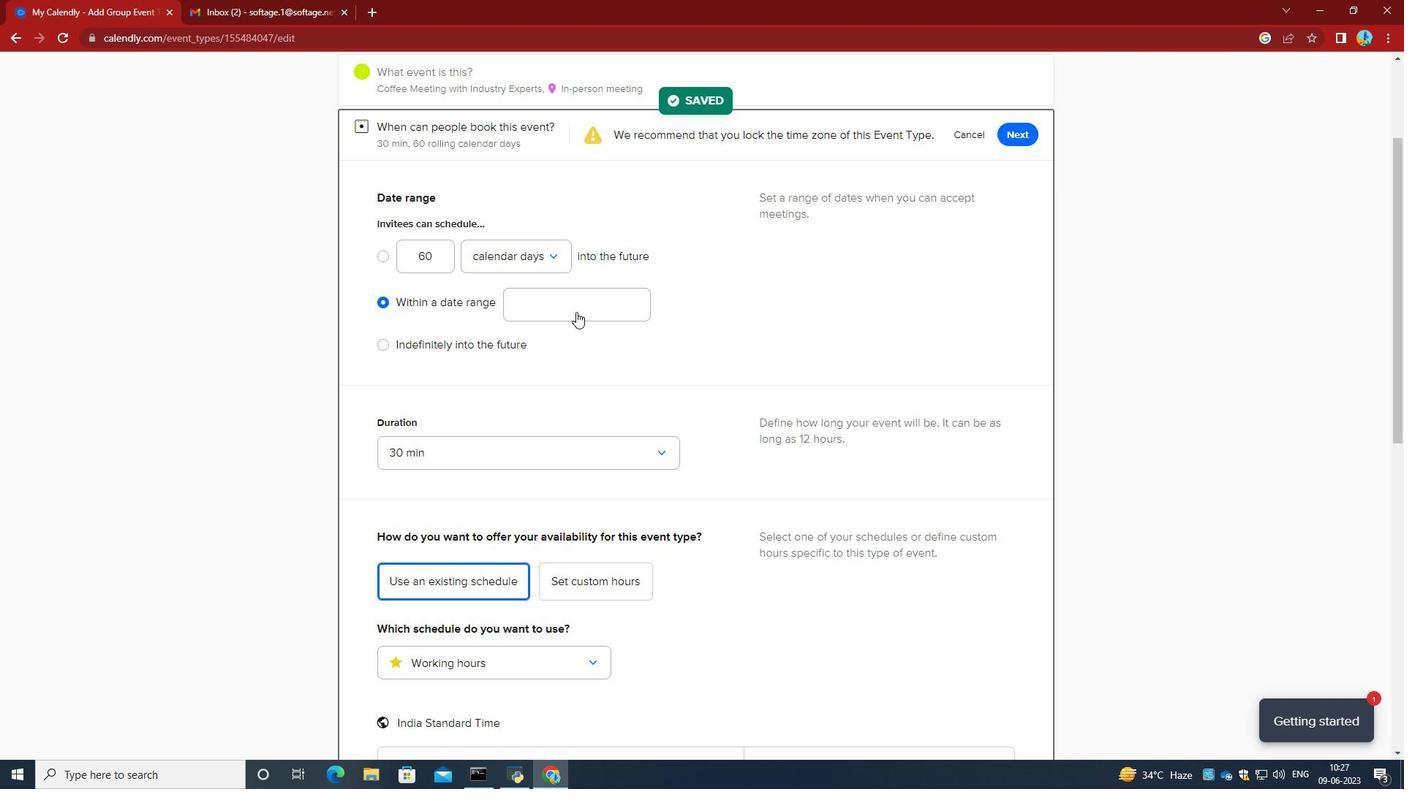 
Action: Mouse pressed left at (575, 311)
Screenshot: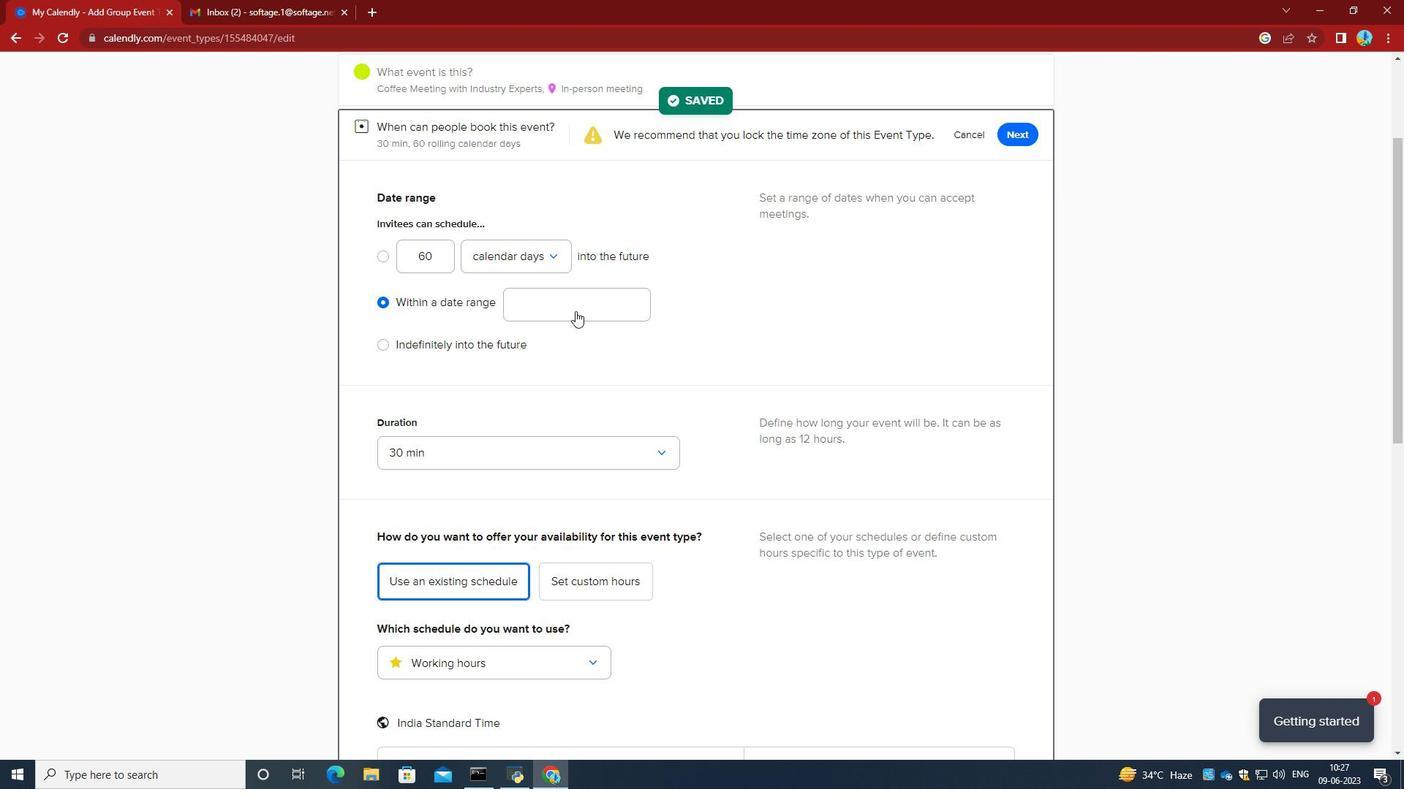 
Action: Mouse moved to (614, 361)
Screenshot: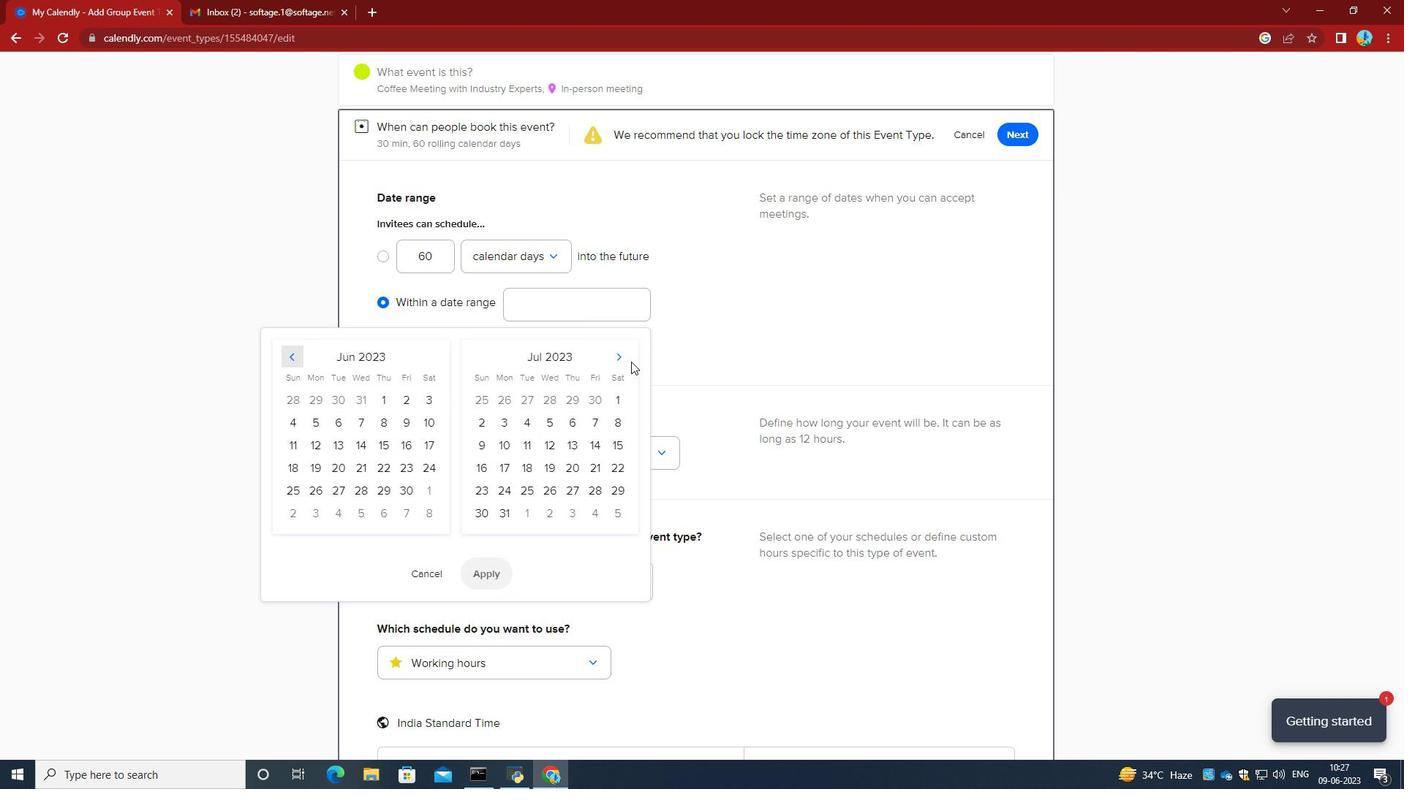 
Action: Mouse pressed left at (614, 361)
Screenshot: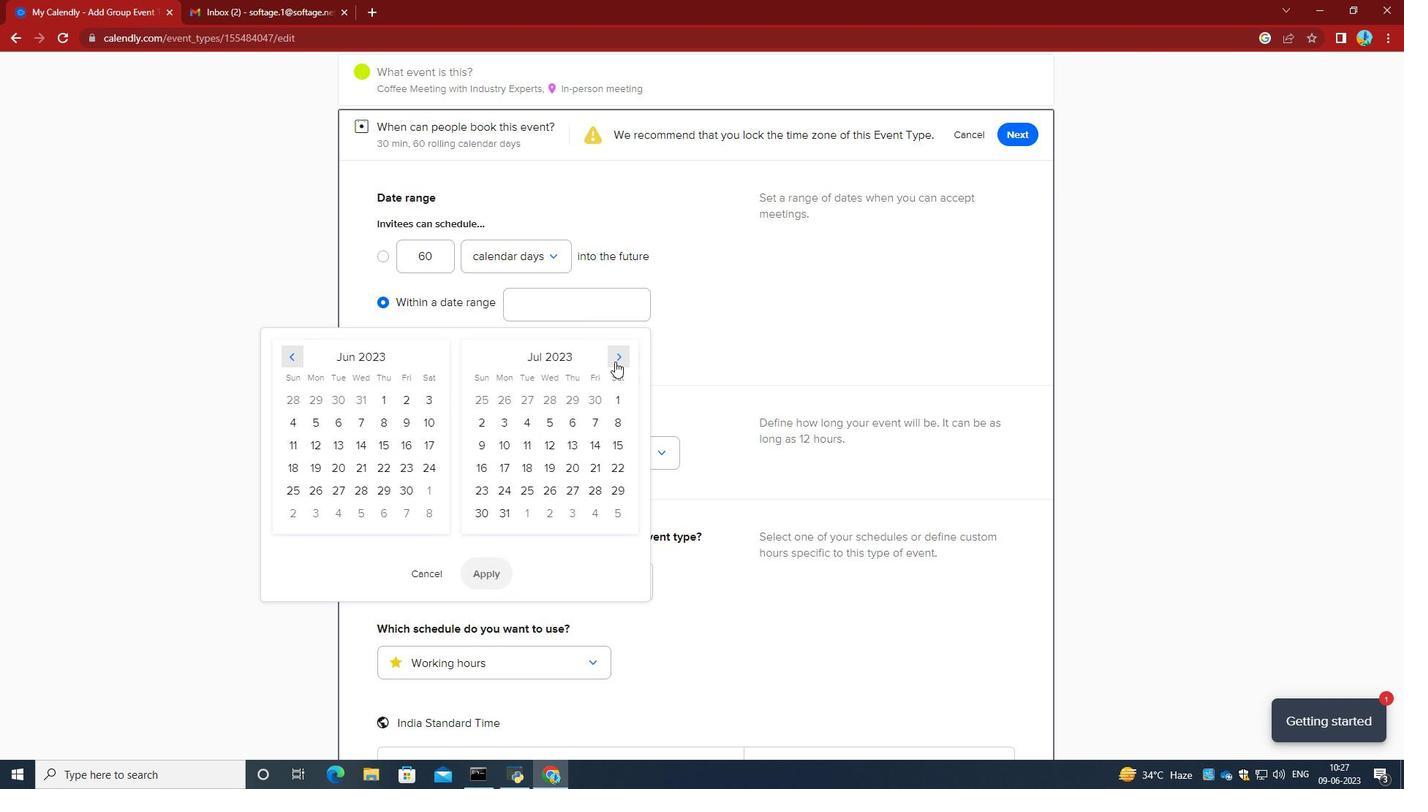 
Action: Mouse pressed left at (614, 361)
Screenshot: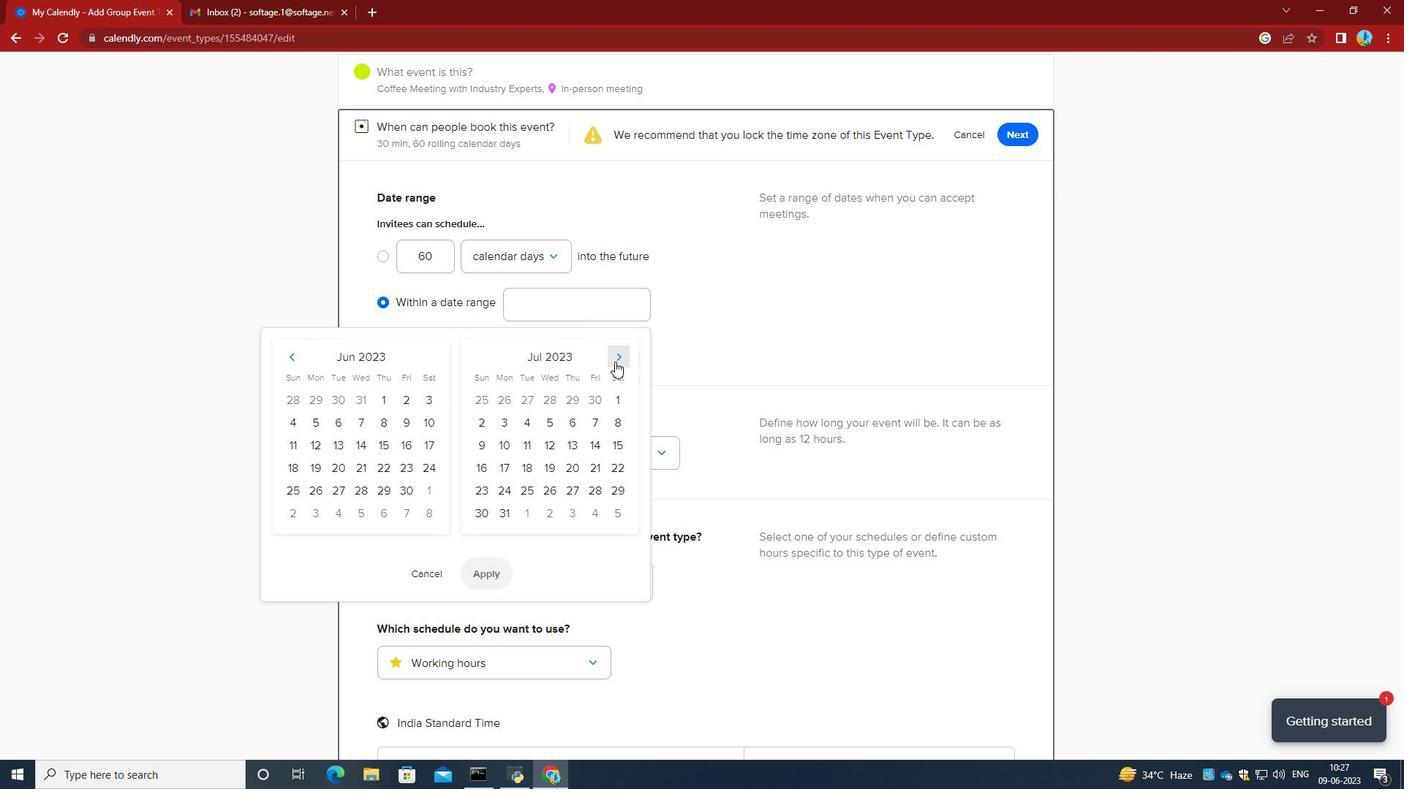 
Action: Mouse pressed left at (614, 361)
Screenshot: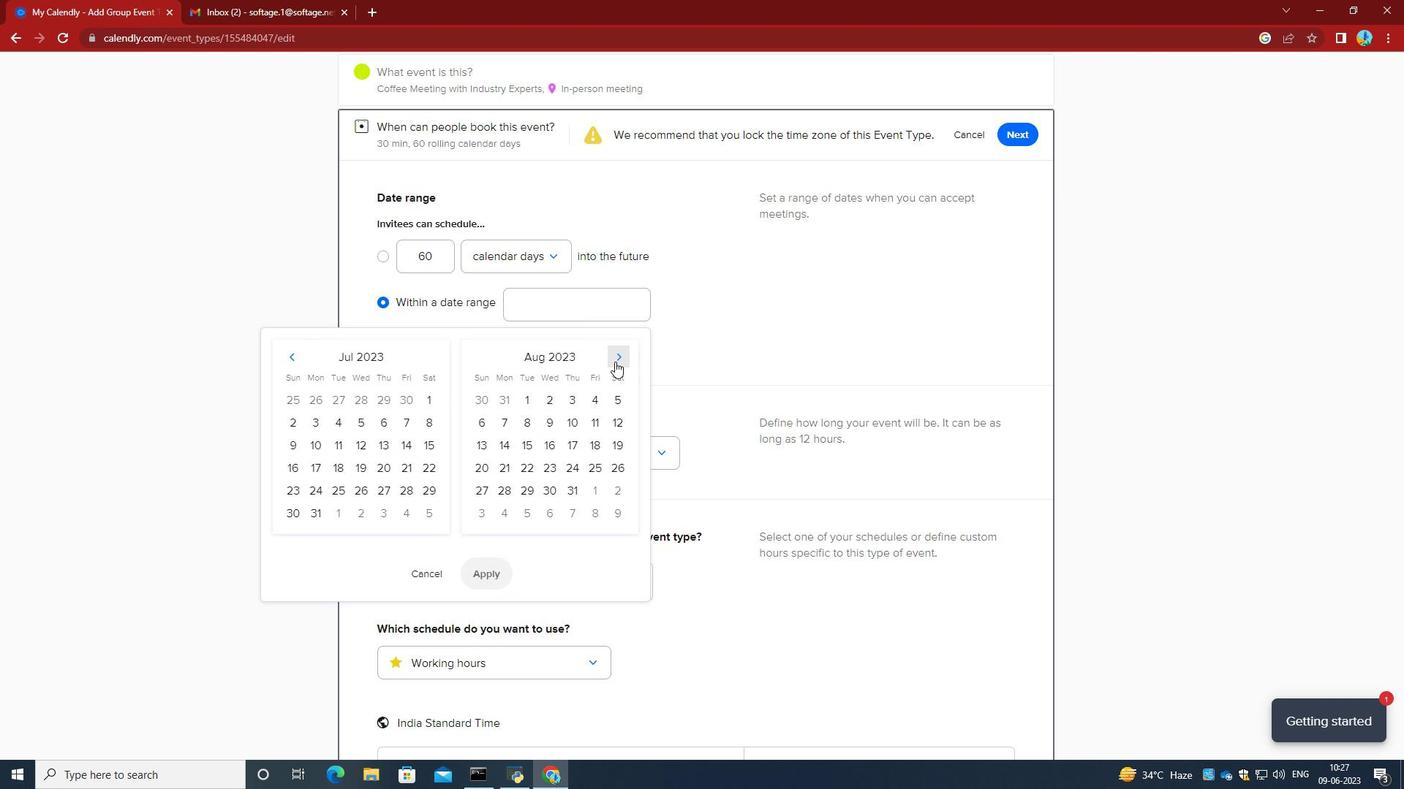 
Action: Mouse pressed left at (614, 361)
Screenshot: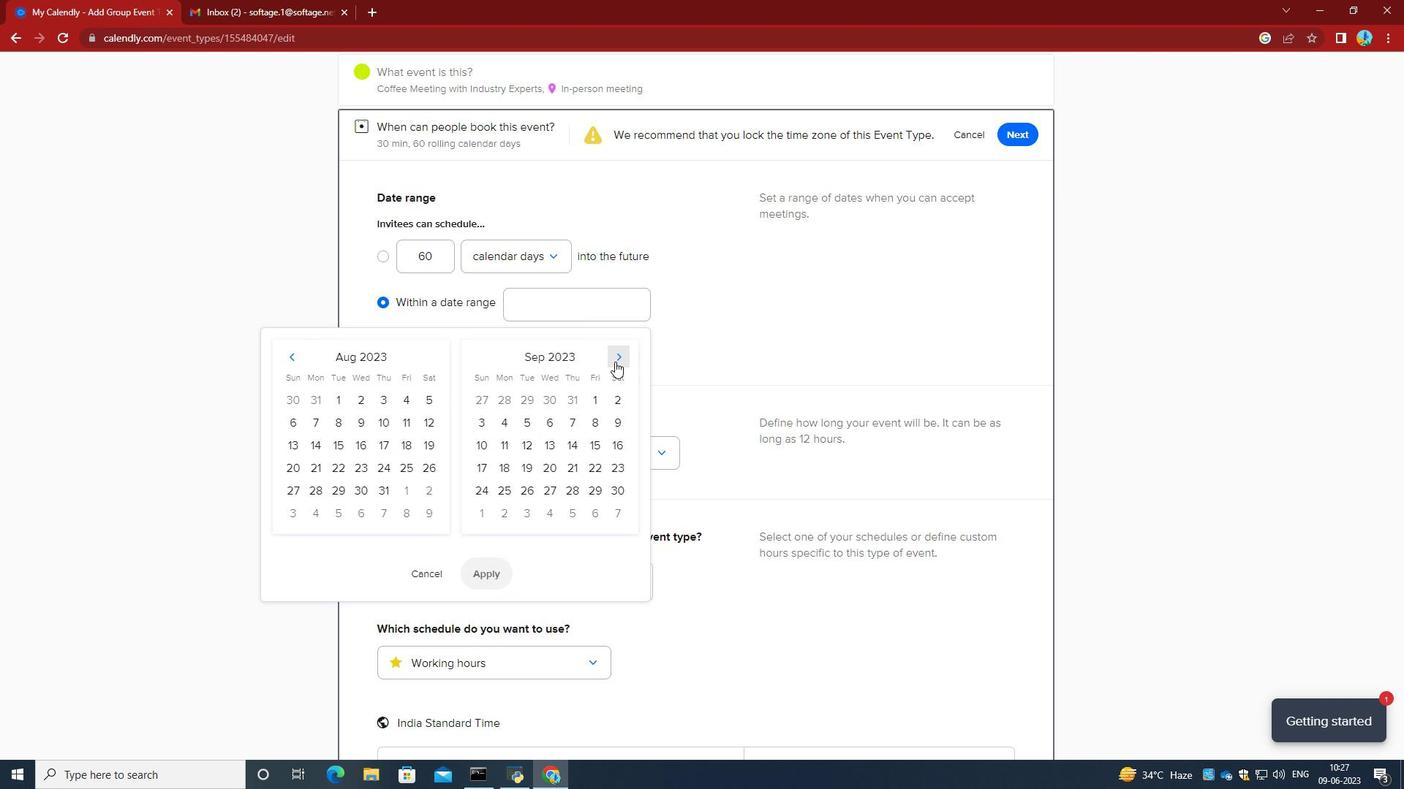 
Action: Mouse pressed left at (614, 361)
Screenshot: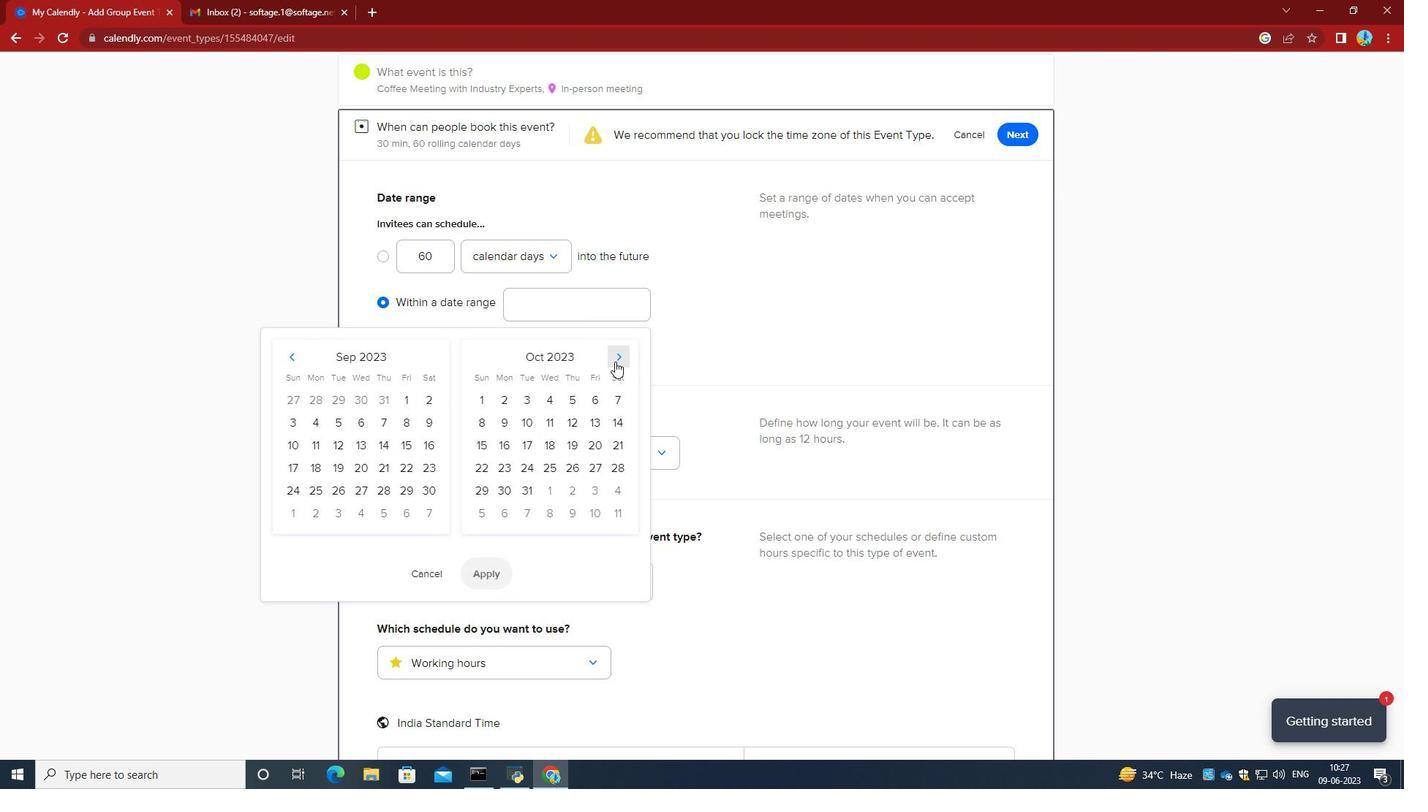 
Action: Mouse pressed left at (614, 361)
Screenshot: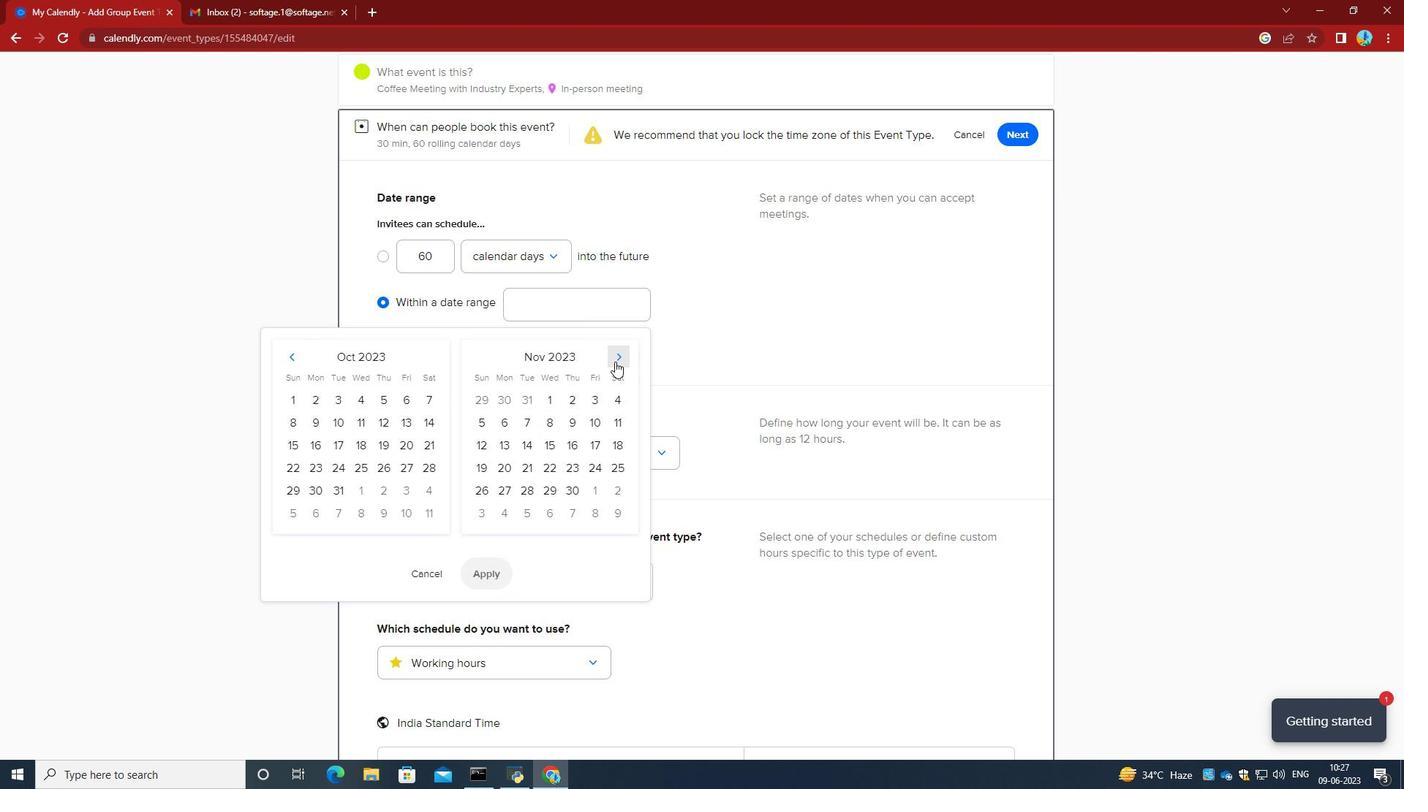 
Action: Mouse pressed left at (614, 361)
Screenshot: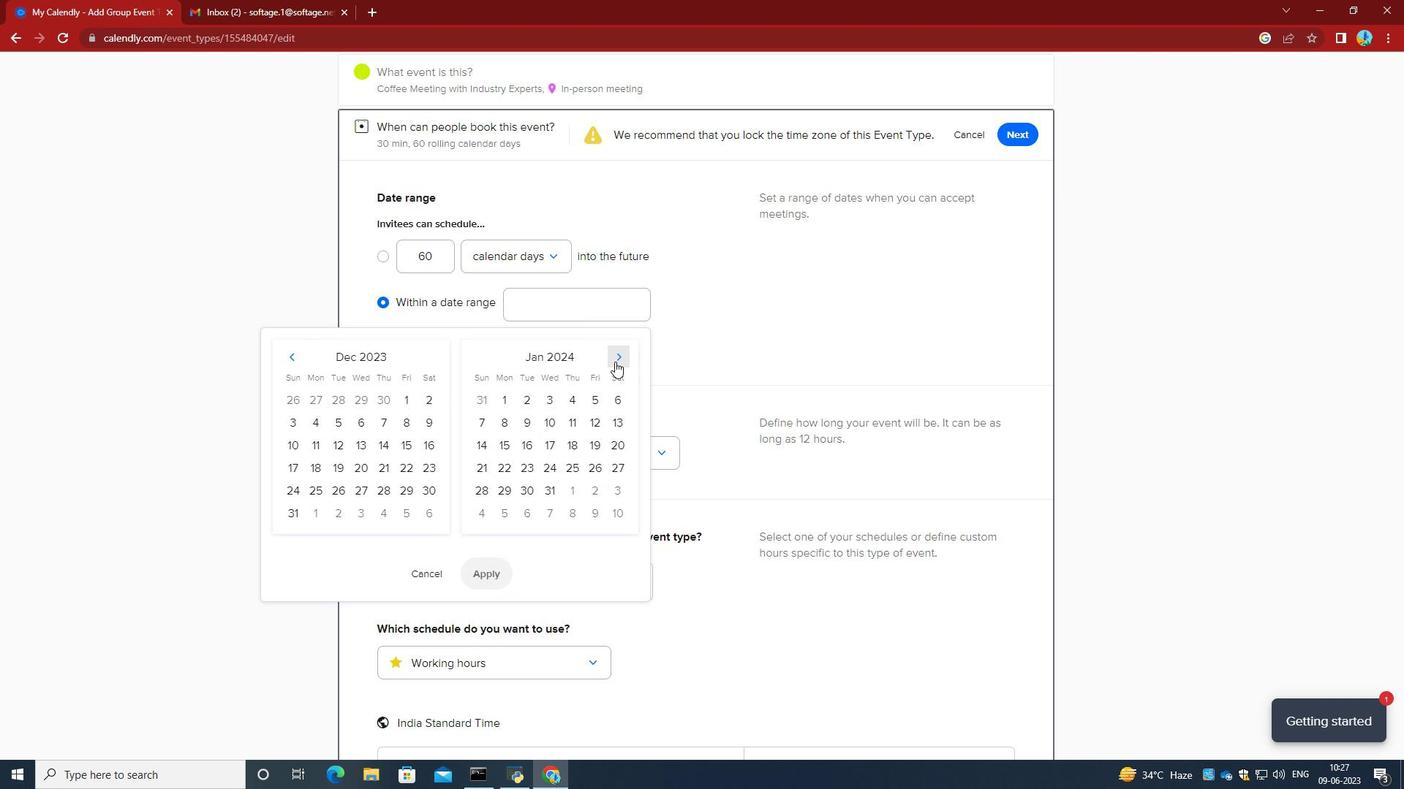 
Action: Mouse pressed left at (614, 361)
Screenshot: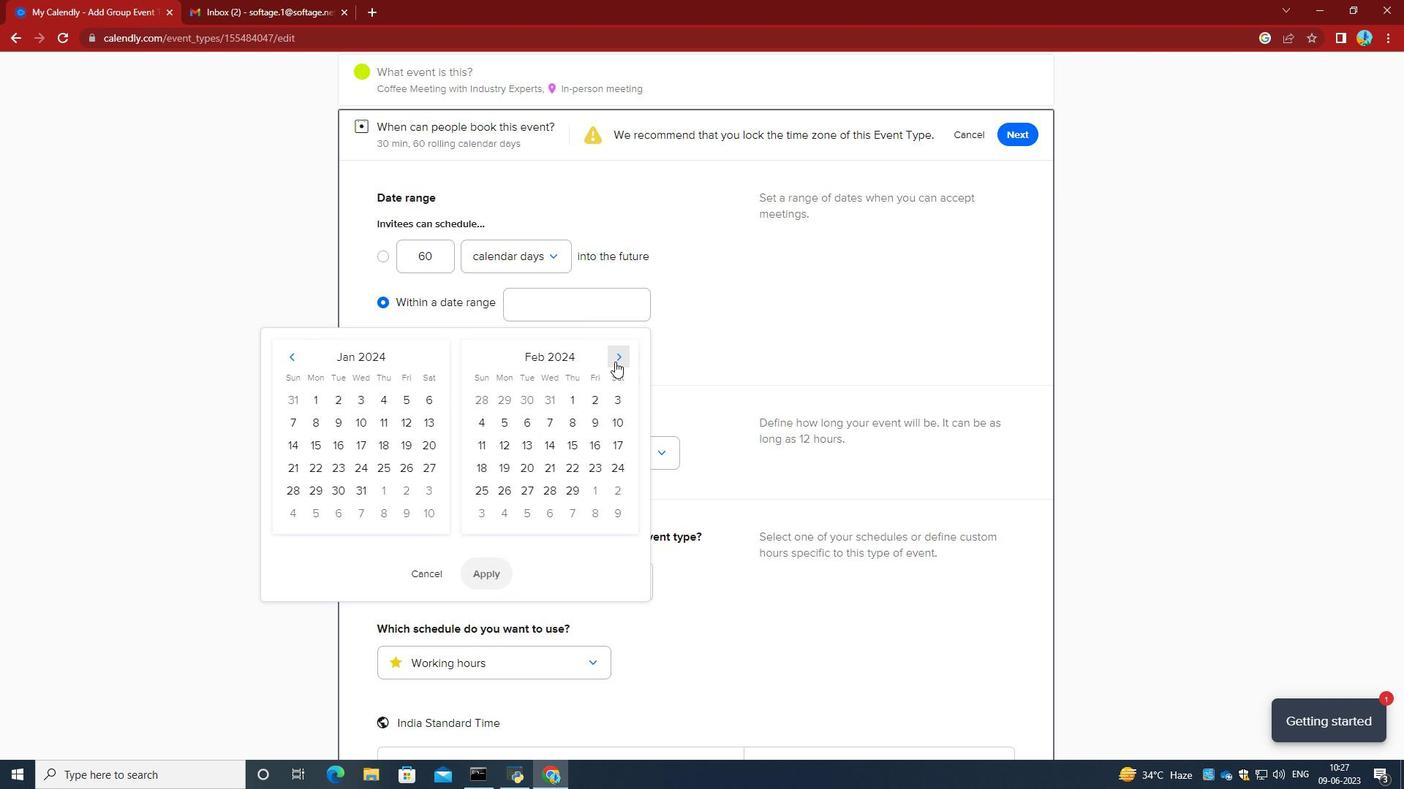 
Action: Mouse moved to (576, 446)
Screenshot: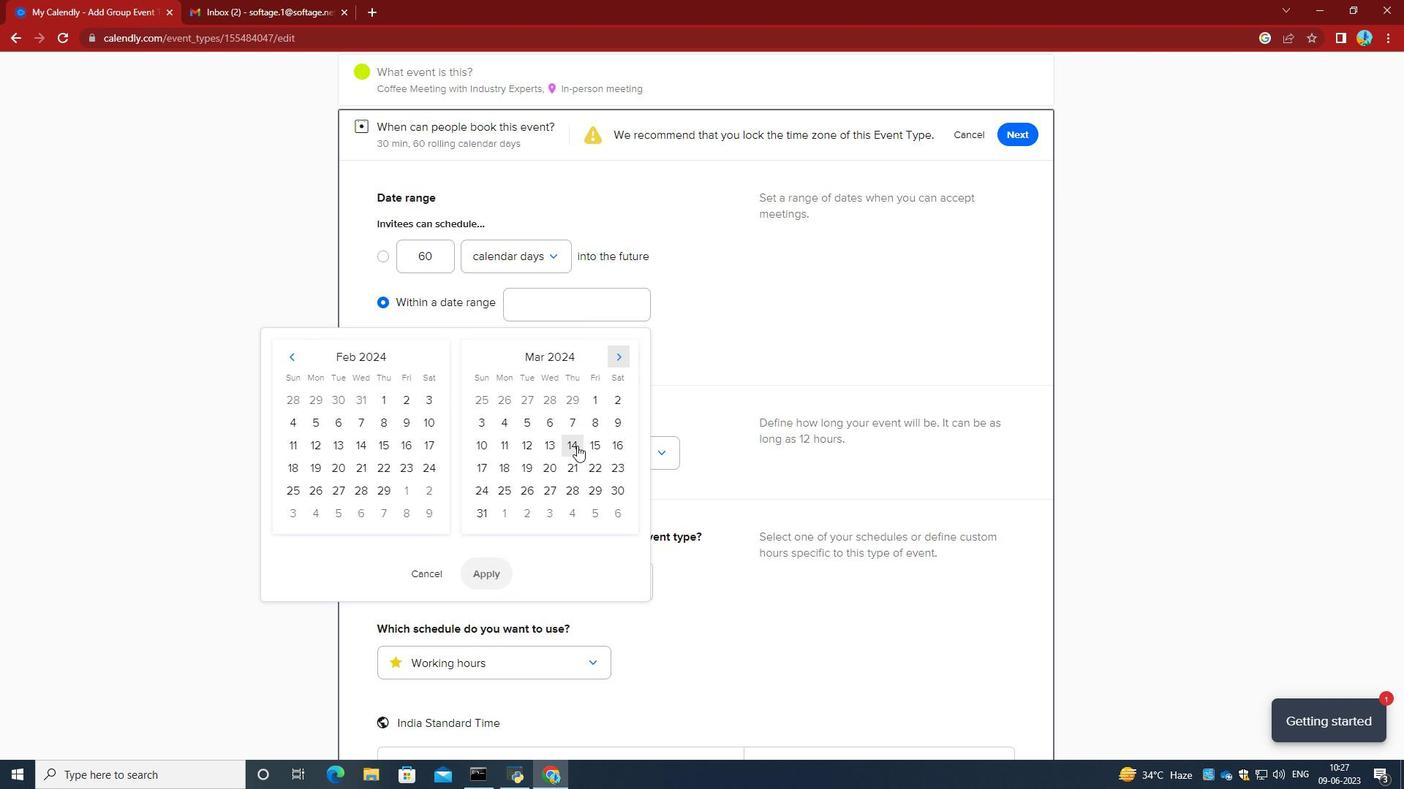 
Action: Mouse pressed left at (576, 446)
Screenshot: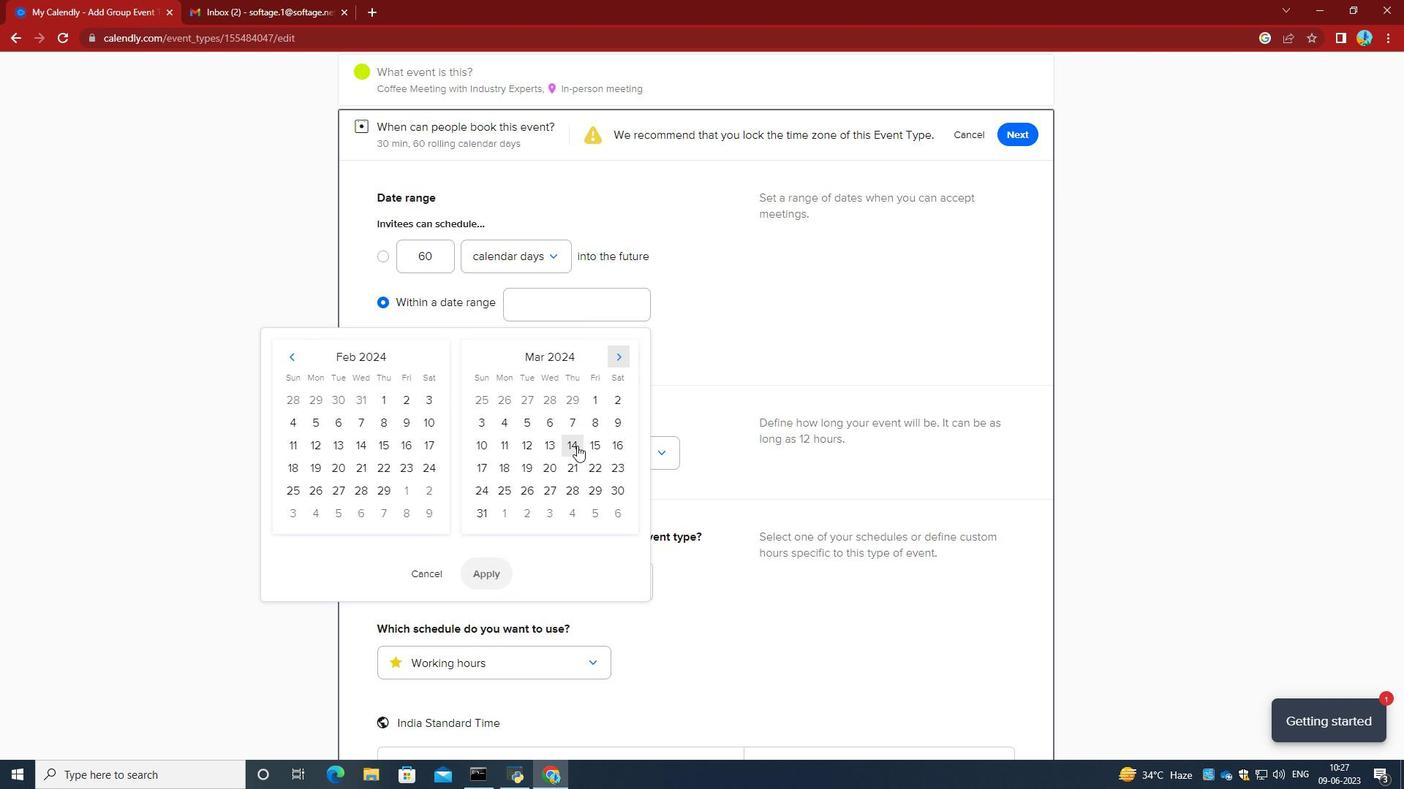 
Action: Mouse moved to (614, 443)
Screenshot: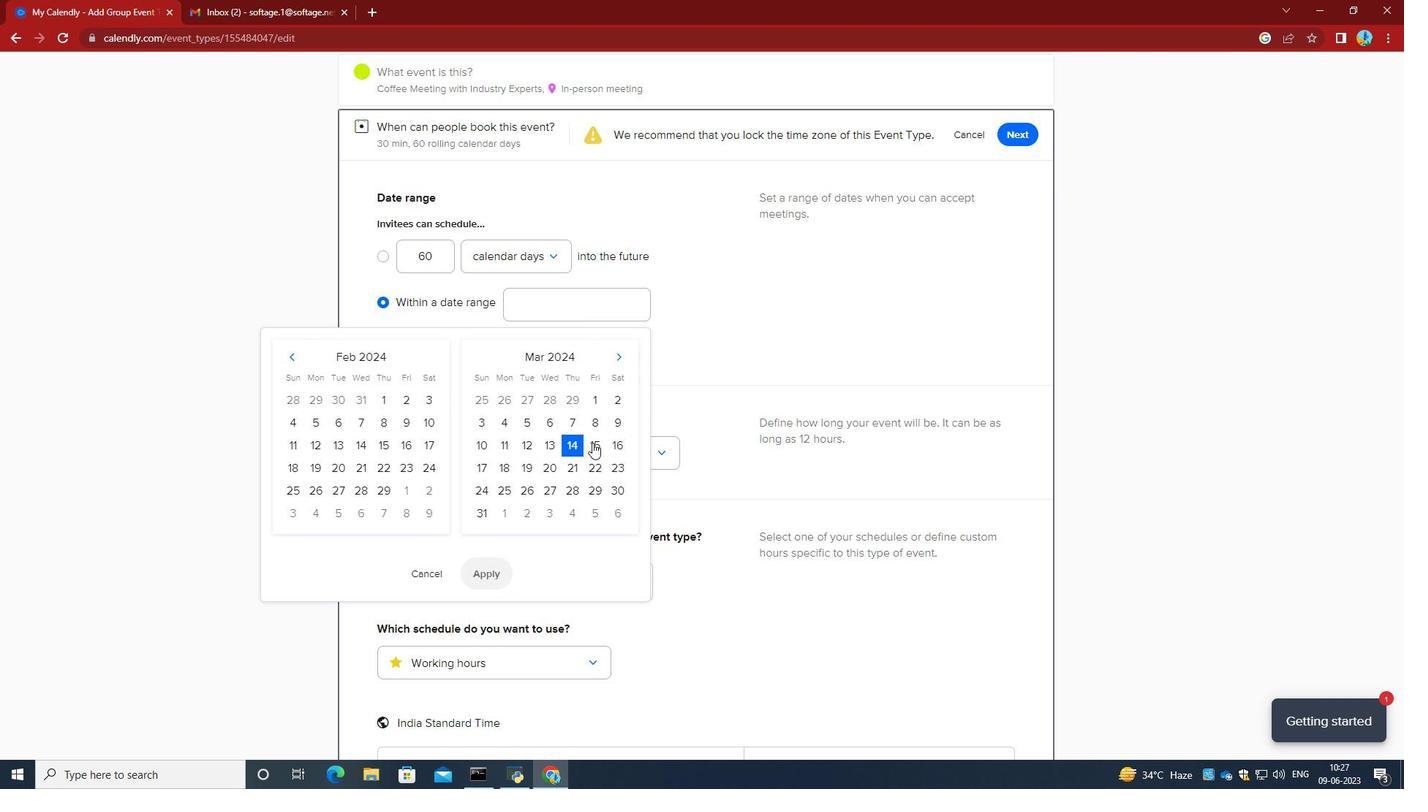 
Action: Mouse pressed left at (614, 443)
Screenshot: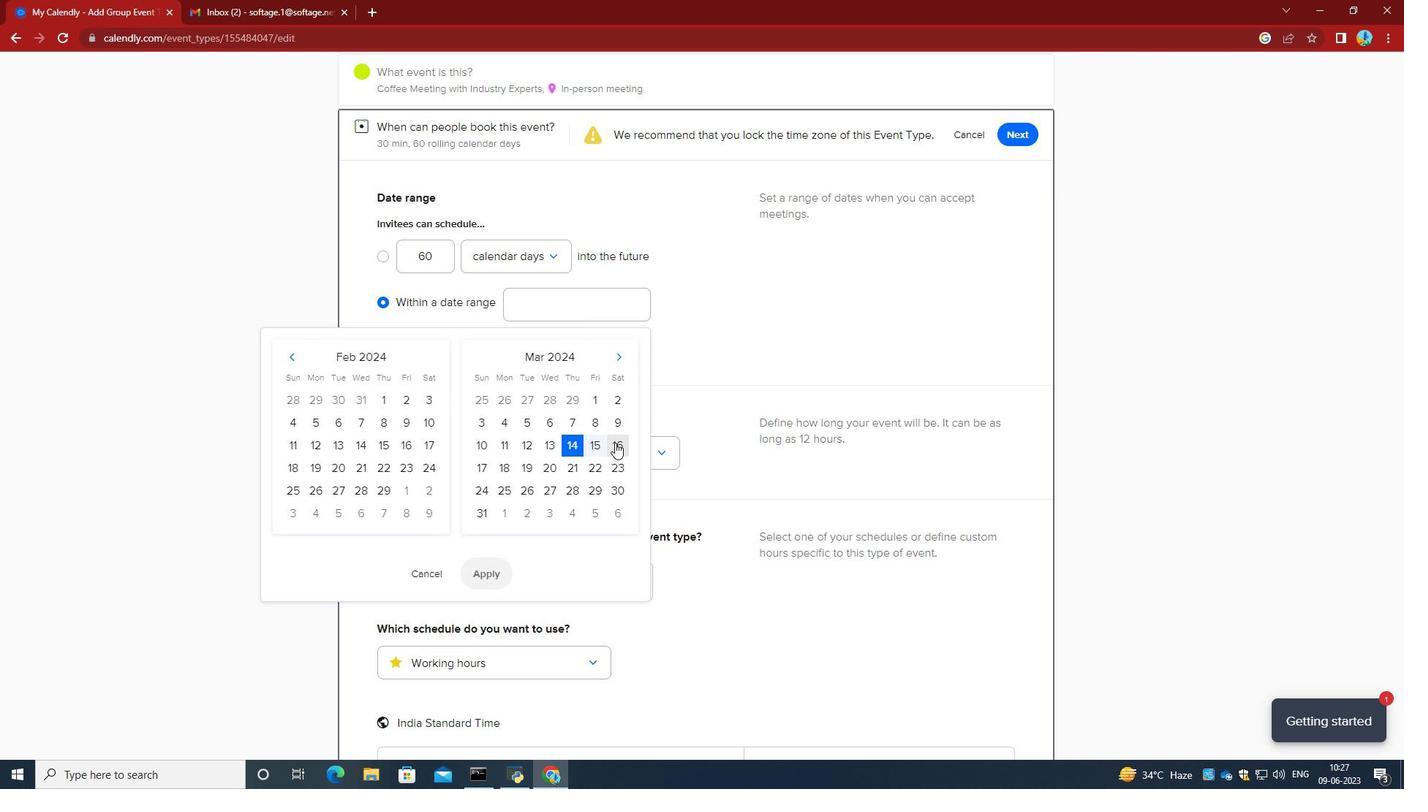 
Action: Mouse moved to (486, 577)
Screenshot: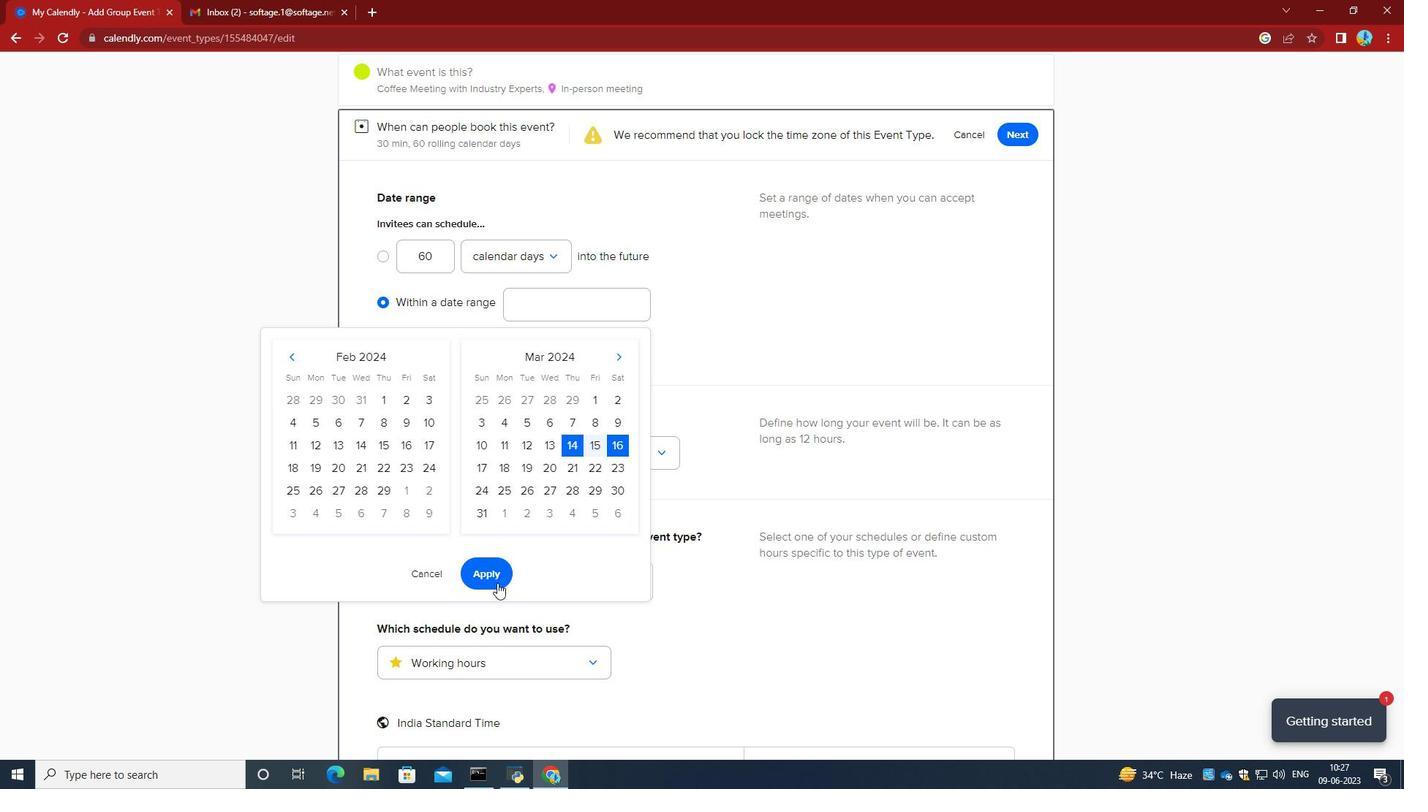 
Action: Mouse pressed left at (486, 577)
Screenshot: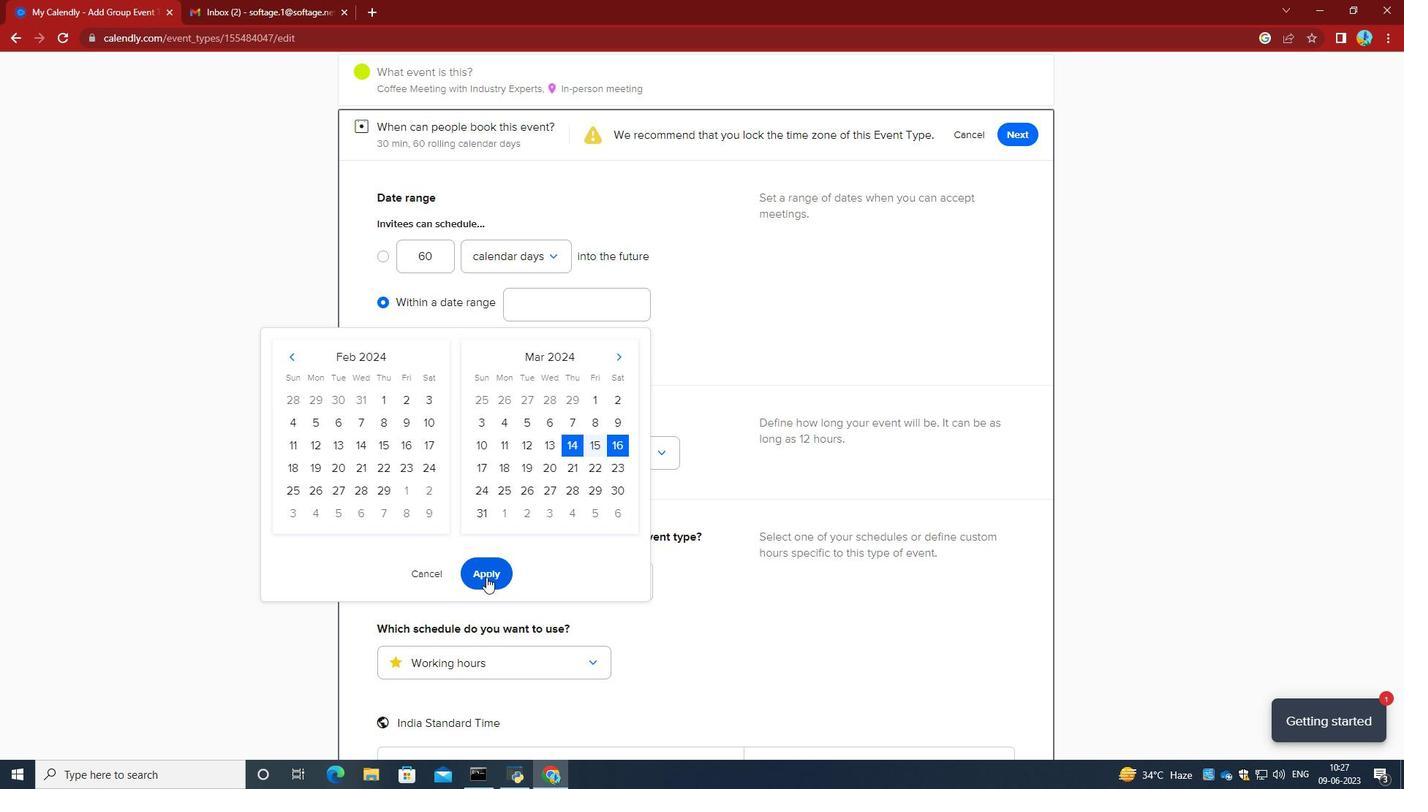 
Action: Mouse moved to (594, 584)
Screenshot: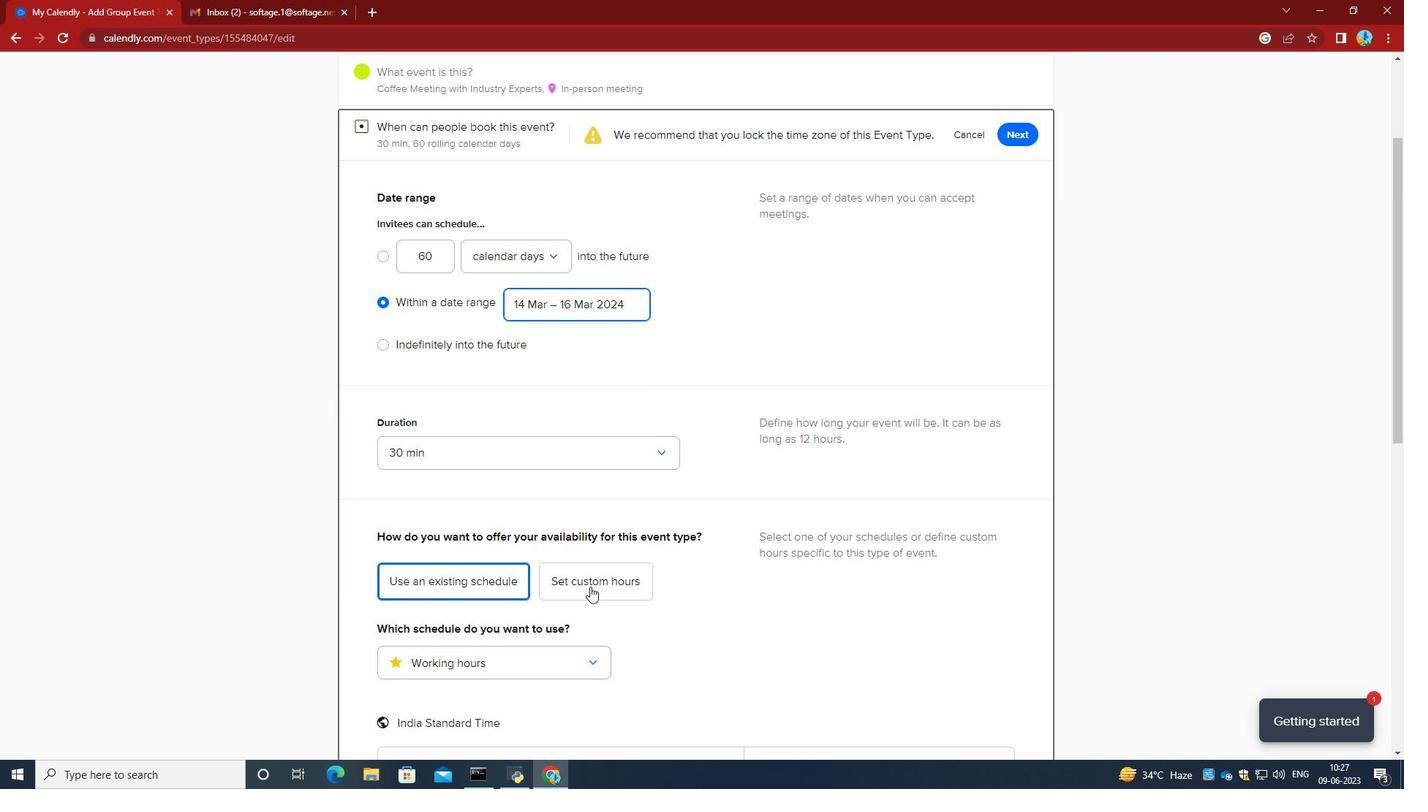 
Action: Mouse scrolled (594, 583) with delta (0, 0)
Screenshot: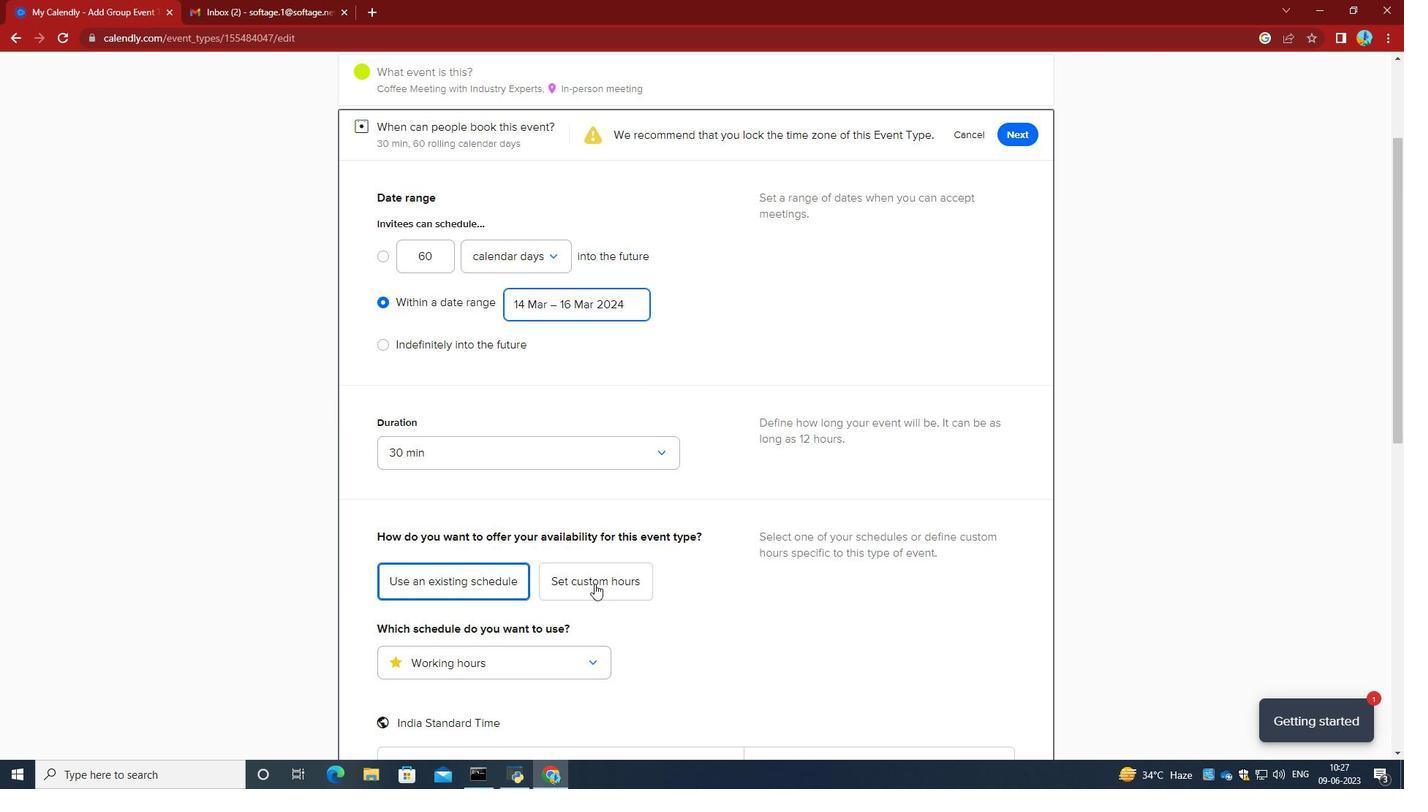 
Action: Mouse moved to (617, 560)
Screenshot: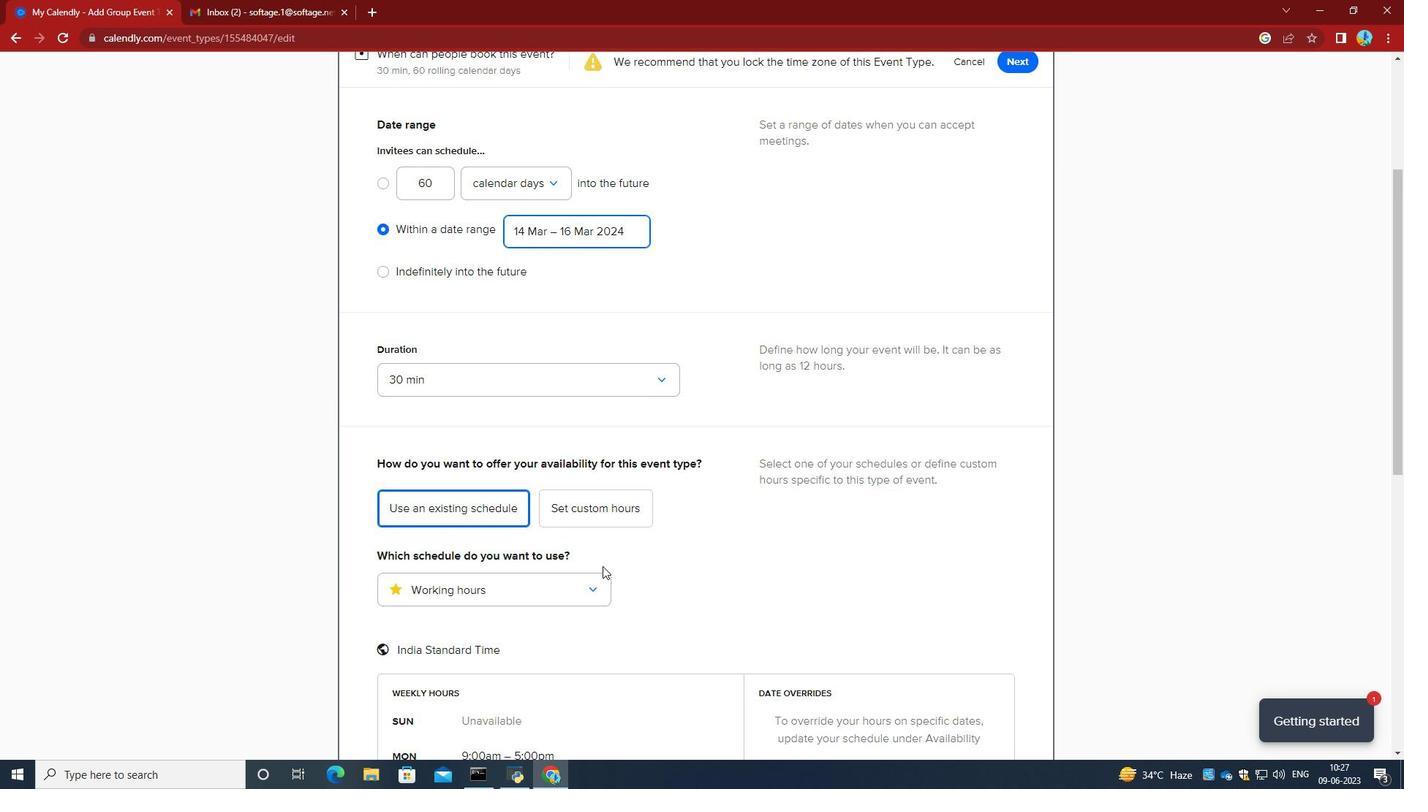 
Action: Mouse scrolled (617, 560) with delta (0, 0)
Screenshot: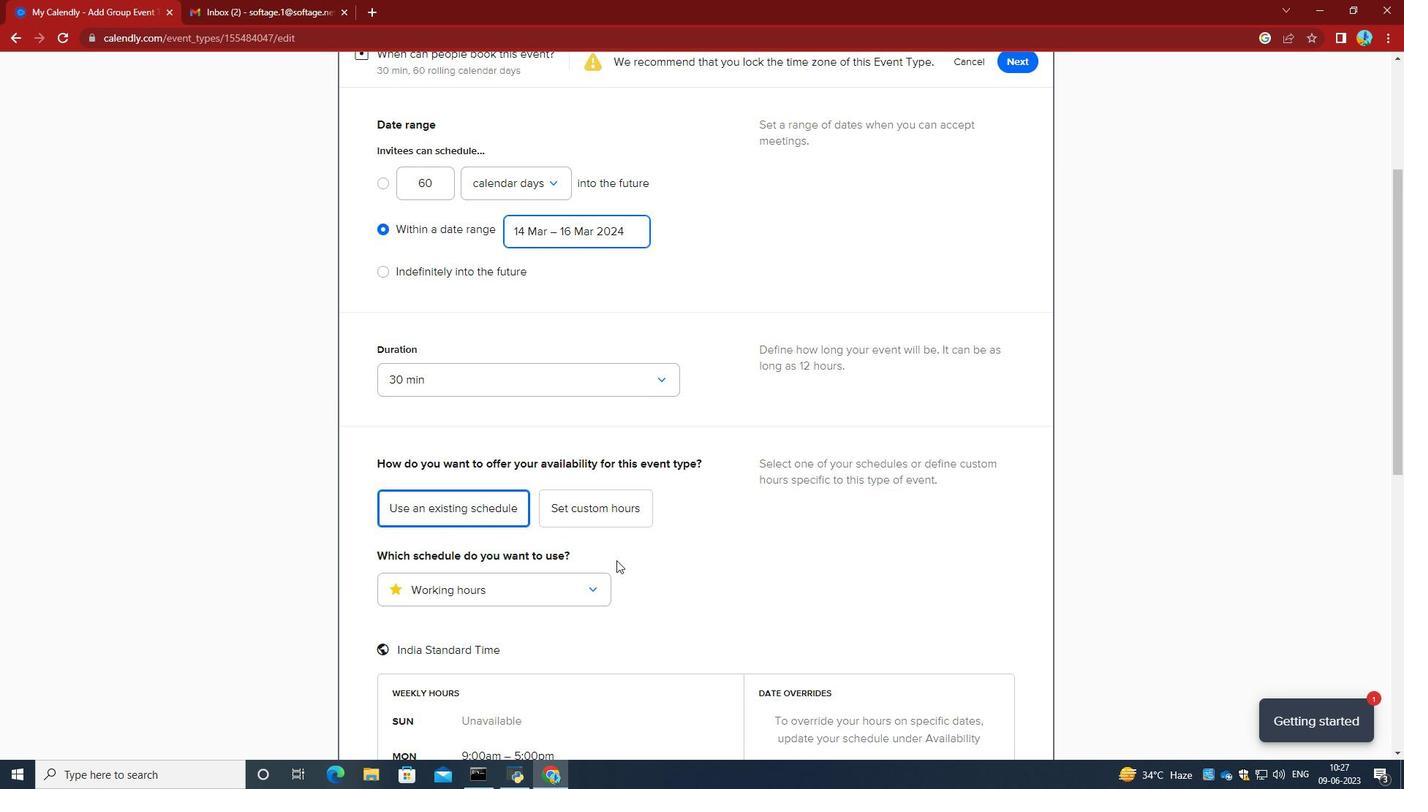 
Action: Mouse scrolled (617, 560) with delta (0, 0)
Screenshot: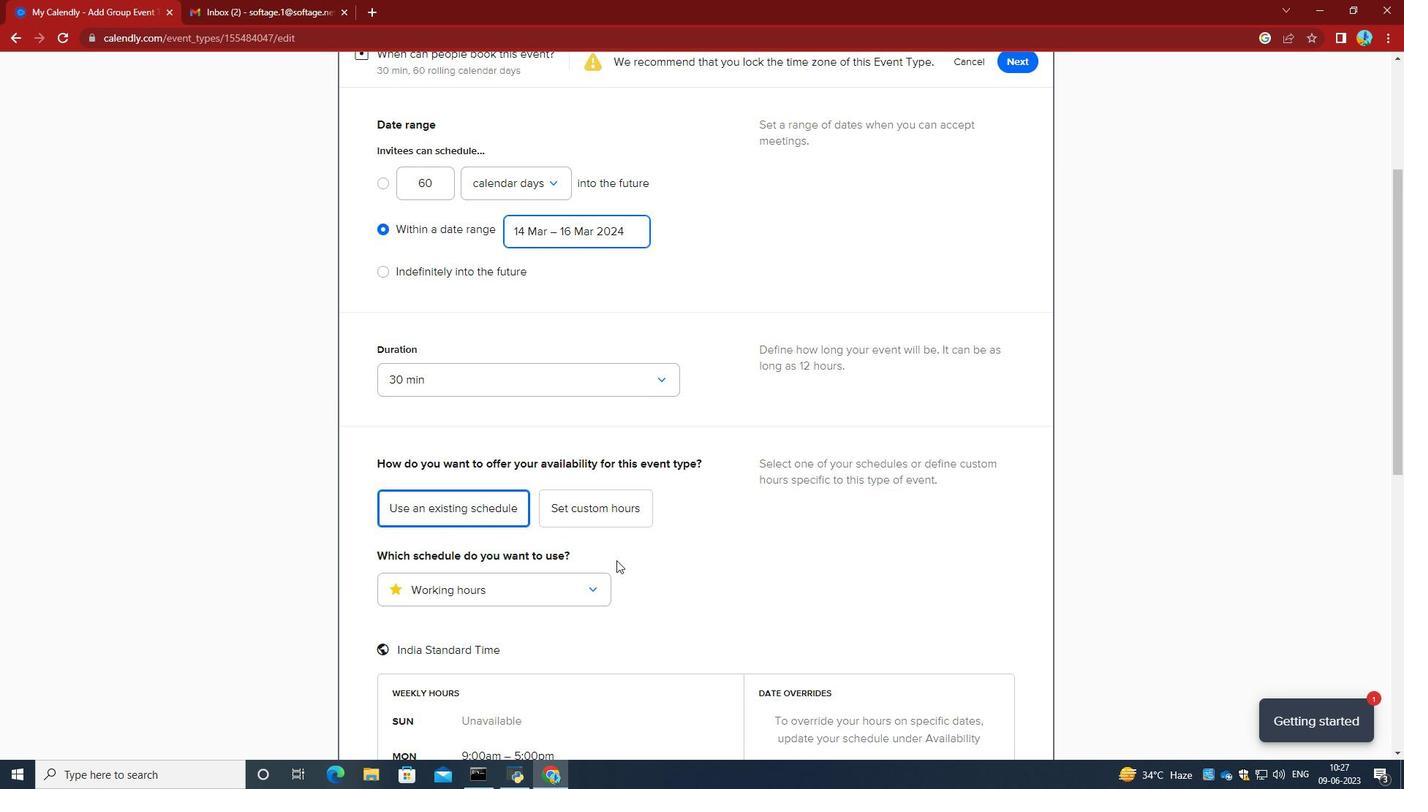 
Action: Mouse scrolled (617, 560) with delta (0, 0)
Screenshot: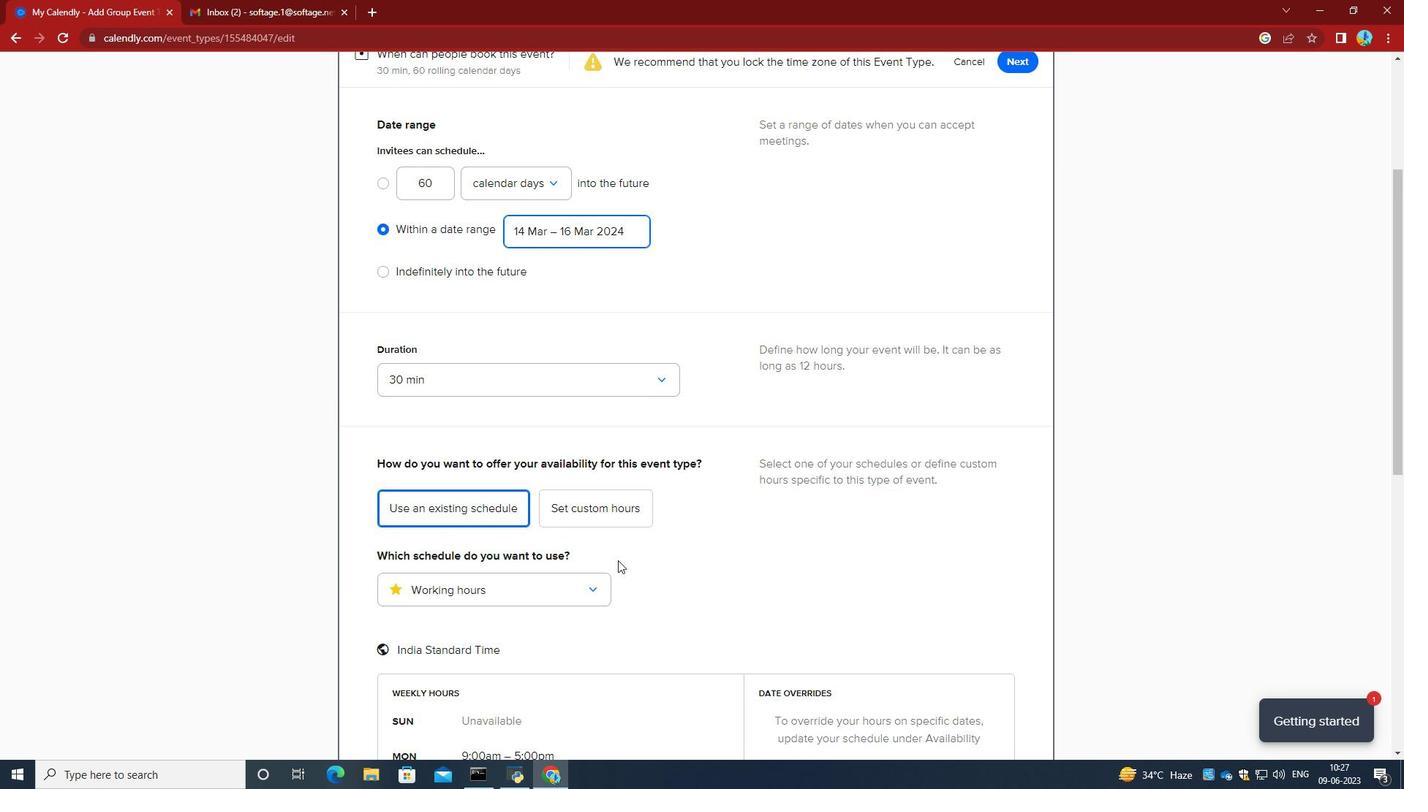 
Action: Mouse scrolled (617, 560) with delta (0, 0)
Screenshot: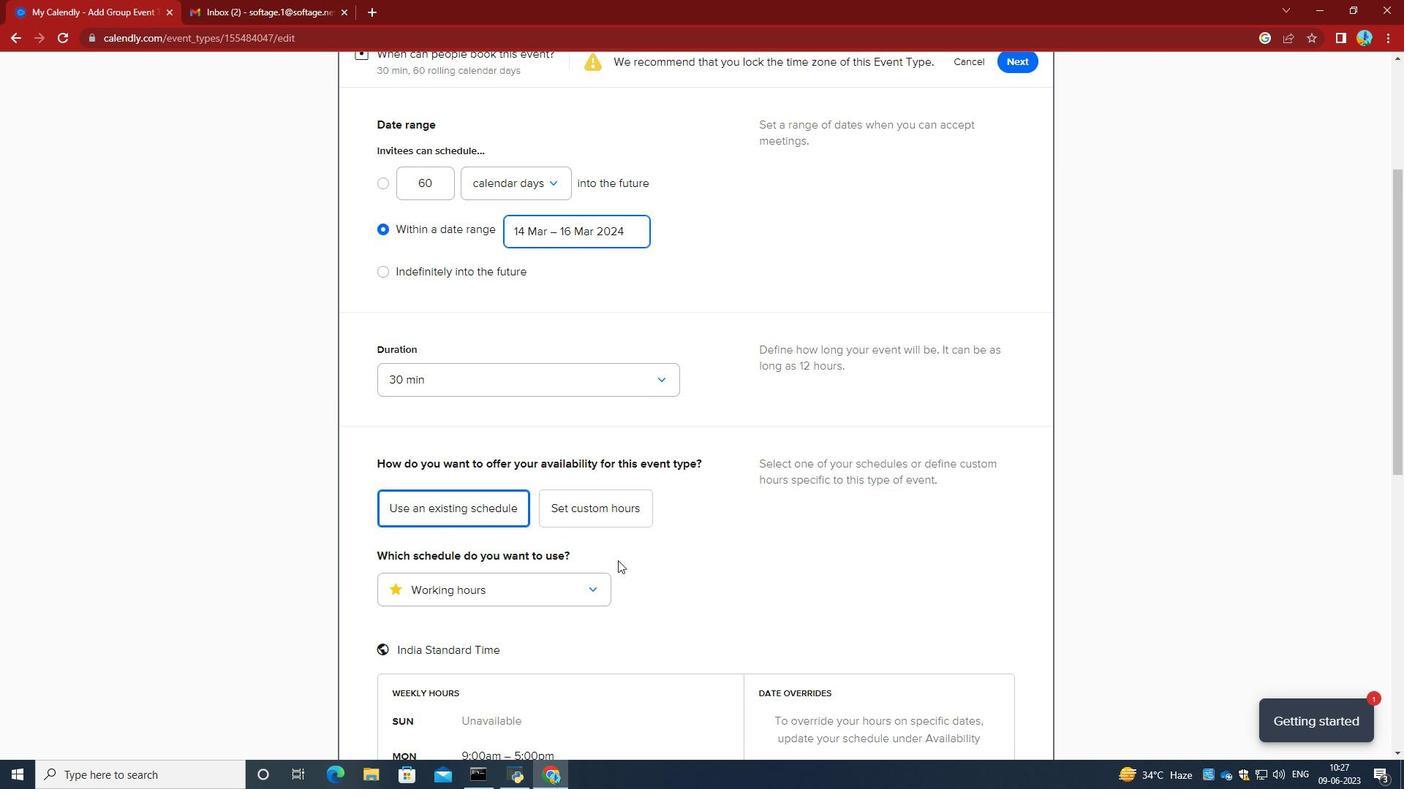 
Action: Mouse scrolled (617, 560) with delta (0, 0)
Screenshot: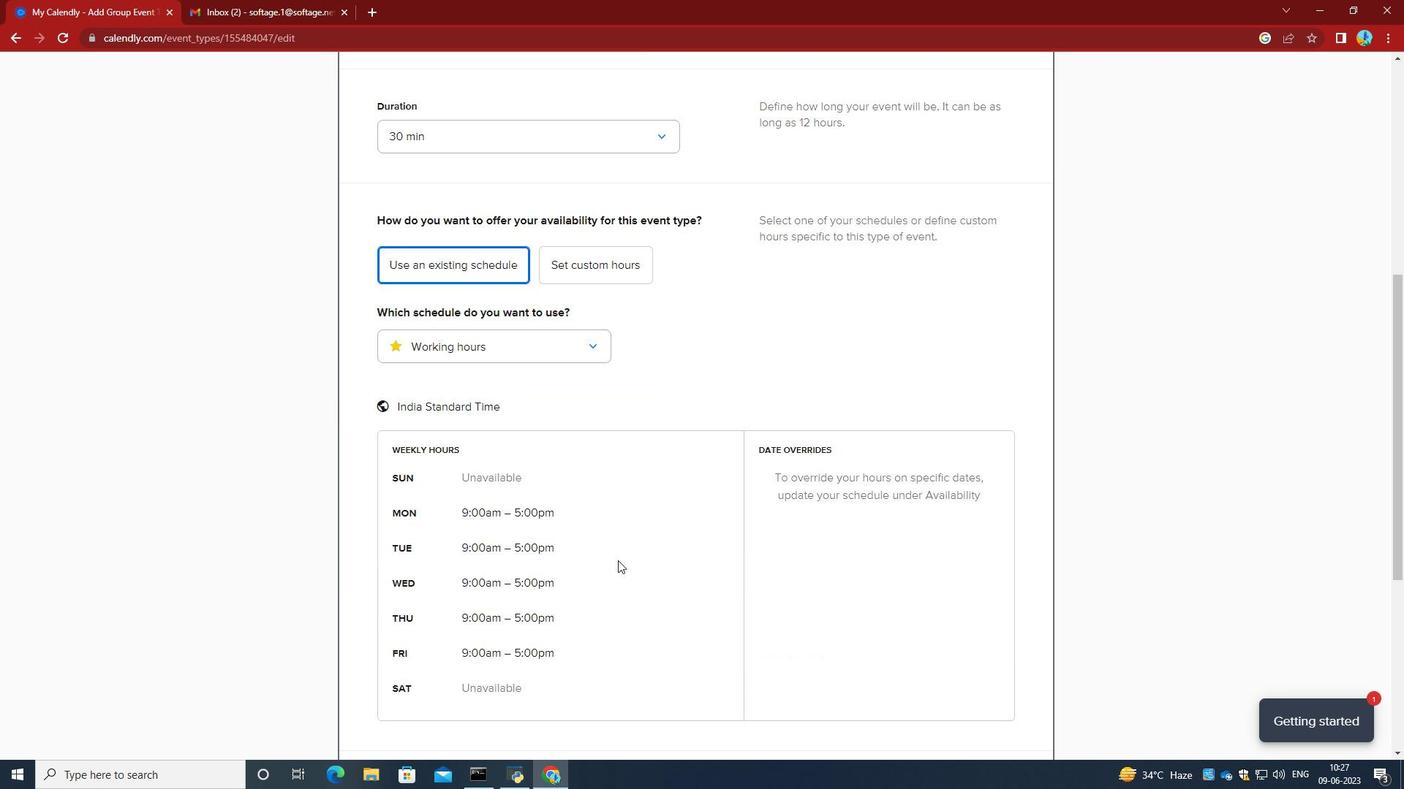 
Action: Mouse scrolled (617, 560) with delta (0, 0)
Screenshot: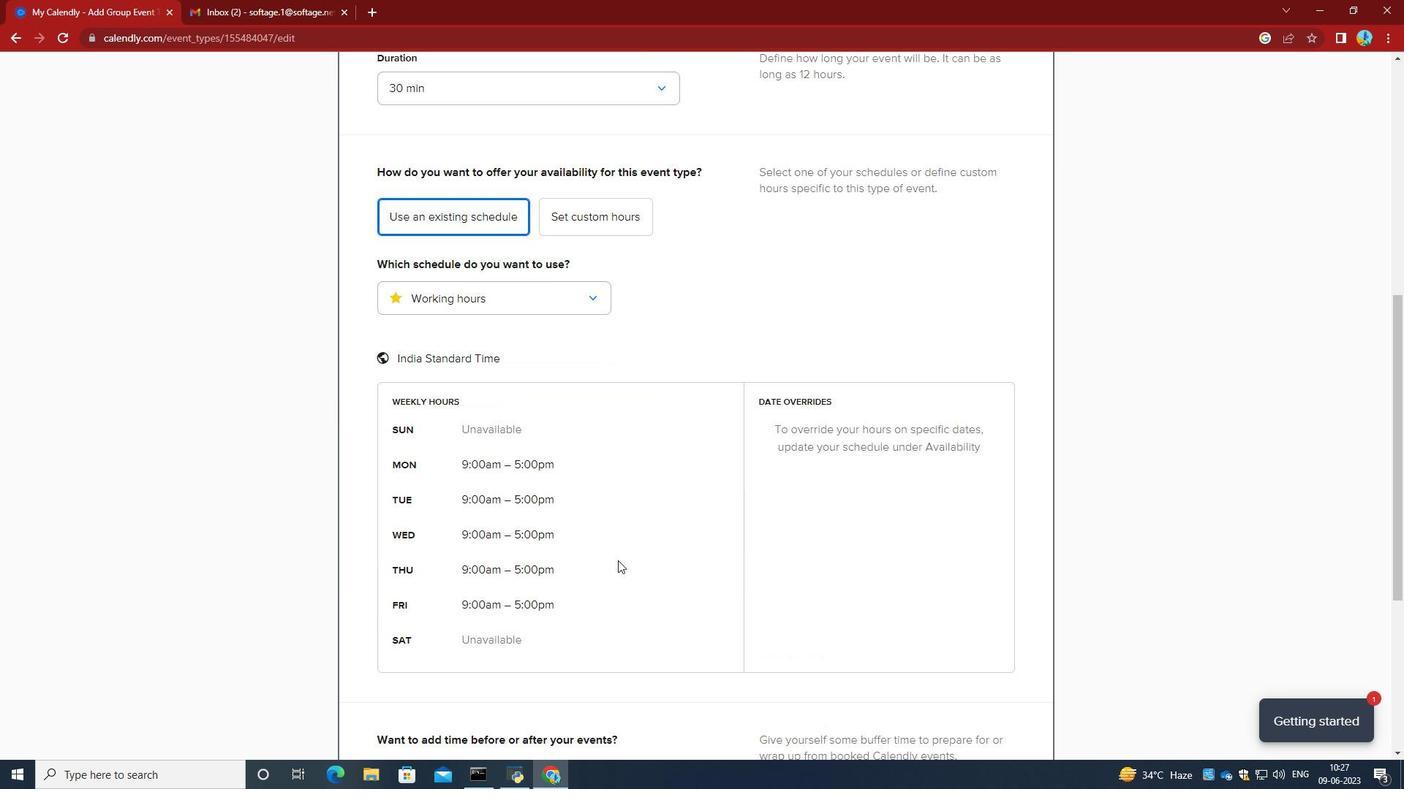 
Action: Mouse scrolled (617, 560) with delta (0, 0)
Screenshot: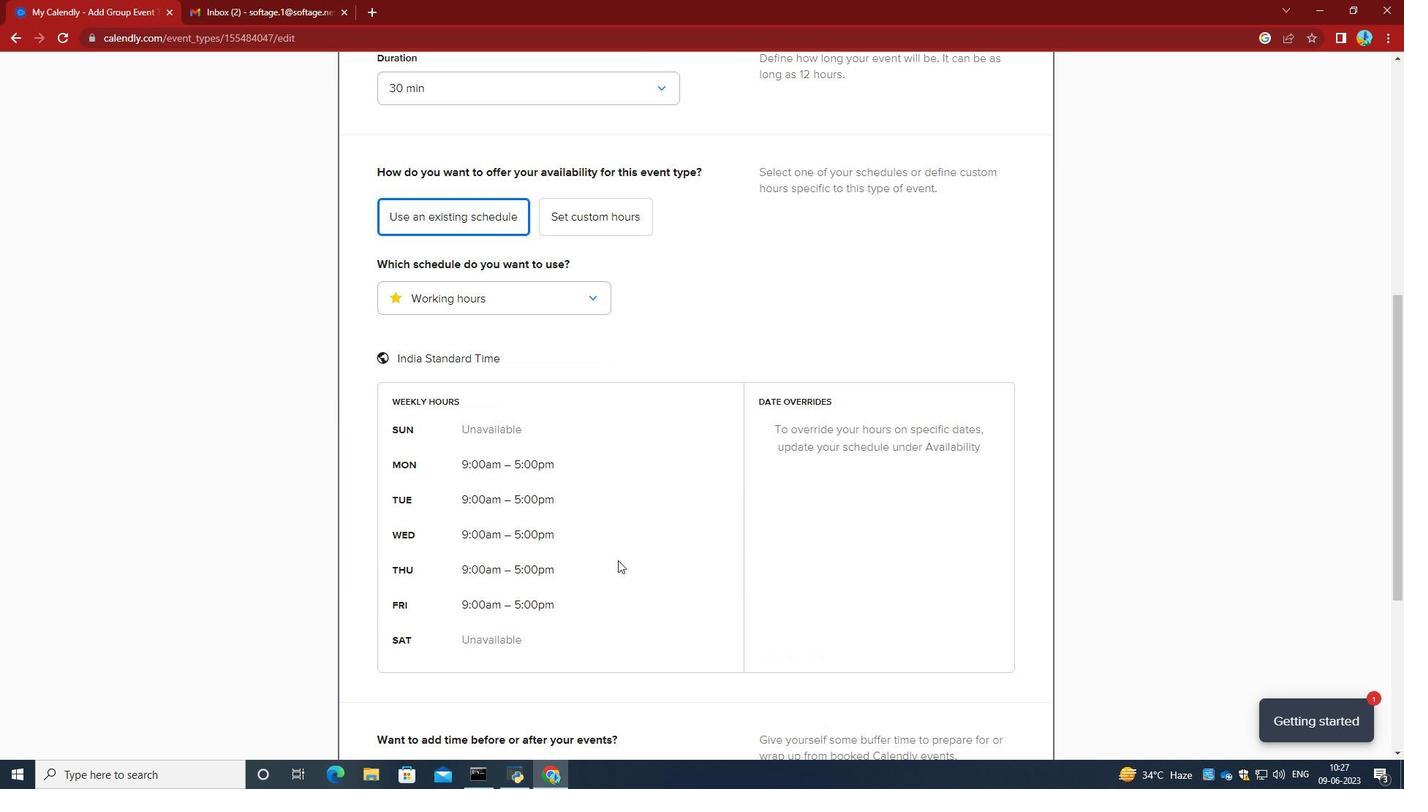 
Action: Mouse scrolled (617, 560) with delta (0, 0)
Screenshot: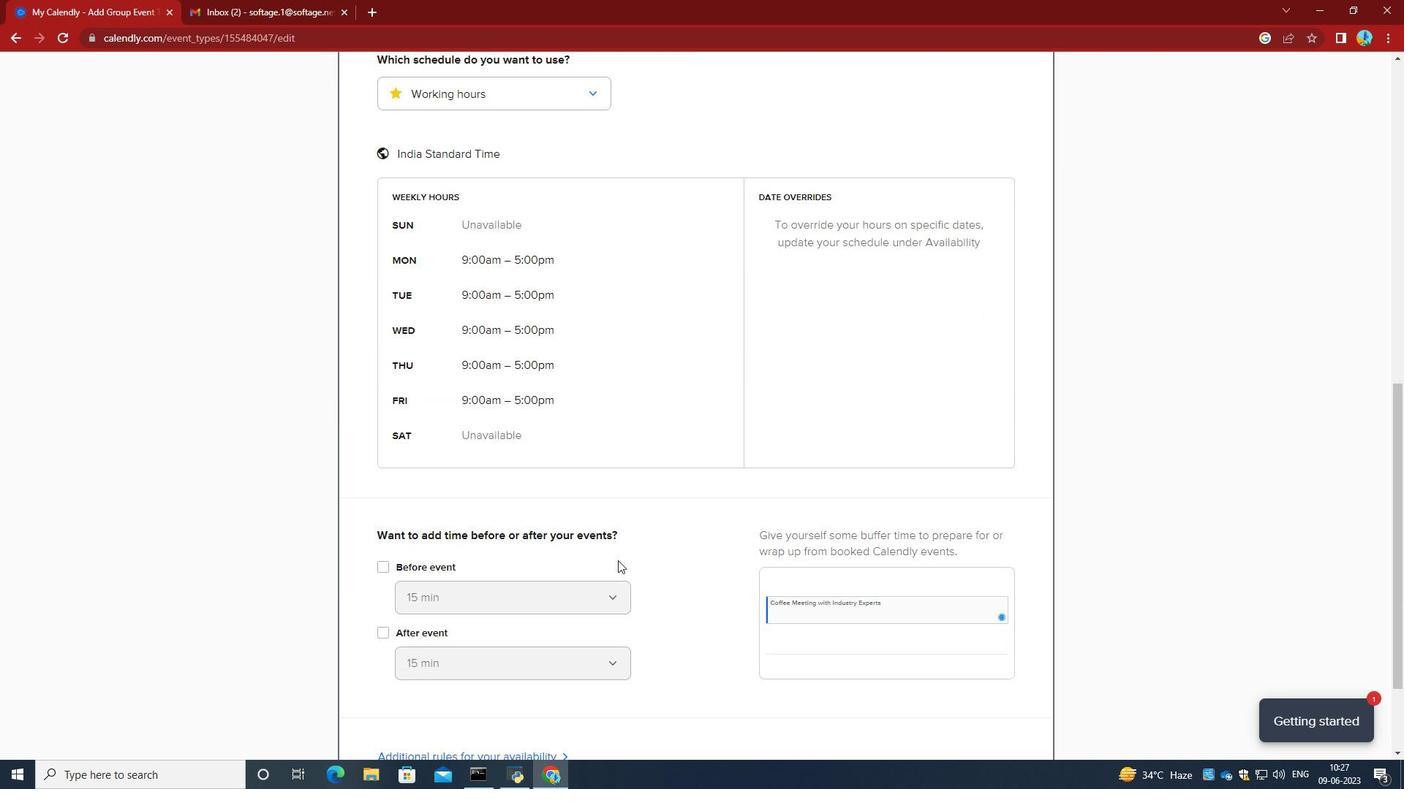 
Action: Mouse scrolled (617, 560) with delta (0, 0)
Screenshot: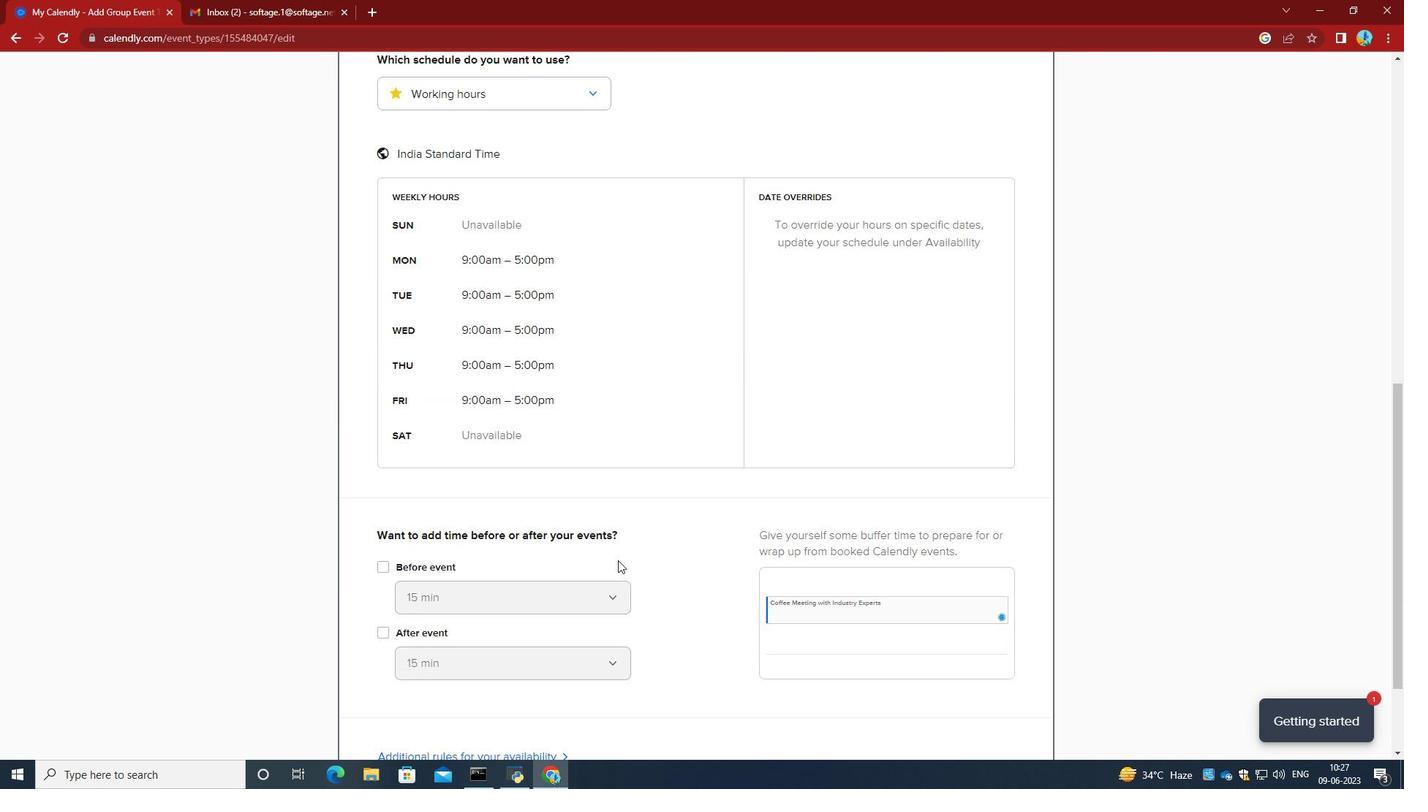 
Action: Mouse scrolled (617, 560) with delta (0, 0)
Screenshot: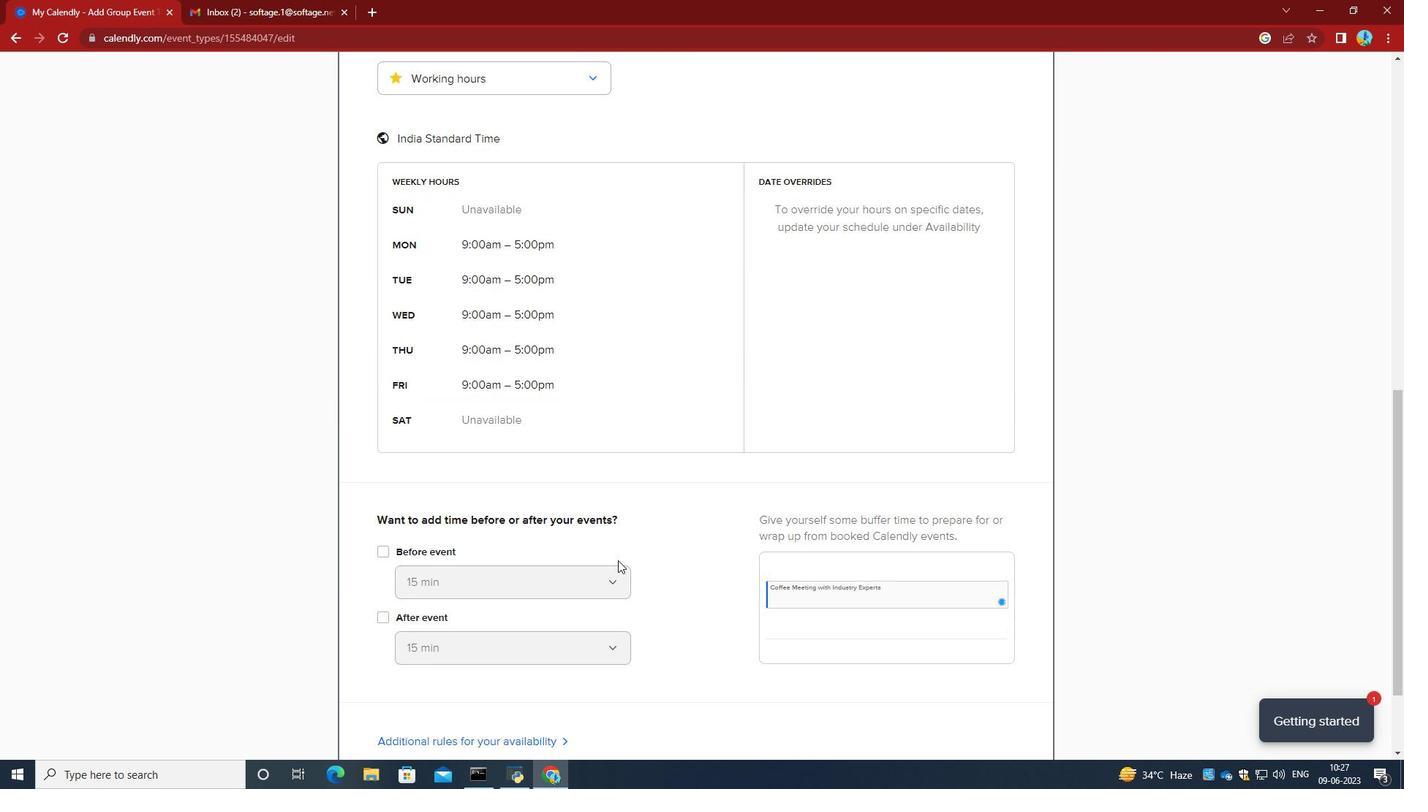 
Action: Mouse scrolled (617, 560) with delta (0, 0)
Screenshot: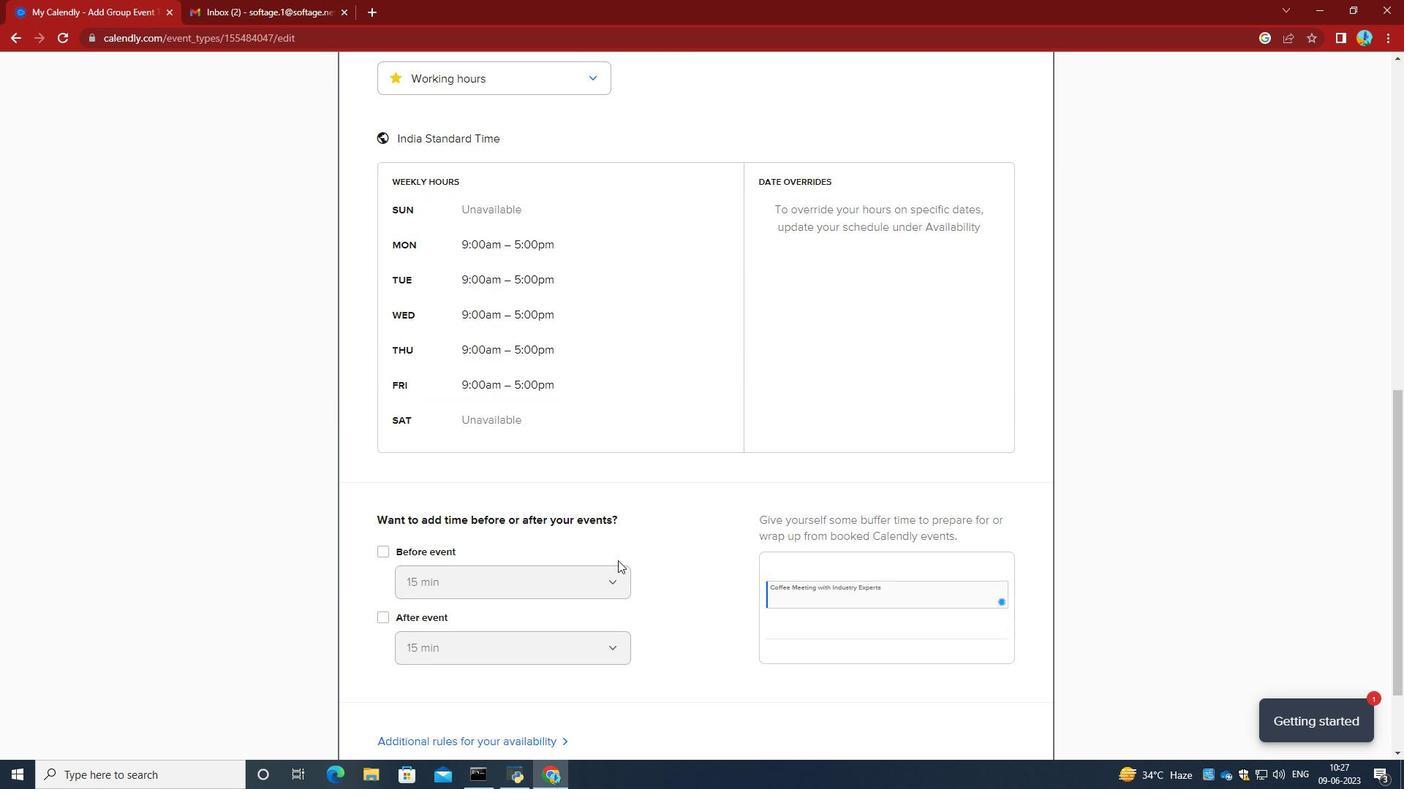 
Action: Mouse scrolled (617, 560) with delta (0, 0)
Screenshot: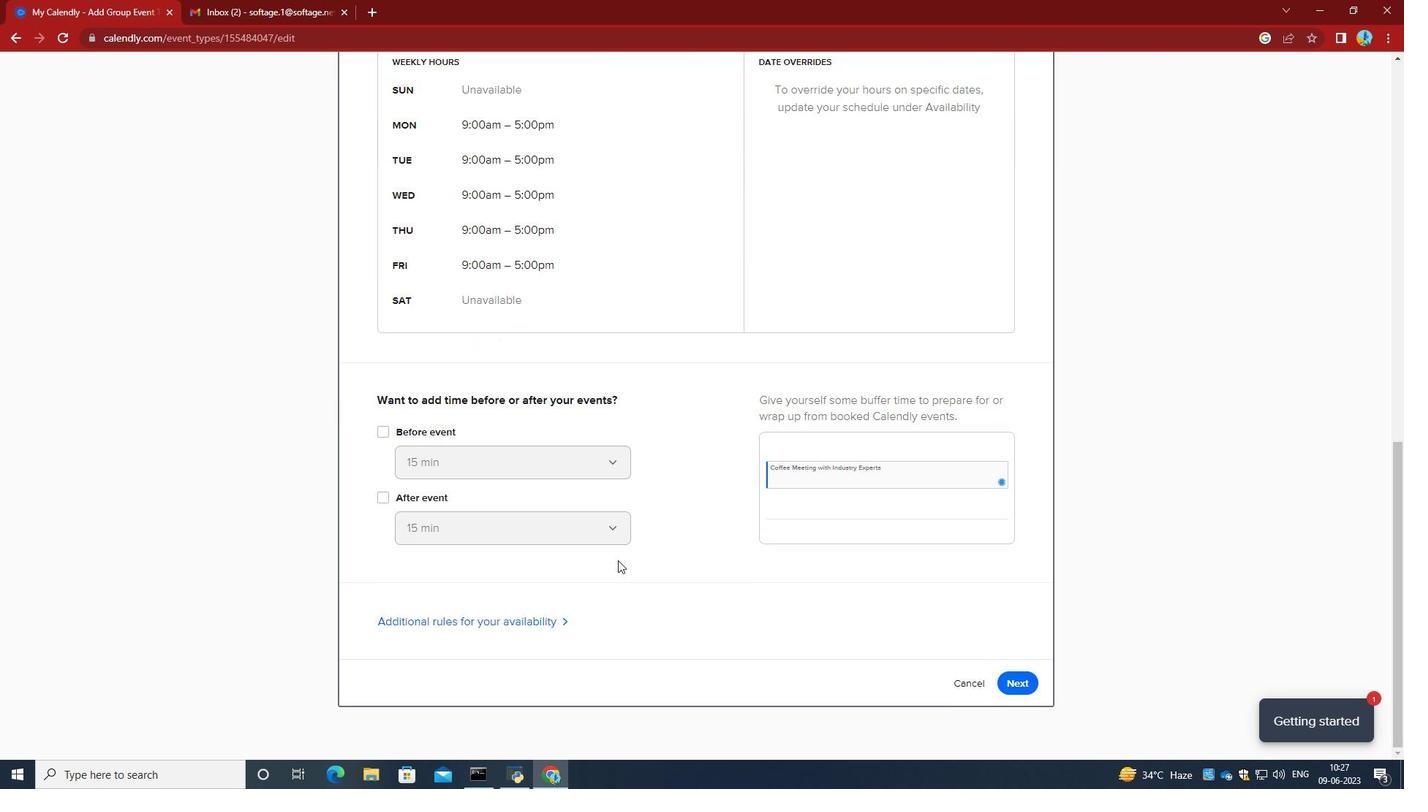 
Action: Mouse scrolled (617, 560) with delta (0, 0)
Screenshot: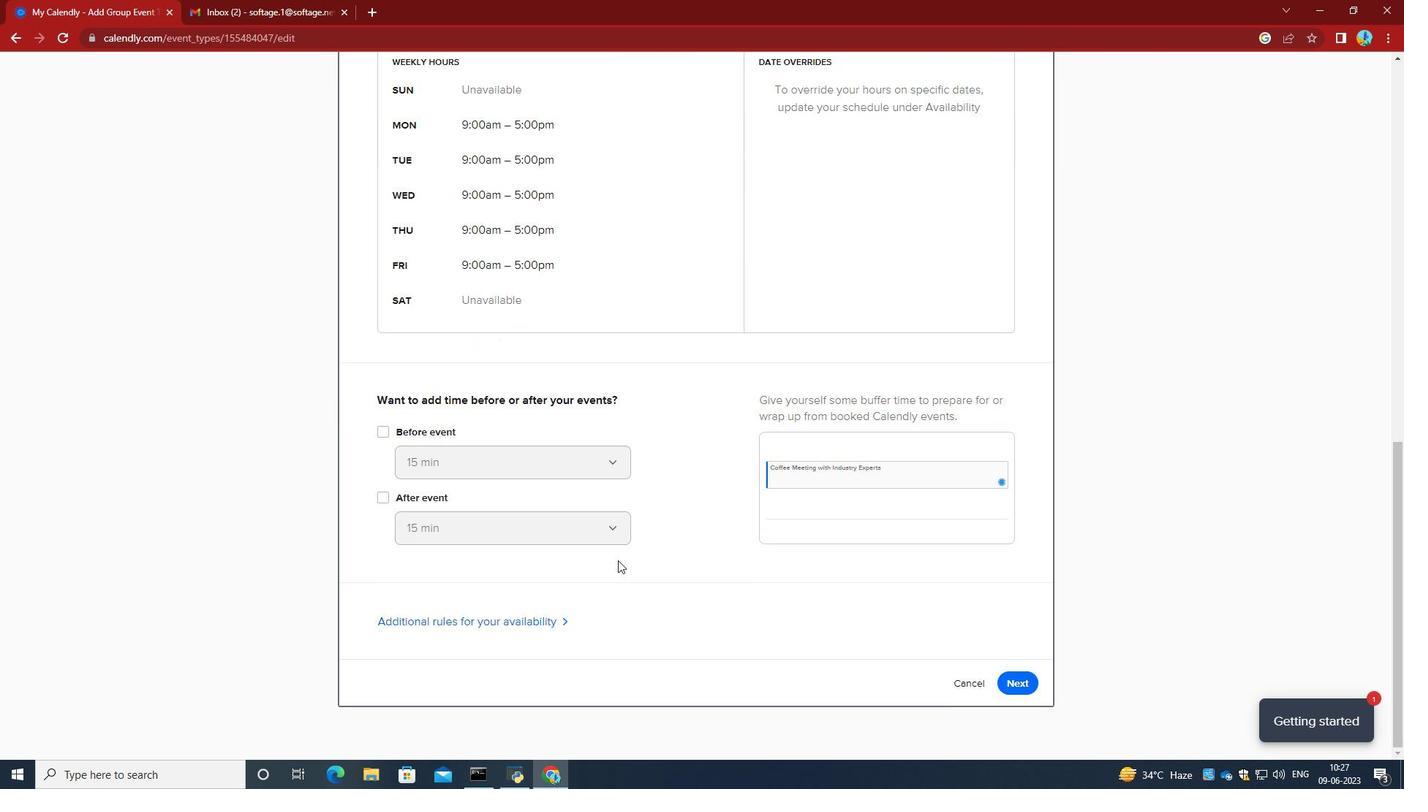 
Action: Mouse scrolled (617, 560) with delta (0, 0)
Screenshot: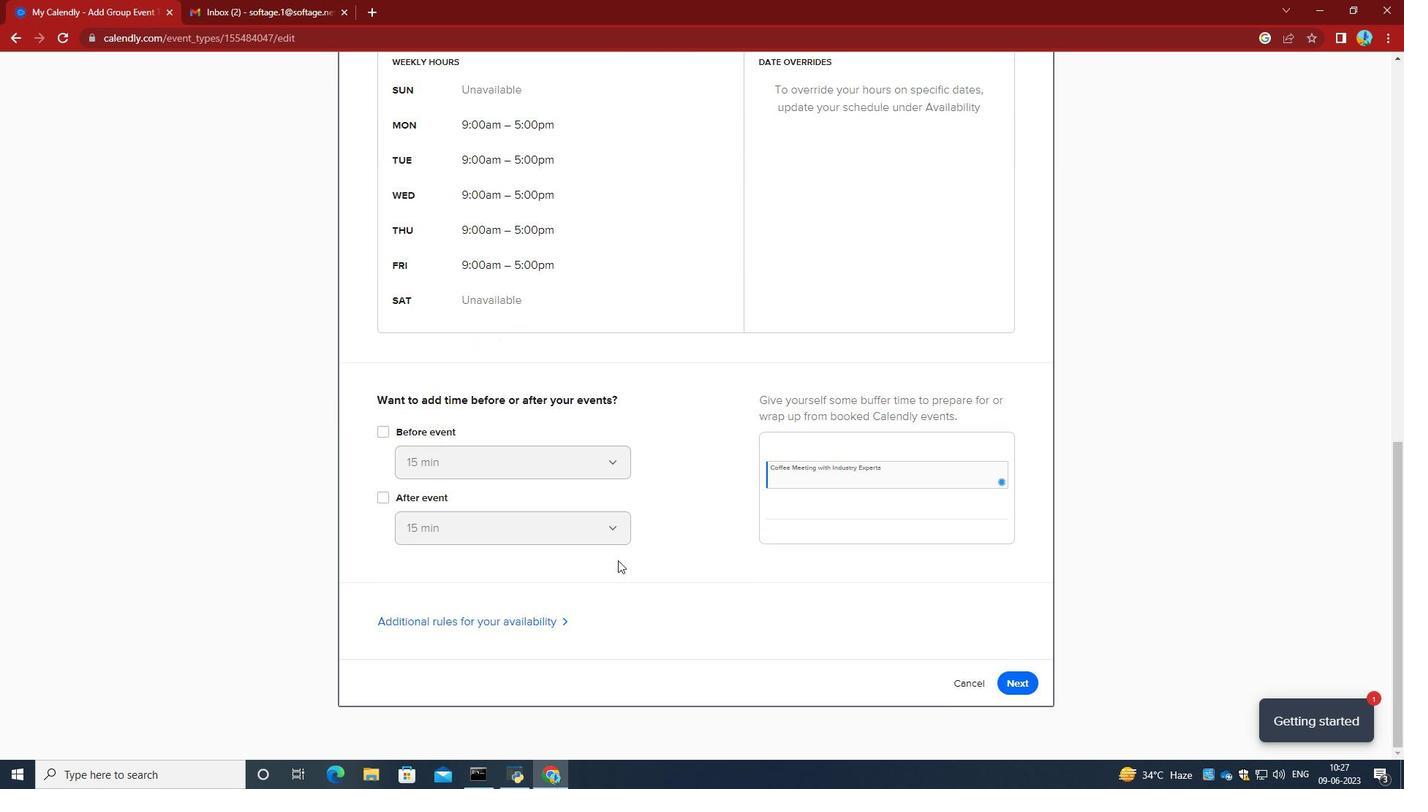 
Action: Mouse moved to (1016, 681)
Screenshot: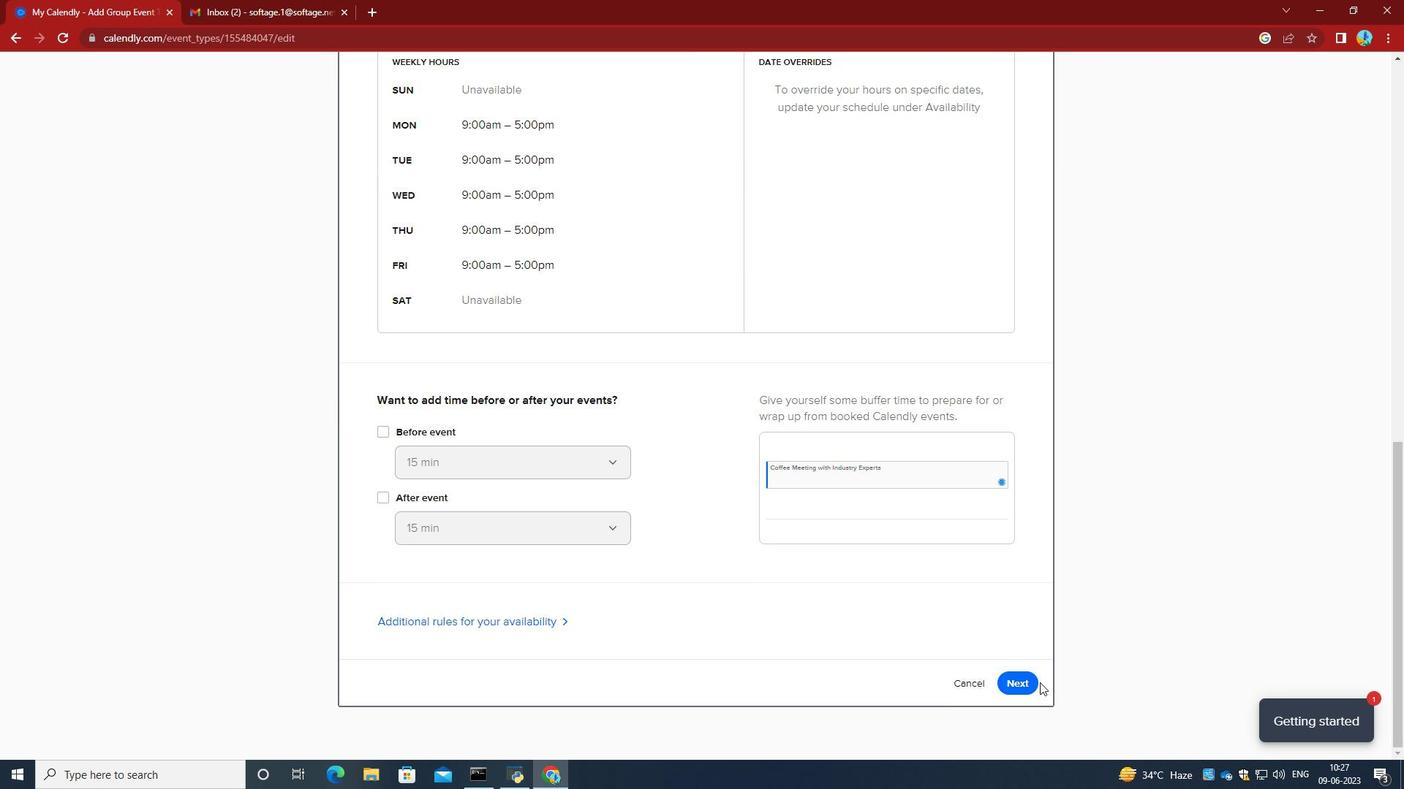 
Action: Mouse pressed left at (1016, 681)
Screenshot: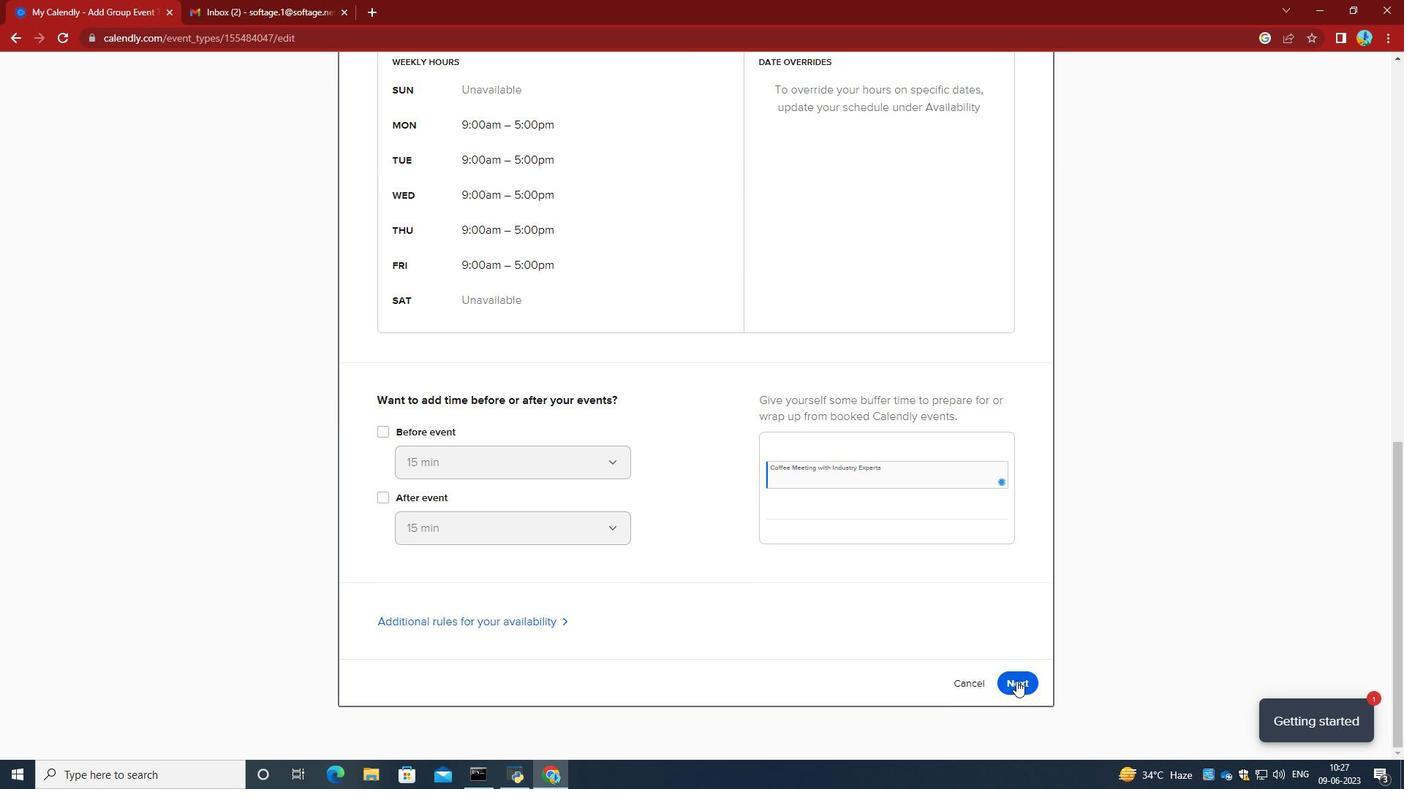 
Action: Mouse moved to (1013, 137)
Screenshot: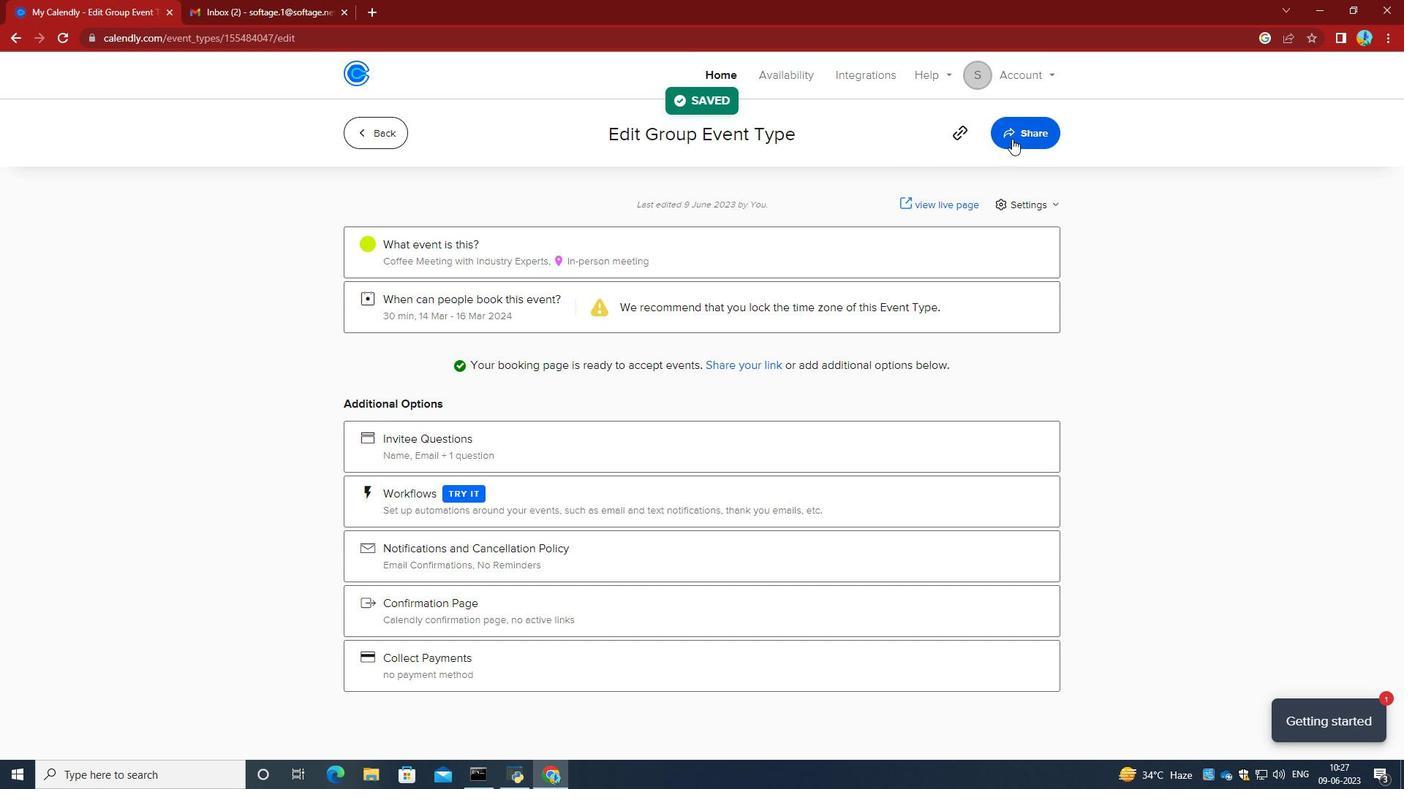 
Action: Mouse pressed left at (1013, 137)
Screenshot: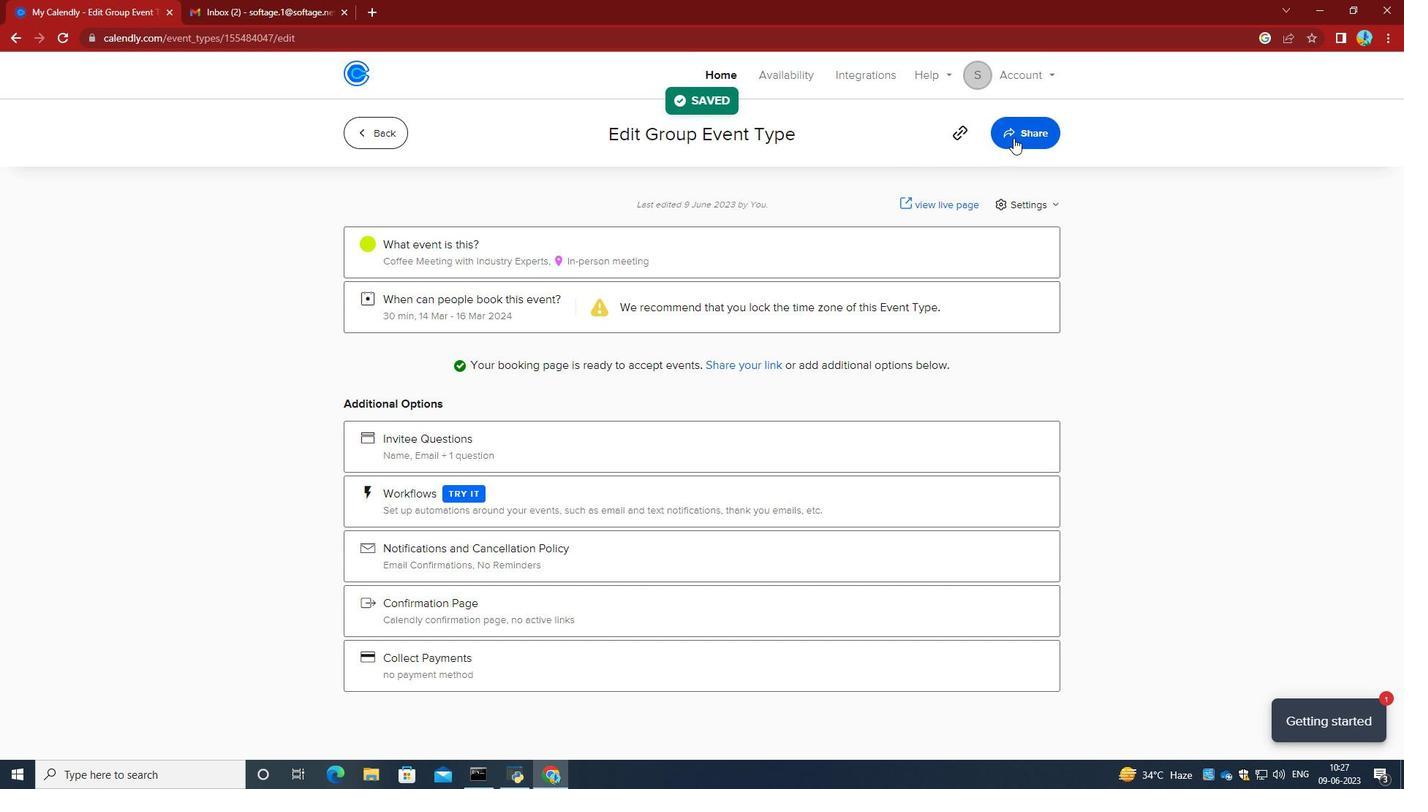 
Action: Mouse moved to (879, 278)
Screenshot: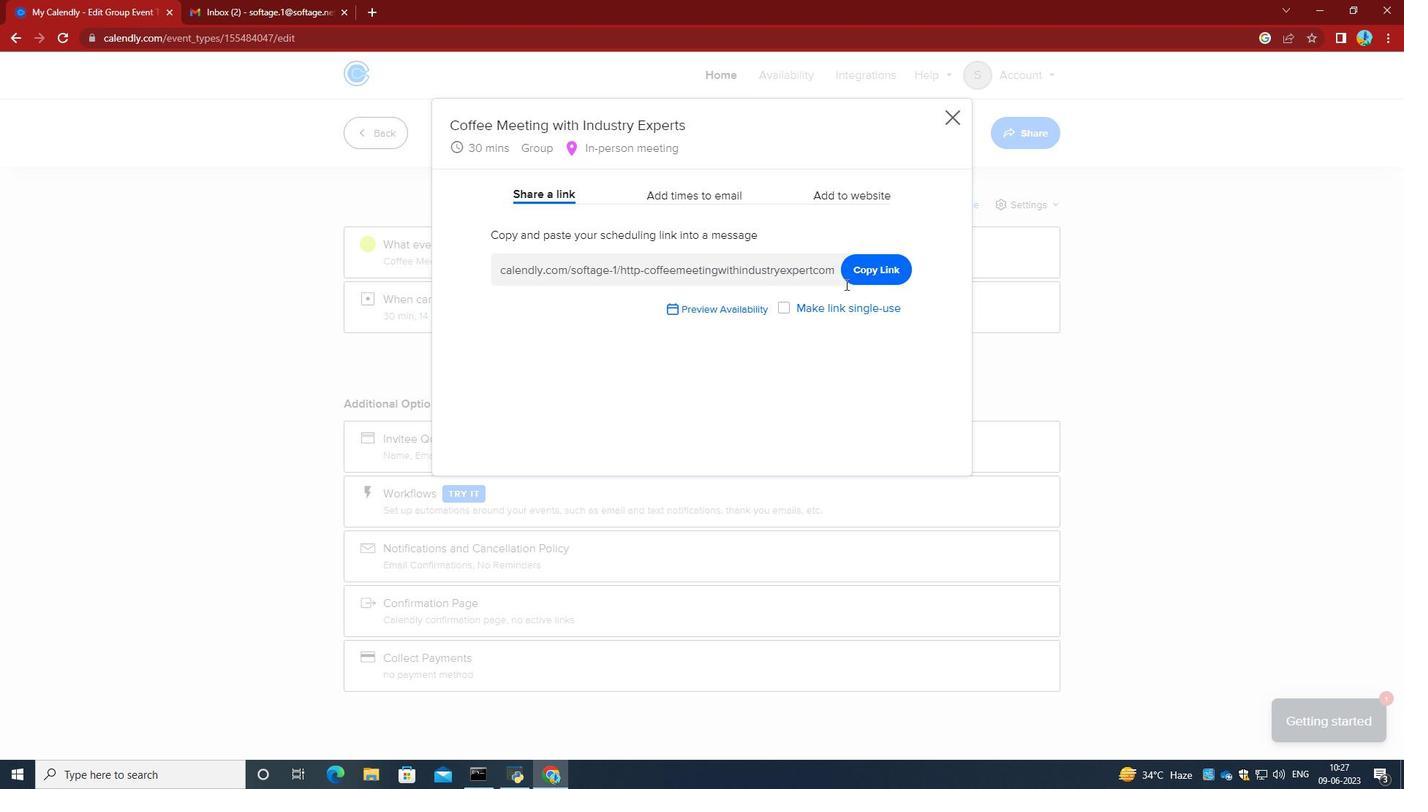 
Action: Mouse pressed left at (879, 278)
Screenshot: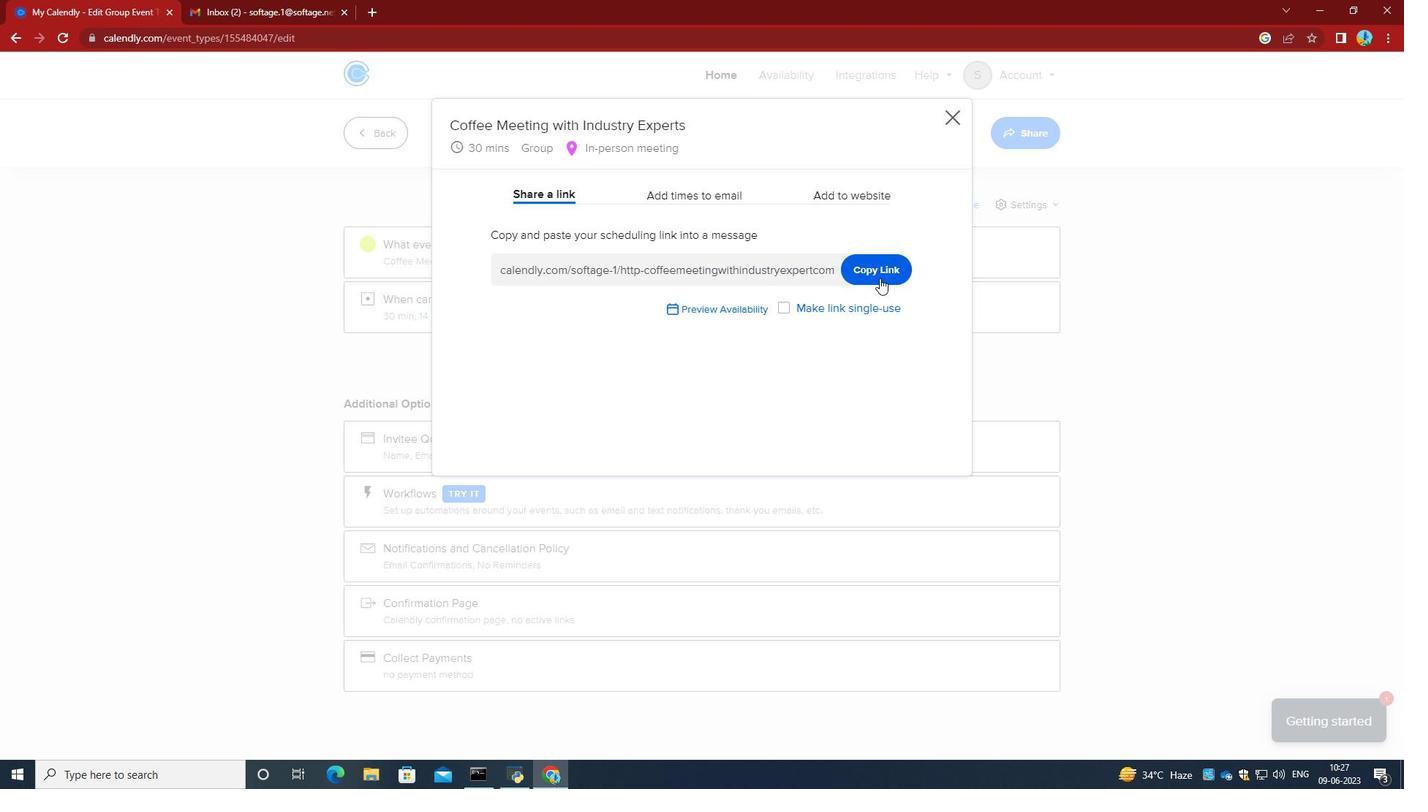 
Action: Mouse moved to (262, 0)
Screenshot: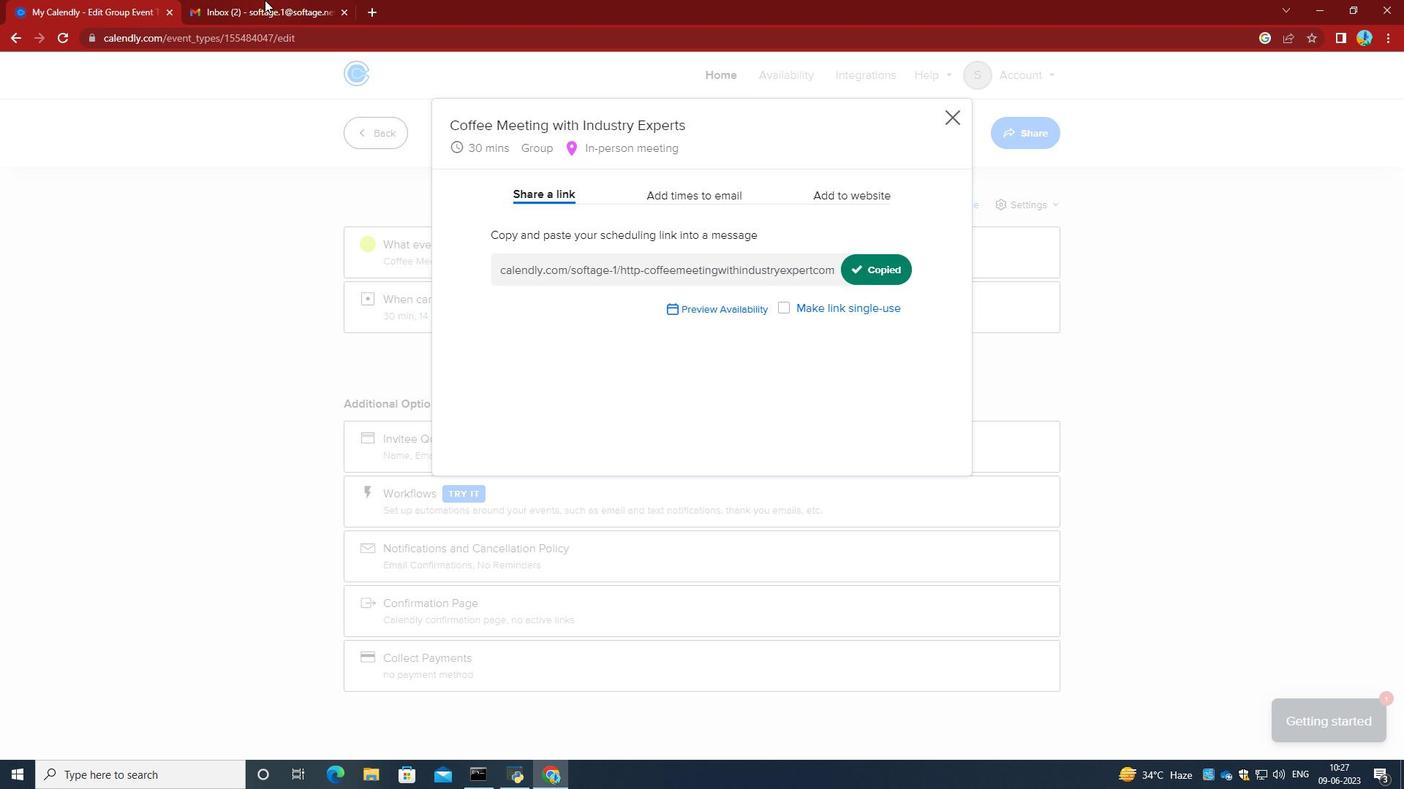 
Action: Mouse pressed left at (262, 0)
Screenshot: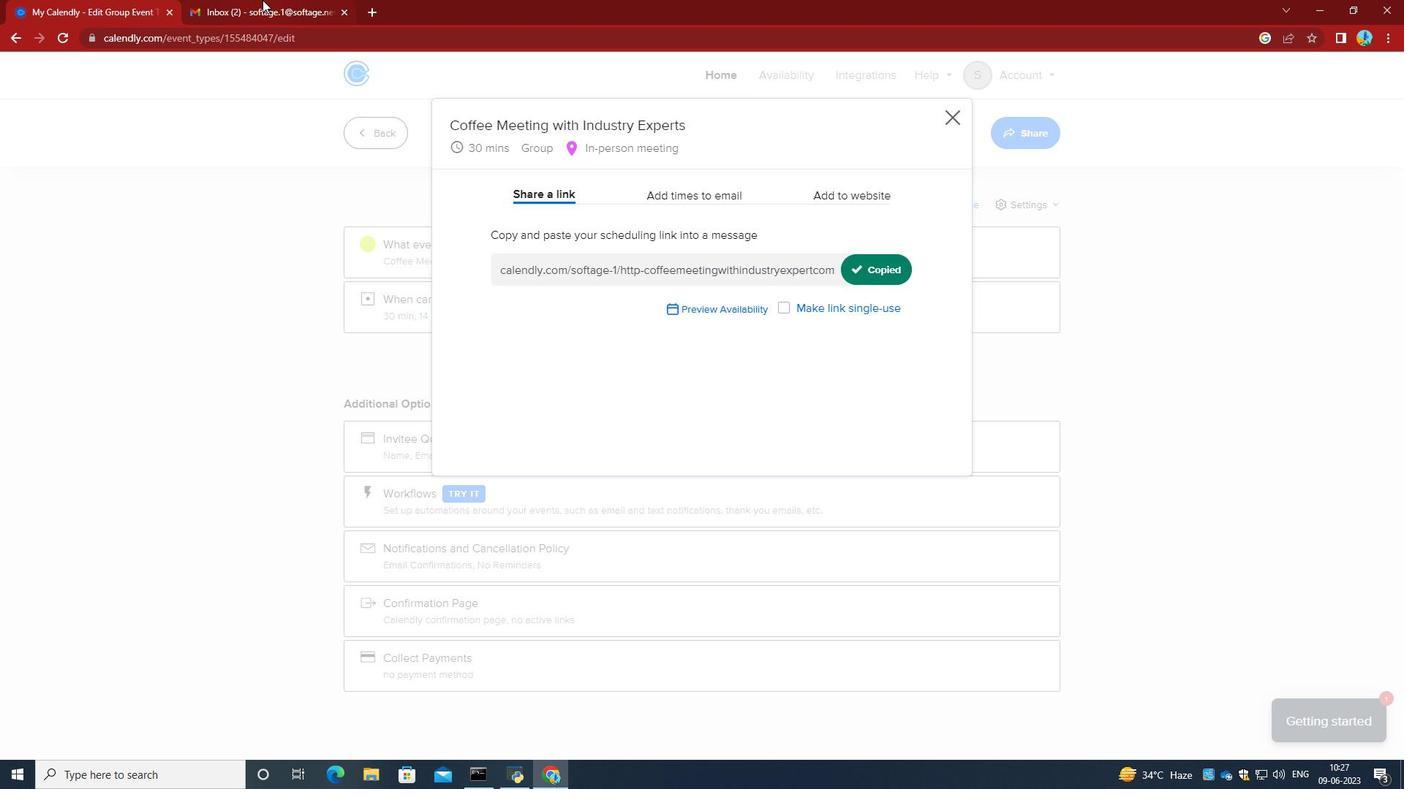 
Action: Mouse moved to (121, 125)
Screenshot: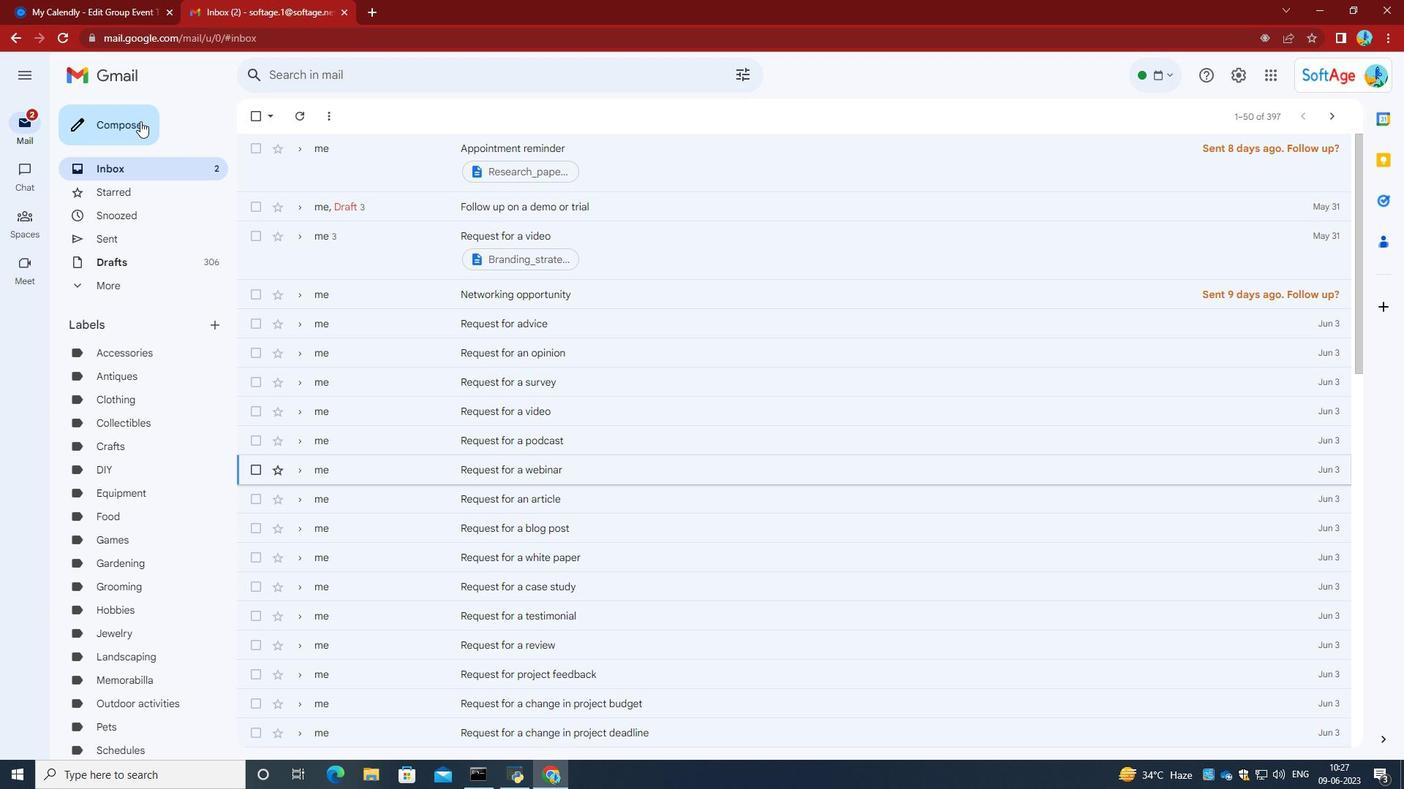 
Action: Mouse pressed left at (121, 125)
Screenshot: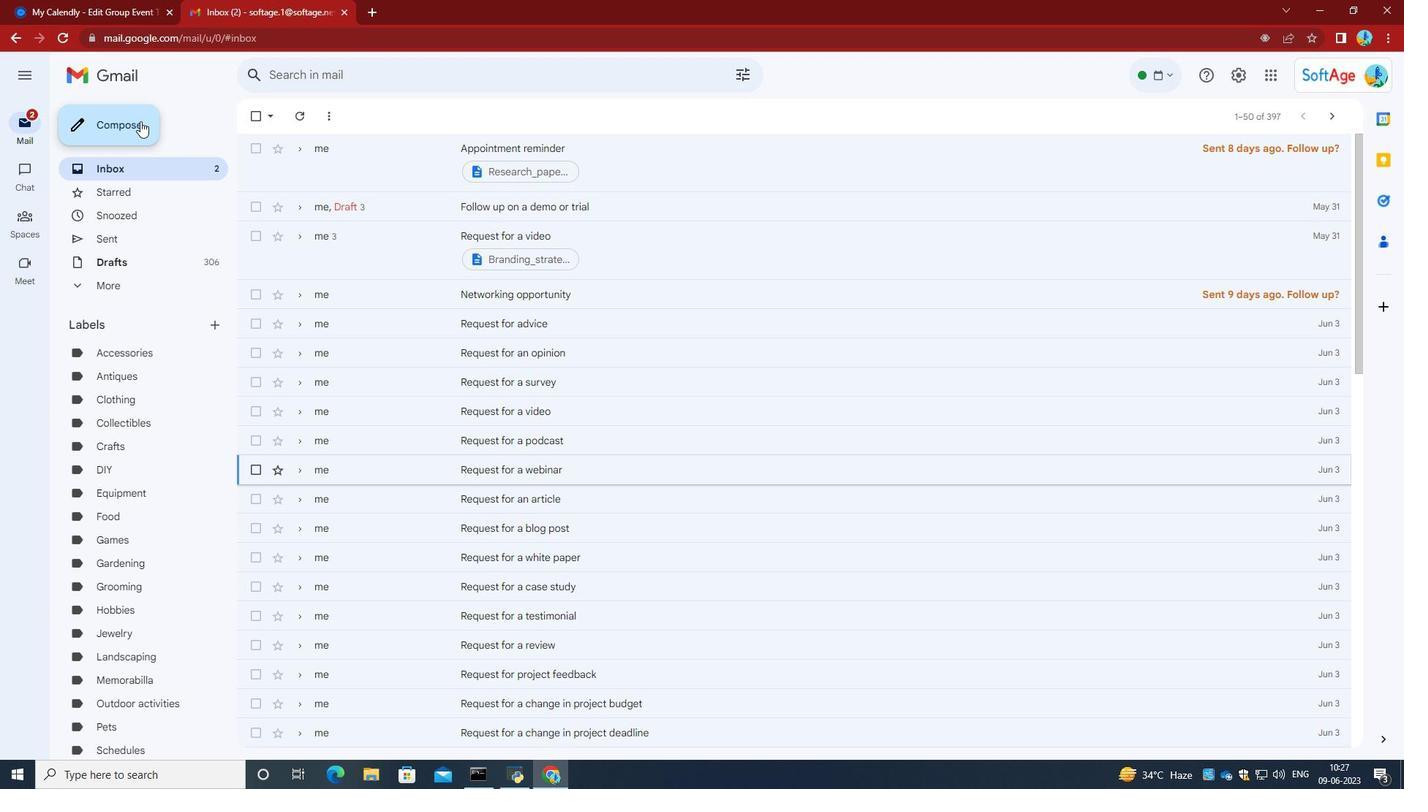 
Action: Mouse moved to (987, 509)
Screenshot: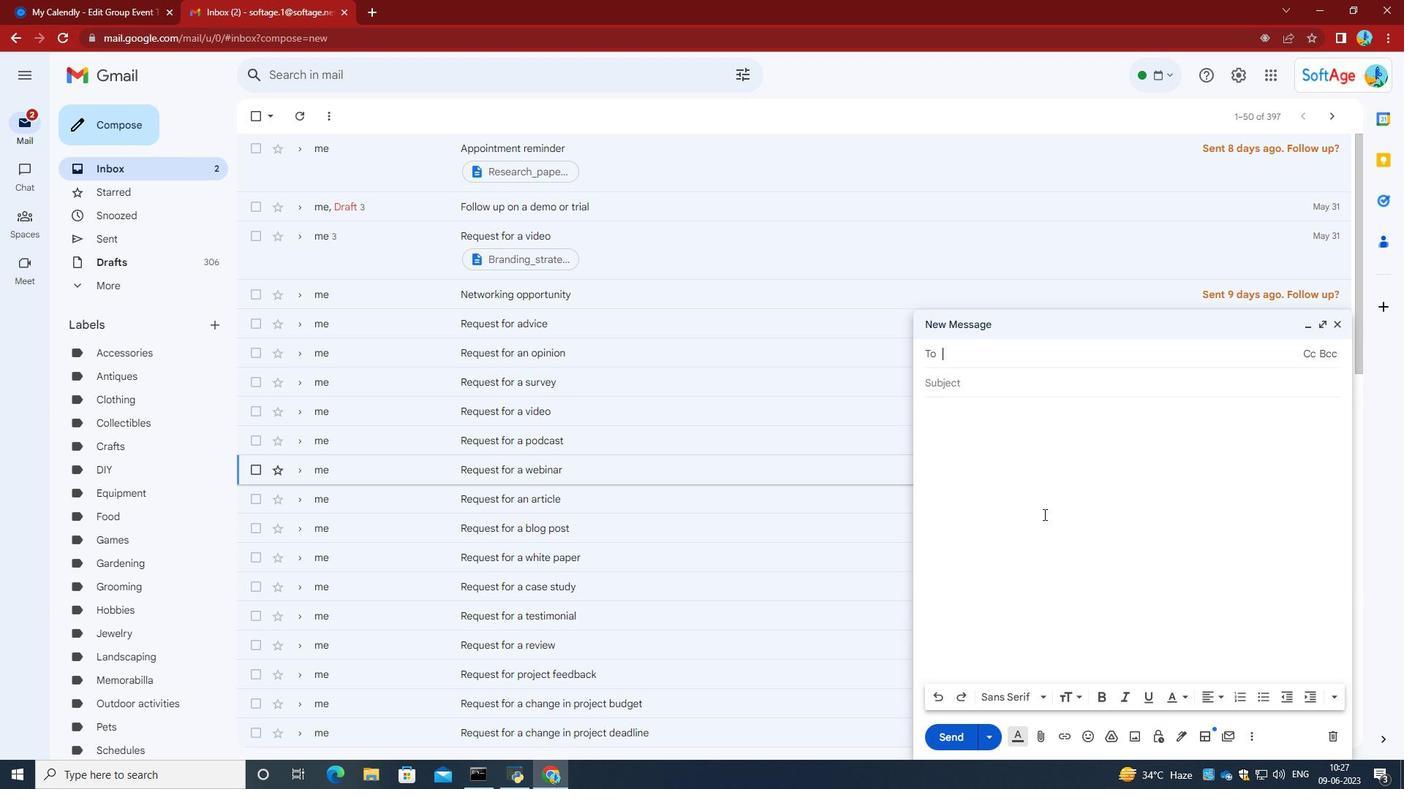 
Action: Mouse pressed left at (987, 509)
Screenshot: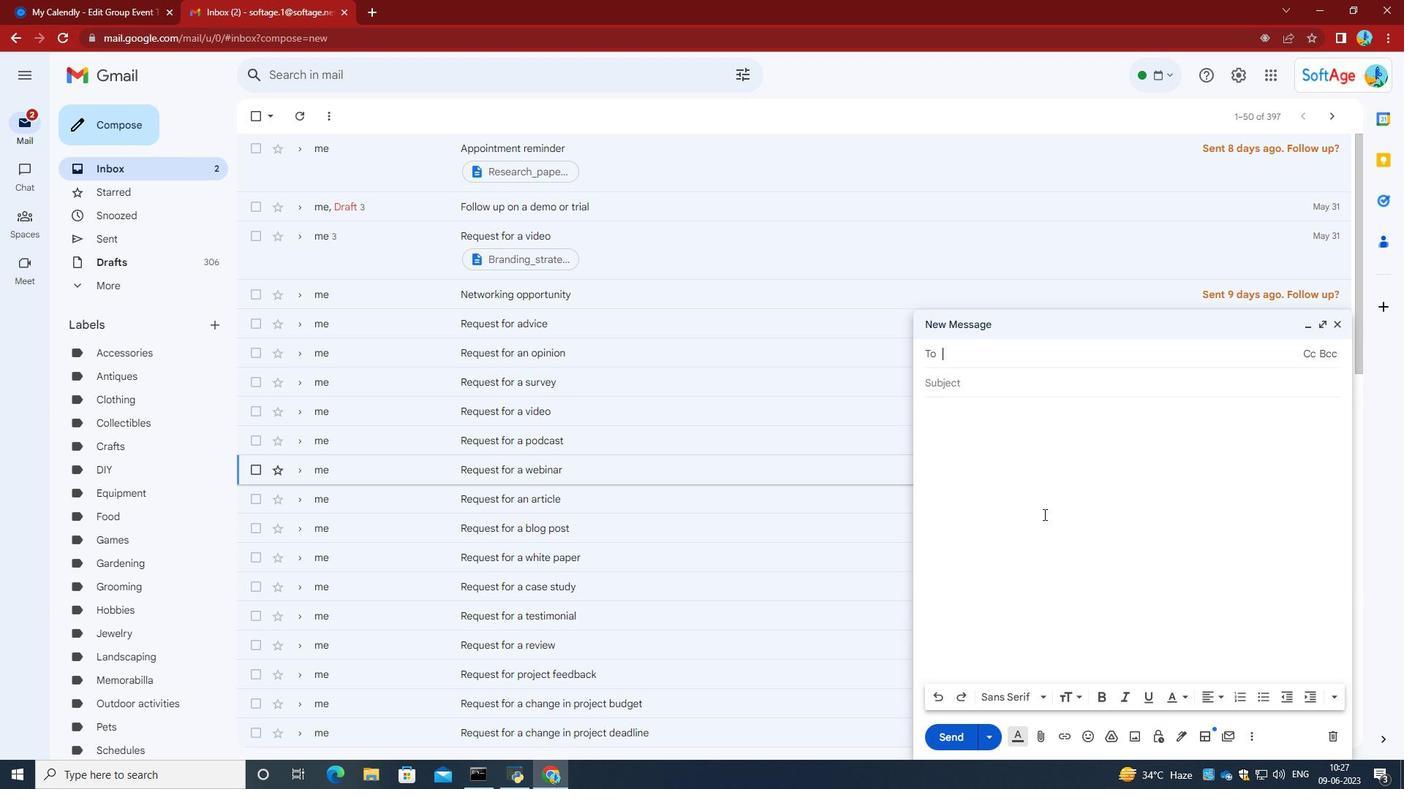 
Action: Key pressed ctrl+V
Screenshot: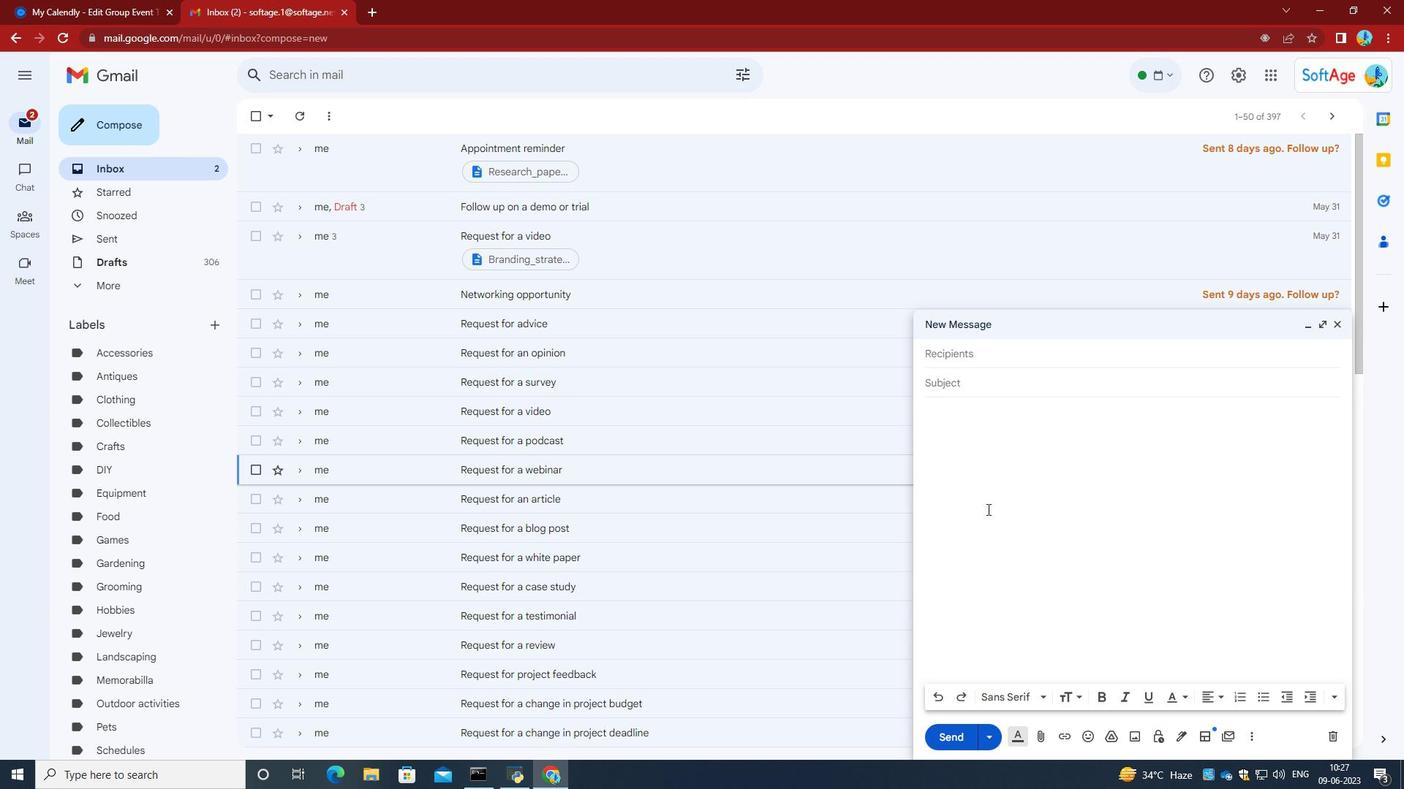 
Action: Mouse moved to (1032, 352)
Screenshot: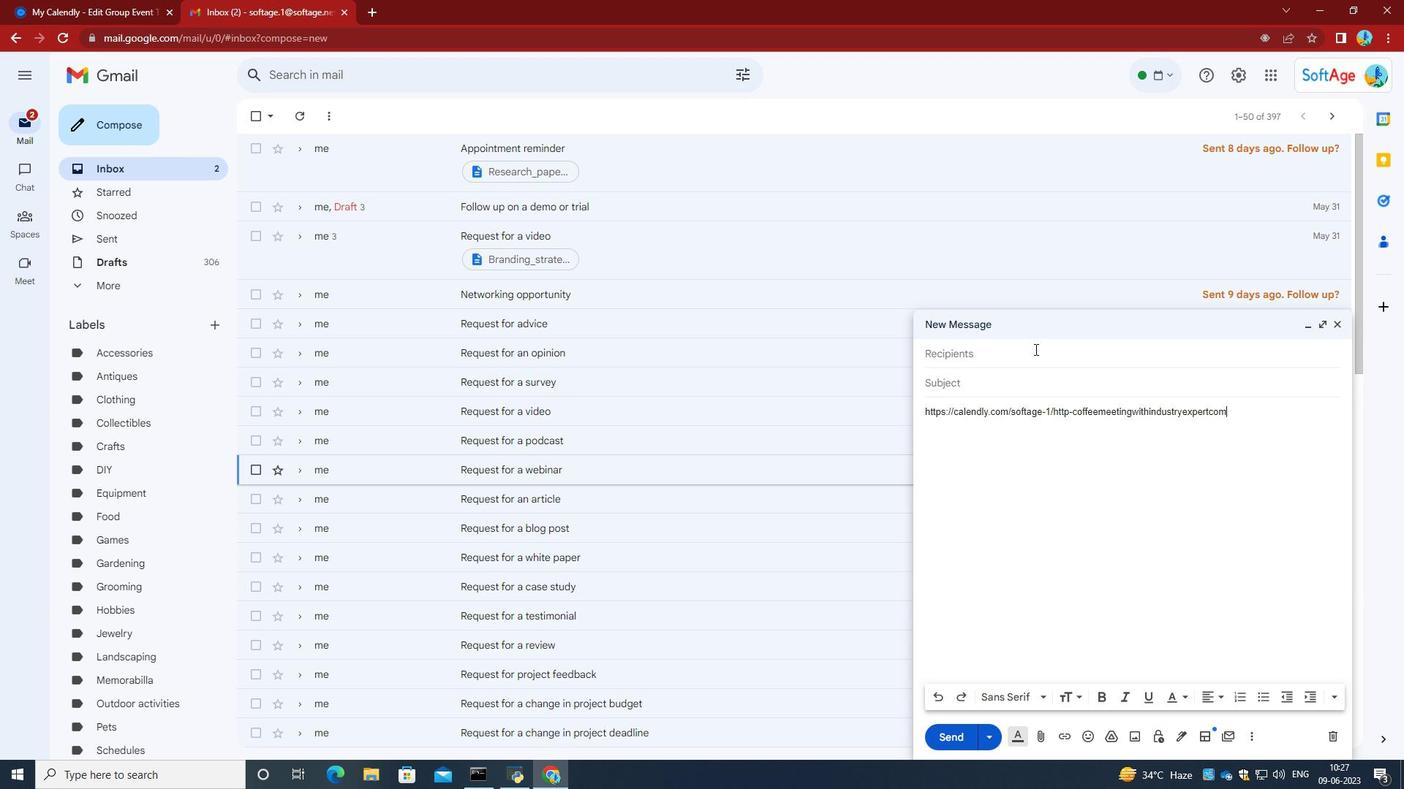 
Action: Mouse pressed left at (1032, 352)
Screenshot: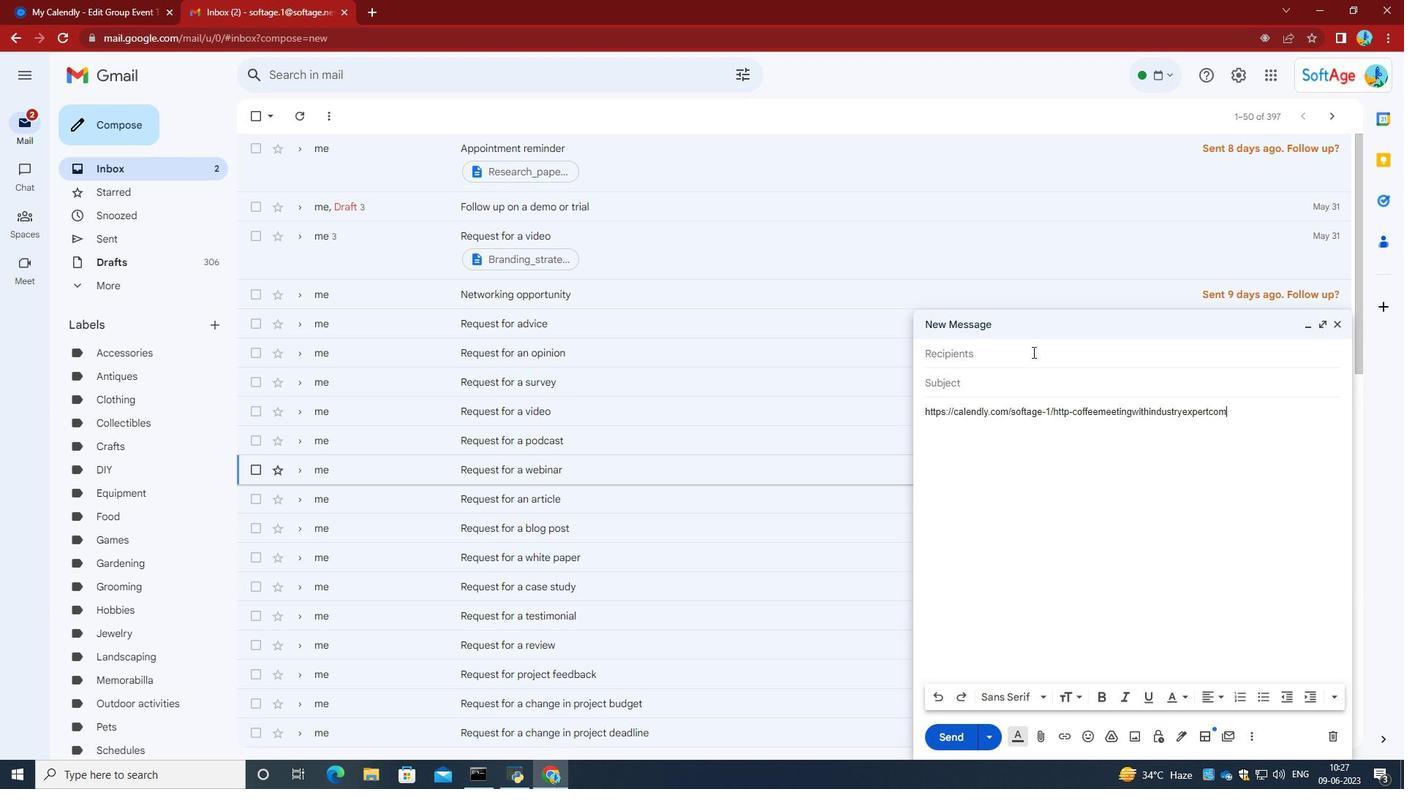 
Action: Key pressed softage.9<Key.shift>@softage.net<Key.enter>softage.10<Key.shift>@softage.net<Key.enter>
Screenshot: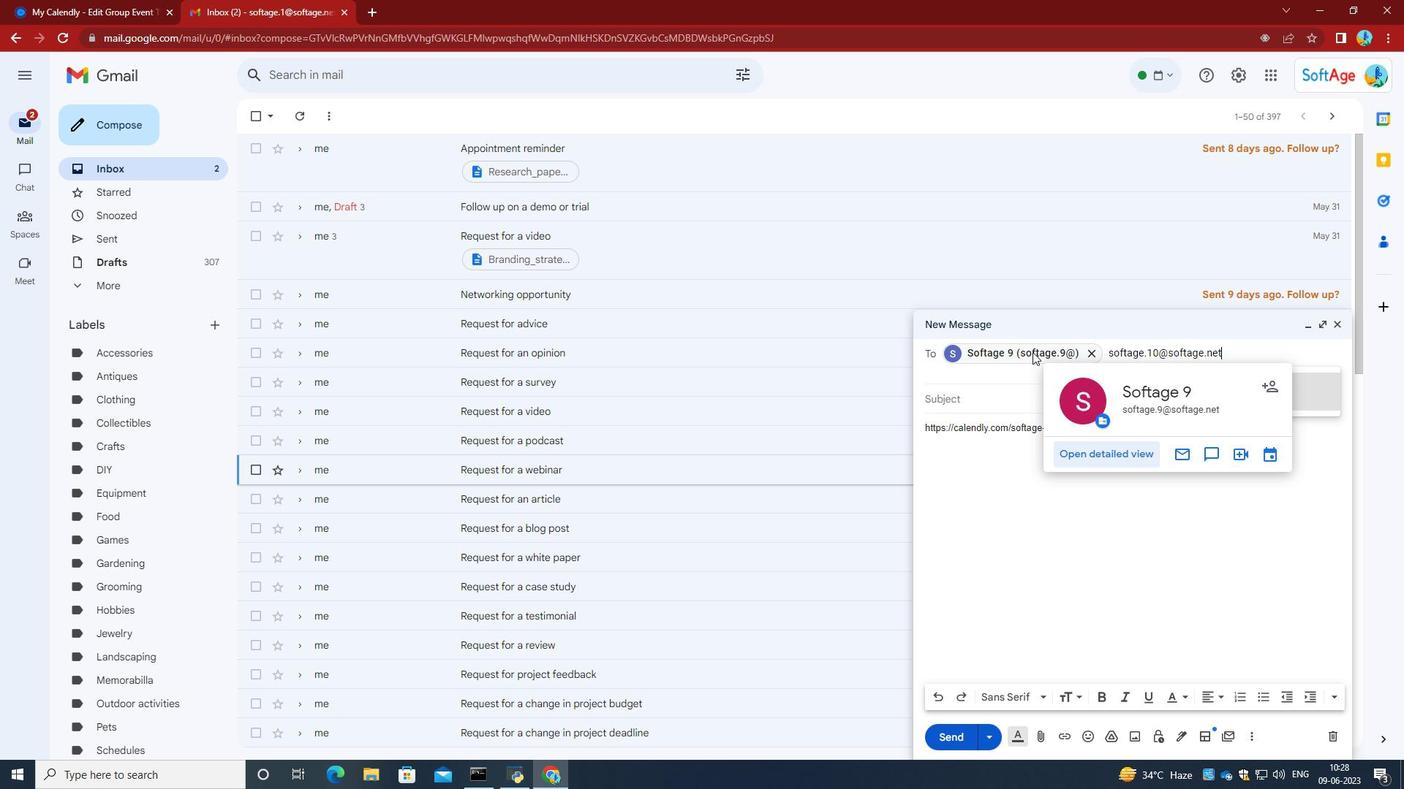 
Action: Mouse moved to (1020, 485)
Screenshot: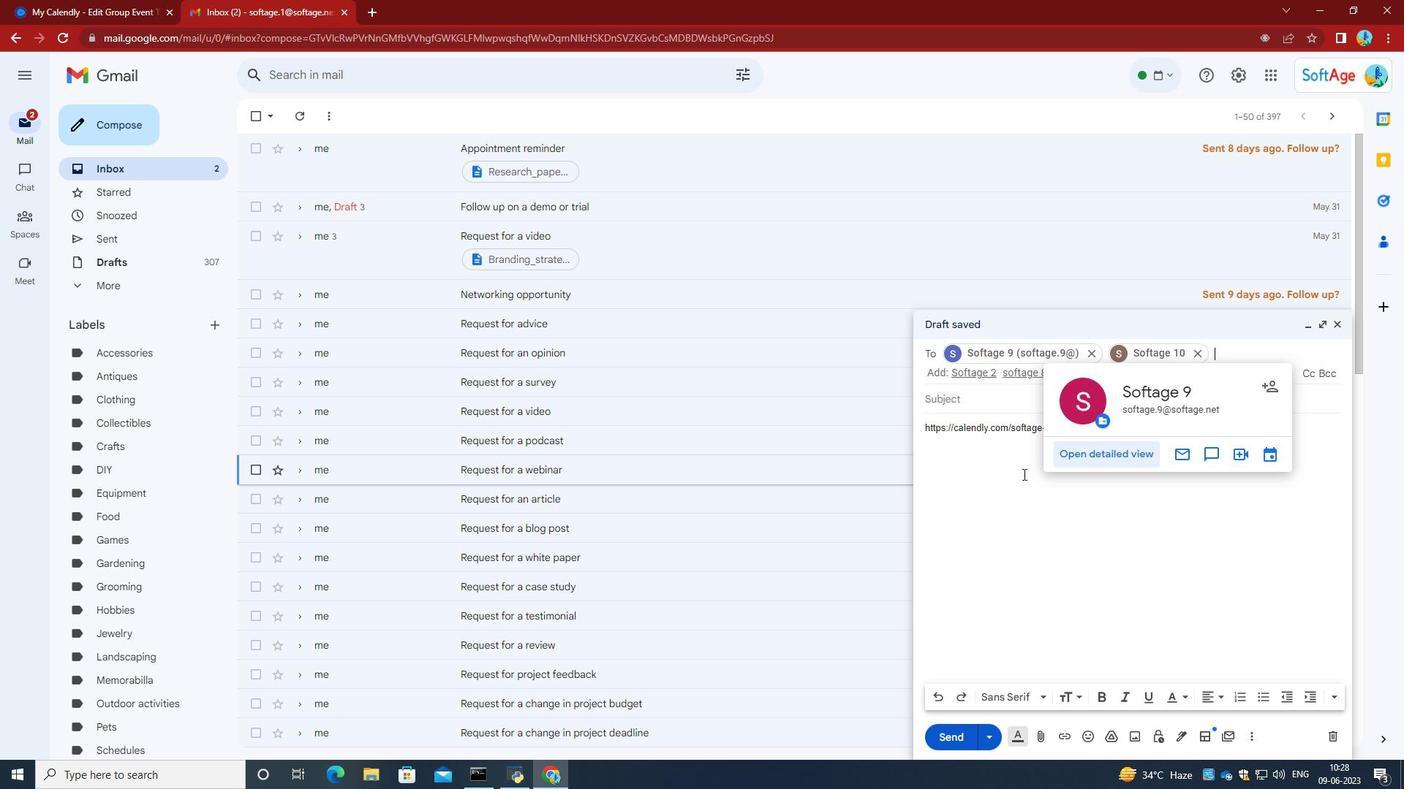 
Action: Mouse pressed left at (1020, 485)
Screenshot: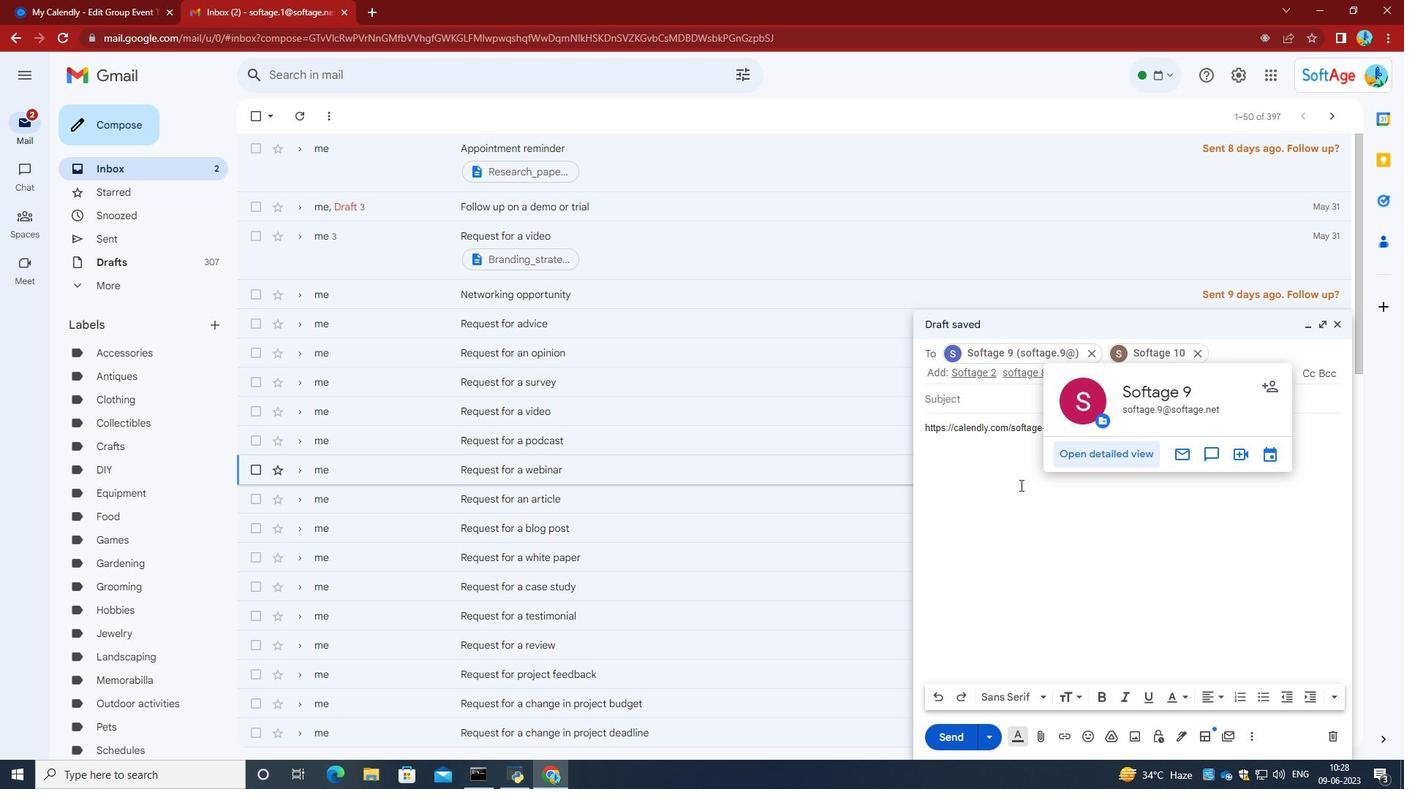 
Action: Mouse moved to (960, 740)
Screenshot: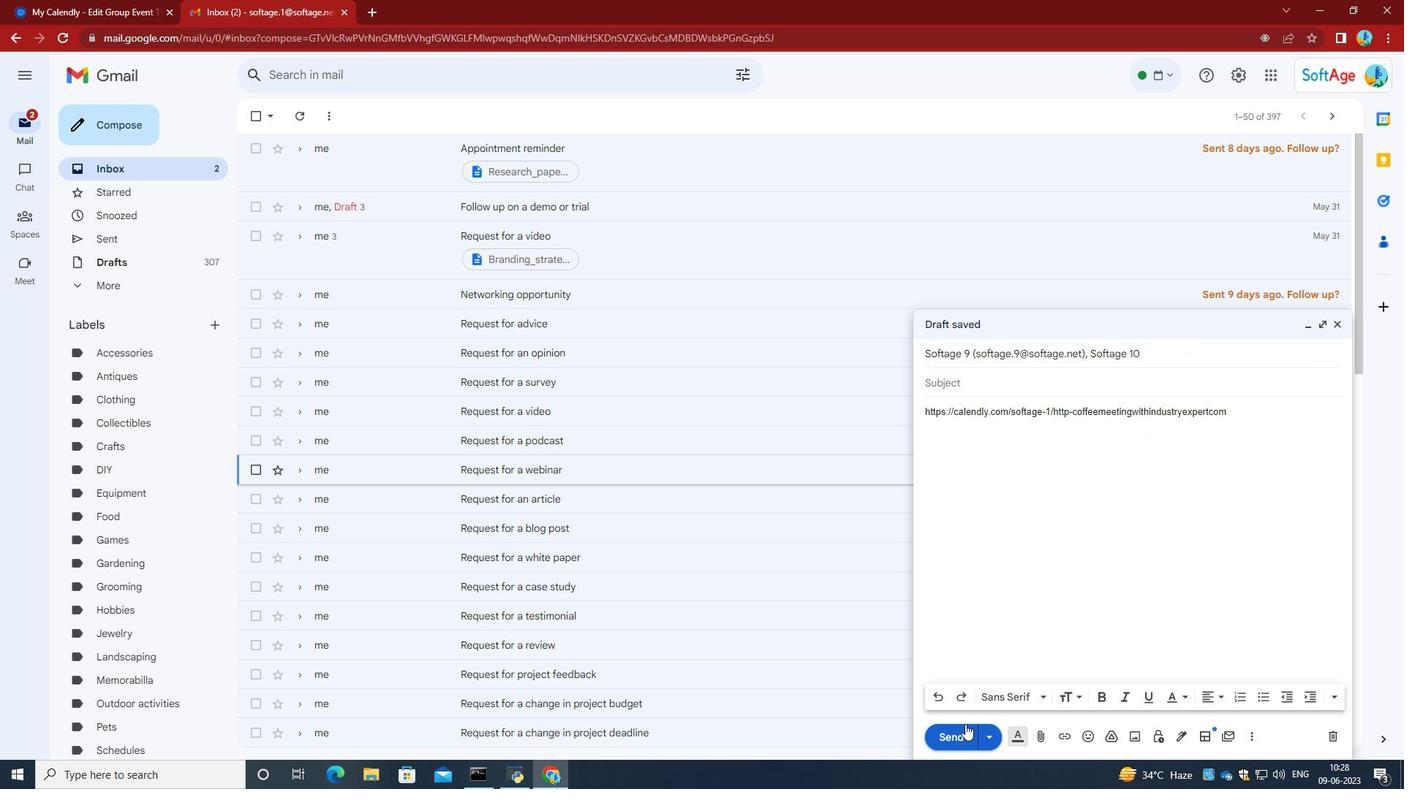 
Action: Mouse pressed left at (960, 740)
Screenshot: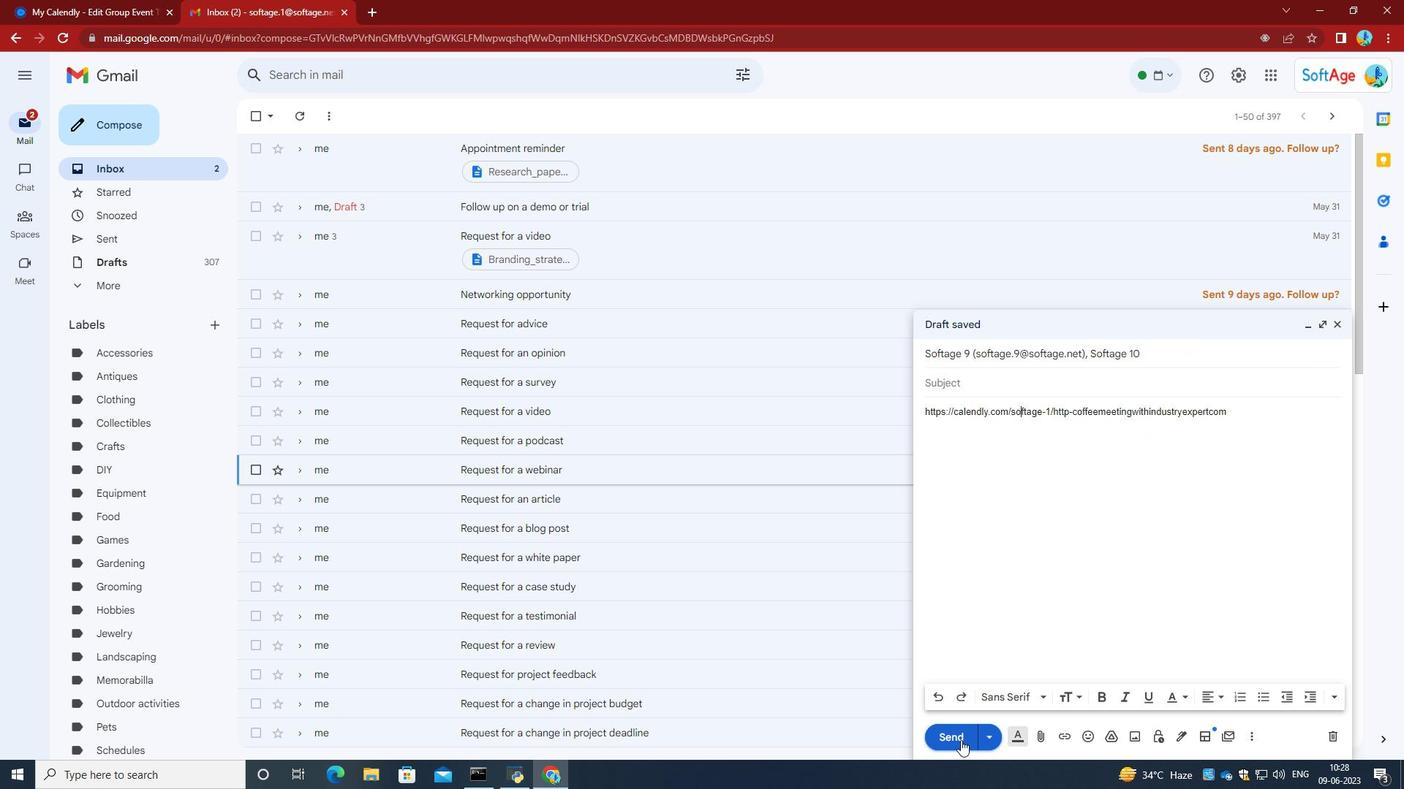 
Action: Mouse moved to (871, 629)
Screenshot: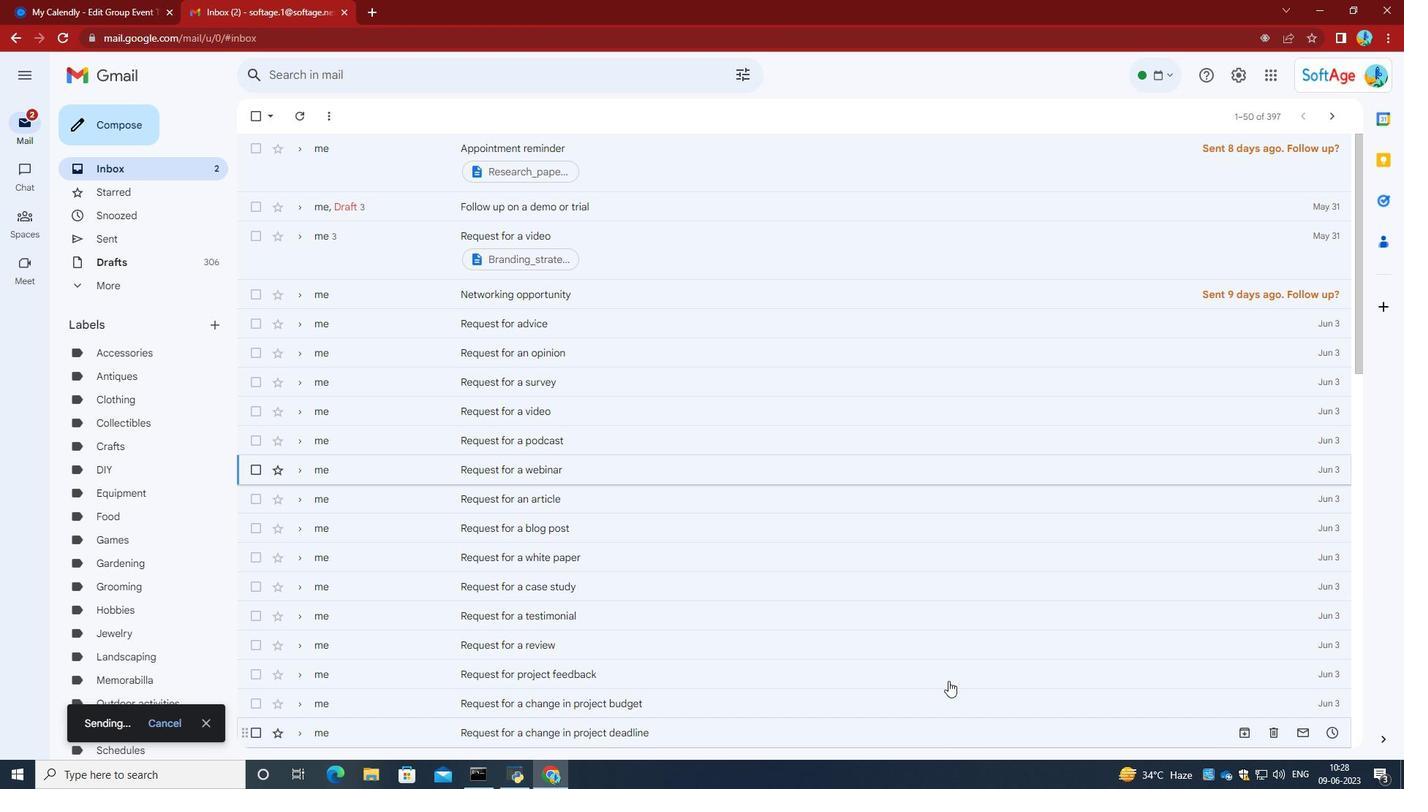 
